 Task: Look for space in Piracuruca, Brazil from 9th June, 2023 to 16th June, 2023 for 2 adults in price range Rs.8000 to Rs.16000. Place can be entire place with 2 bedrooms having 2 beds and 1 bathroom. Property type can be house, flat, guest house. Booking option can be shelf check-in. Required host language is Spanish.
Action: Mouse moved to (540, 606)
Screenshot: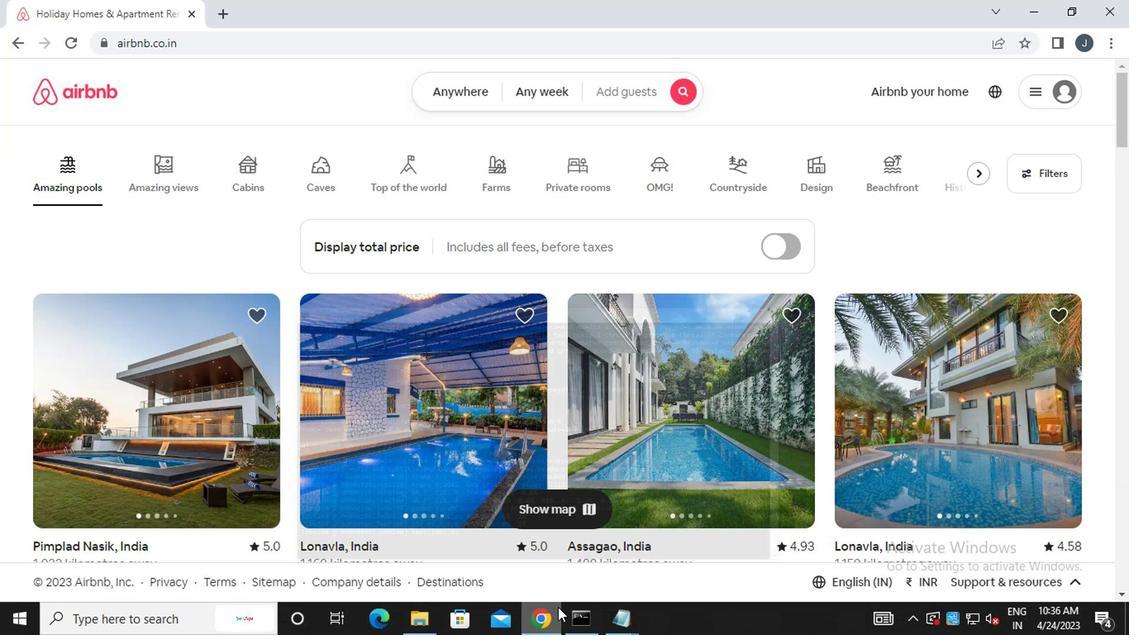 
Action: Mouse pressed left at (540, 606)
Screenshot: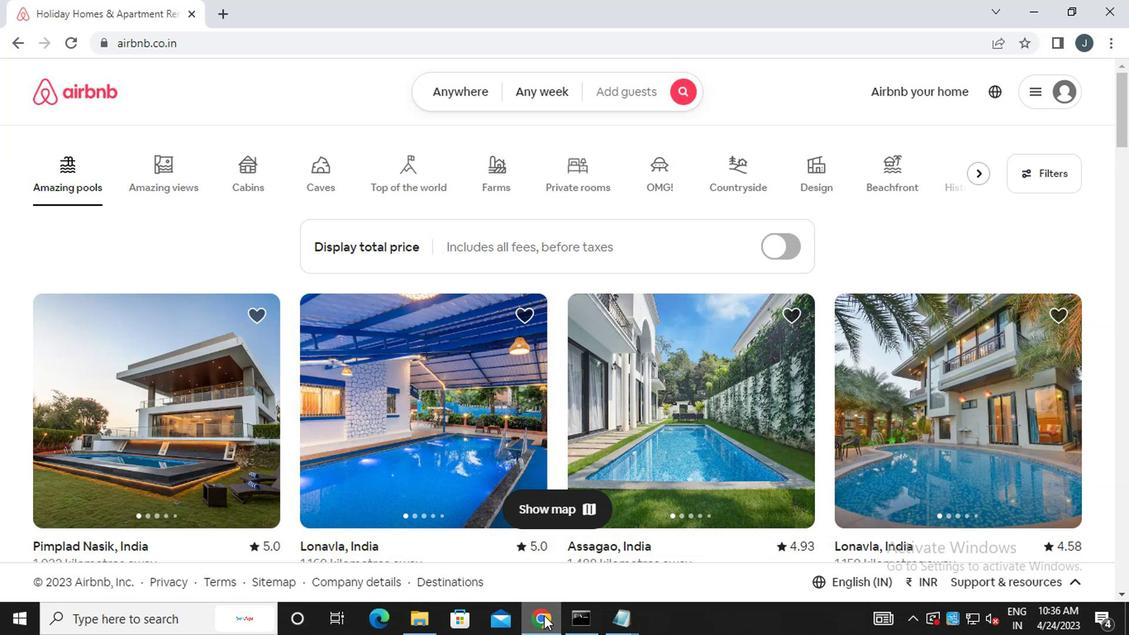 
Action: Mouse moved to (540, 606)
Screenshot: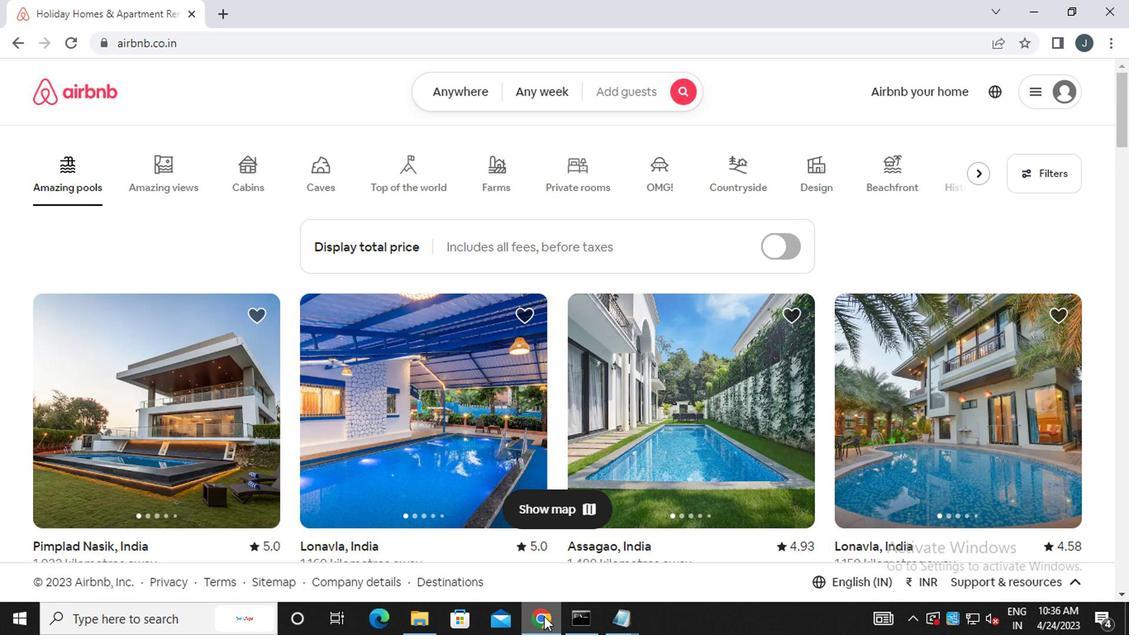 
Action: Mouse pressed left at (540, 606)
Screenshot: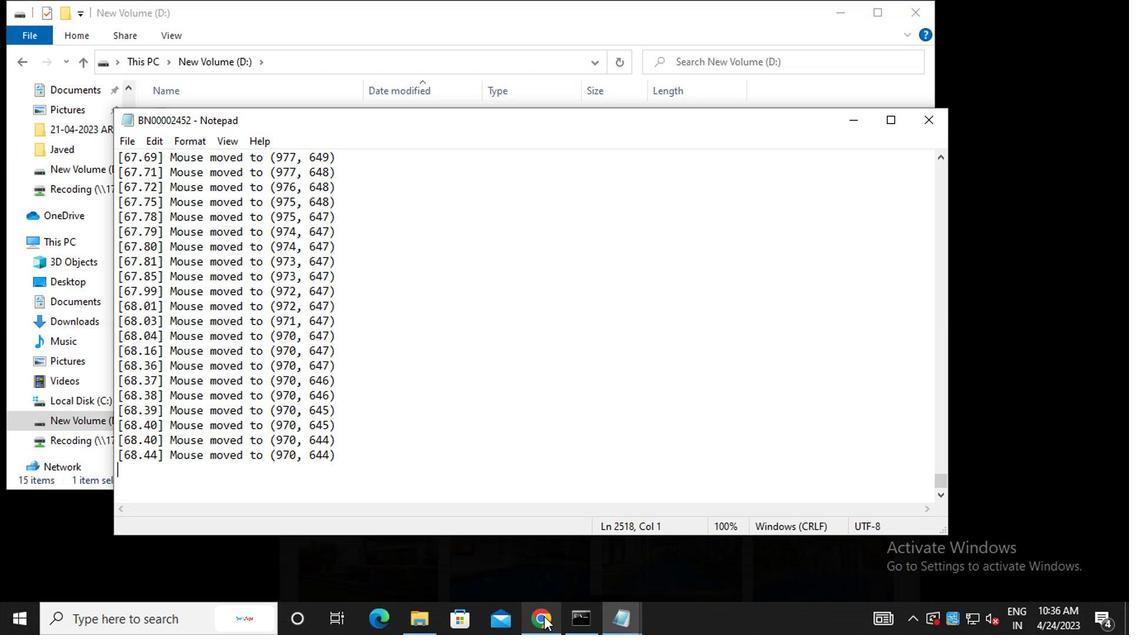 
Action: Mouse moved to (467, 81)
Screenshot: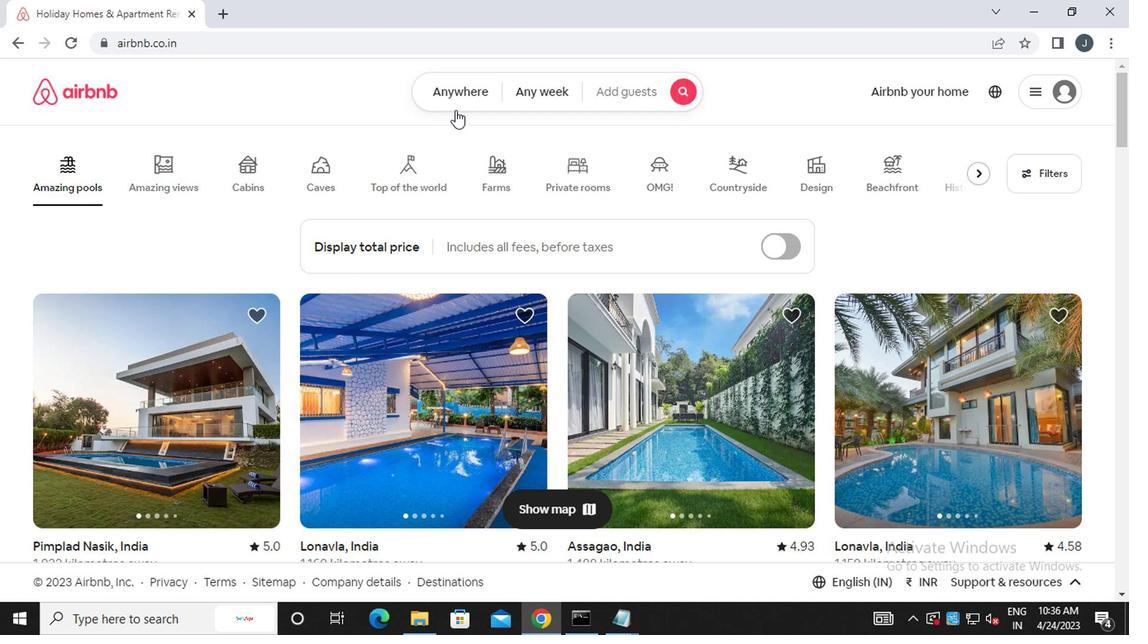
Action: Mouse pressed left at (467, 81)
Screenshot: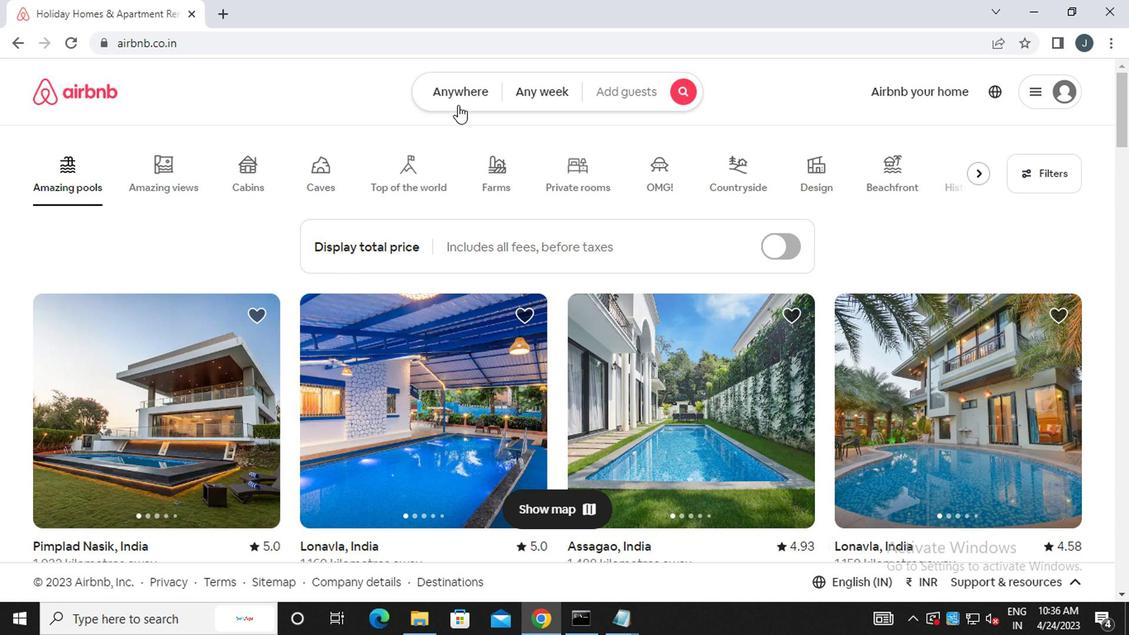 
Action: Mouse moved to (292, 170)
Screenshot: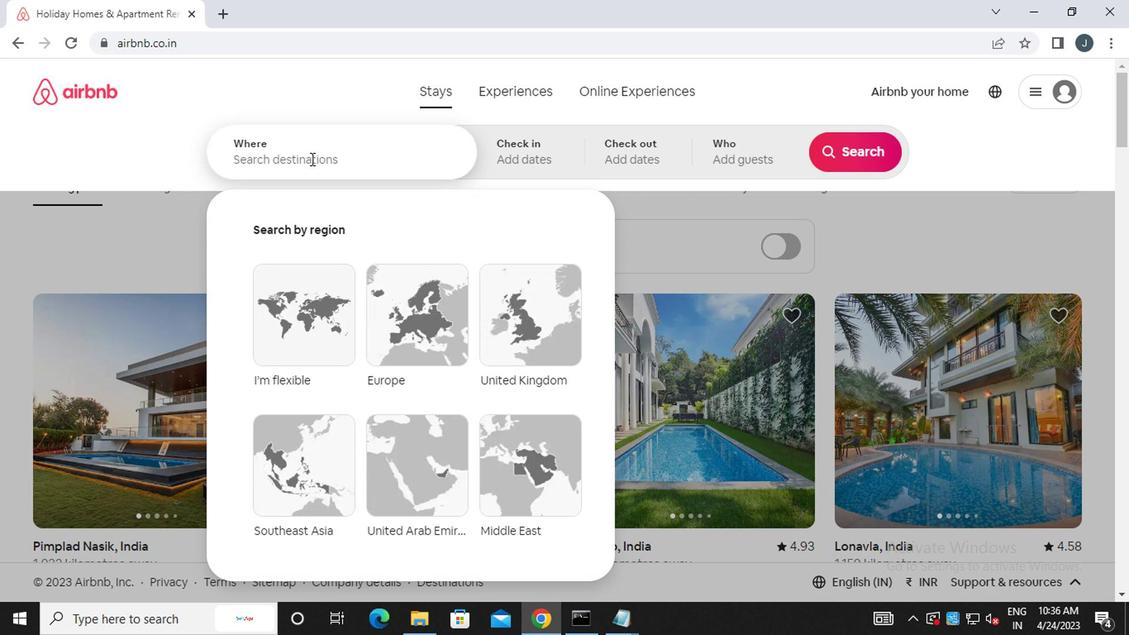 
Action: Mouse pressed left at (292, 170)
Screenshot: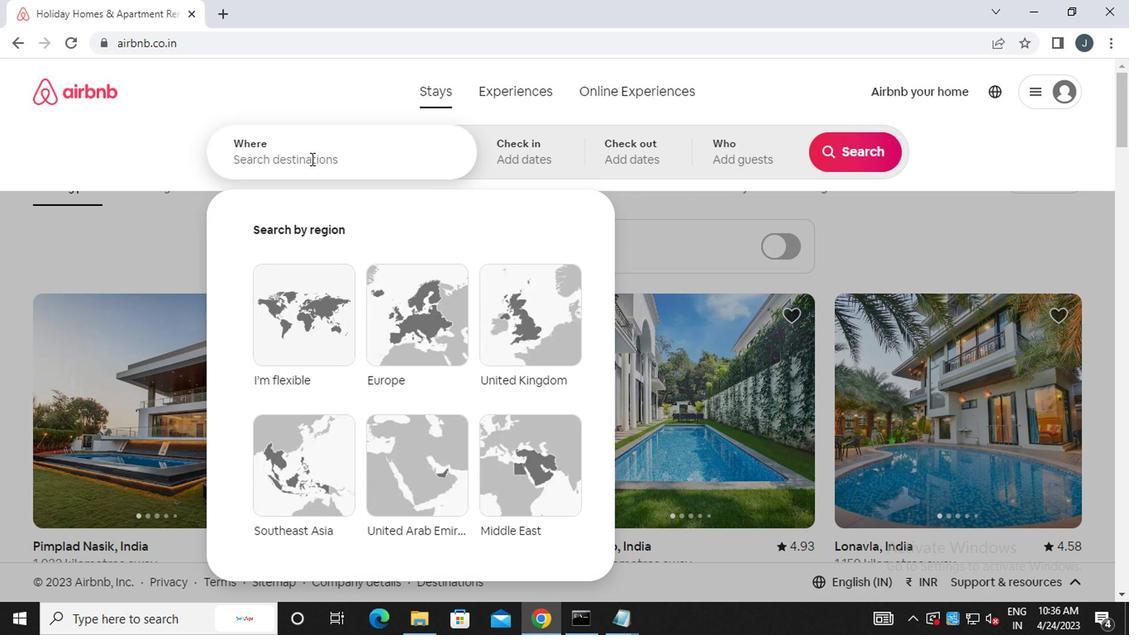 
Action: Mouse moved to (292, 170)
Screenshot: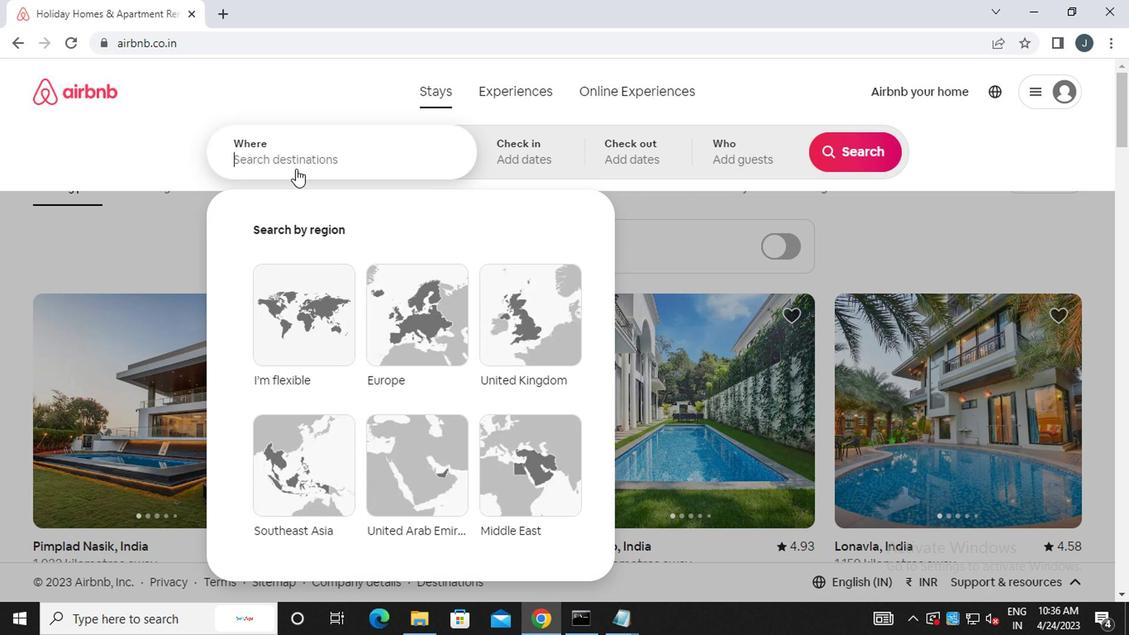 
Action: Key pressed p<Key.caps_lock>iracuruca,<Key.space><Key.caps_lock>b<Key.caps_lock>razil
Screenshot: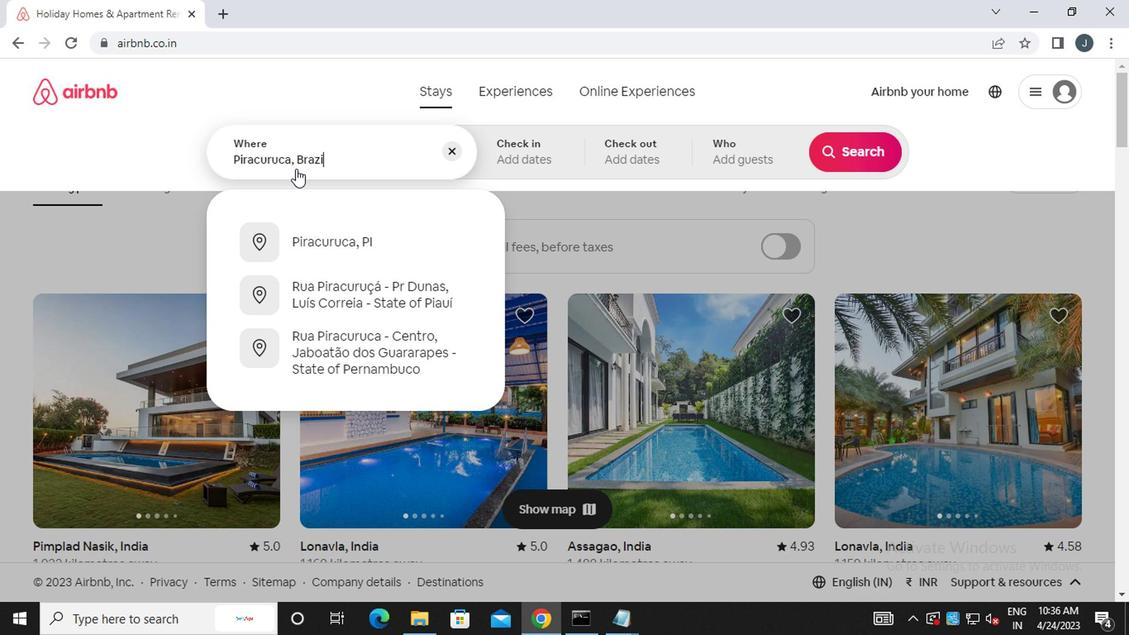 
Action: Mouse moved to (546, 157)
Screenshot: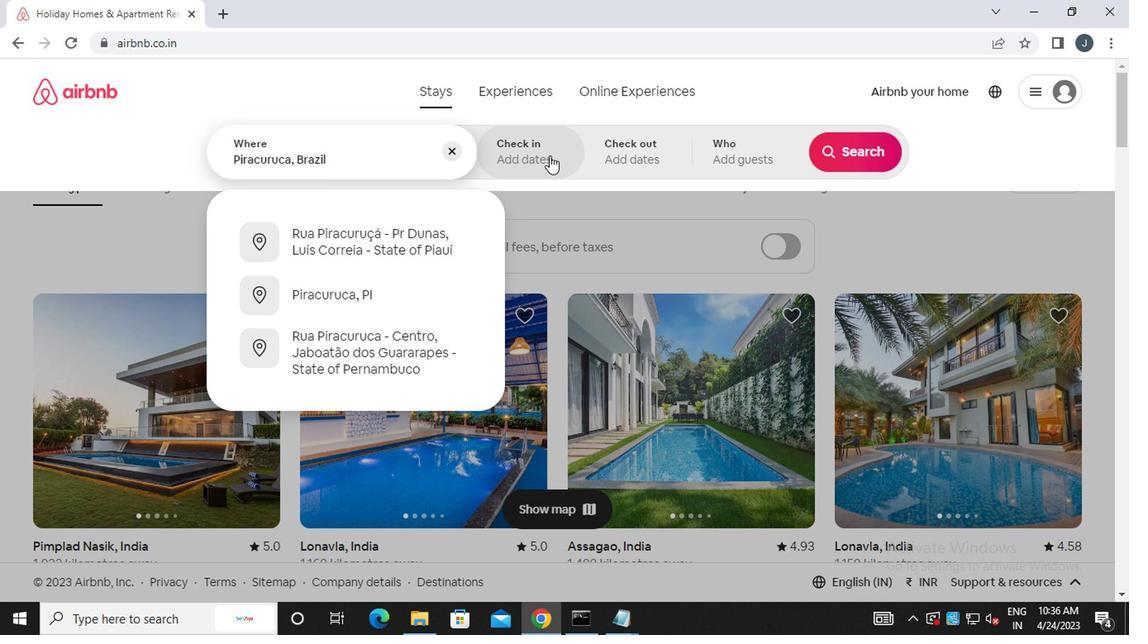 
Action: Mouse pressed left at (546, 157)
Screenshot: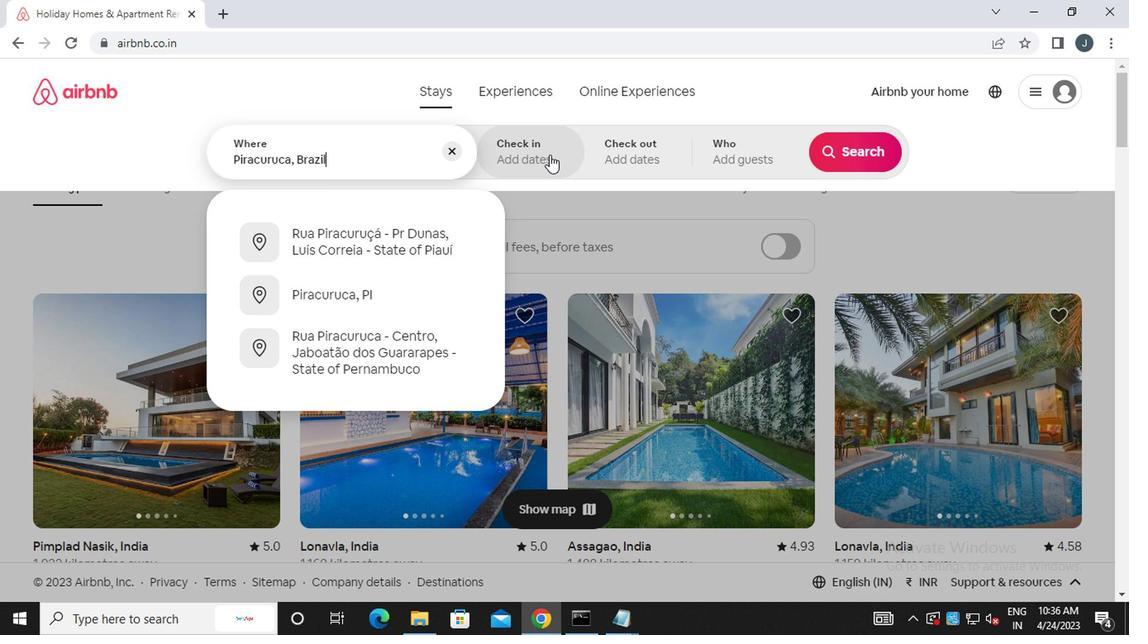 
Action: Mouse moved to (838, 284)
Screenshot: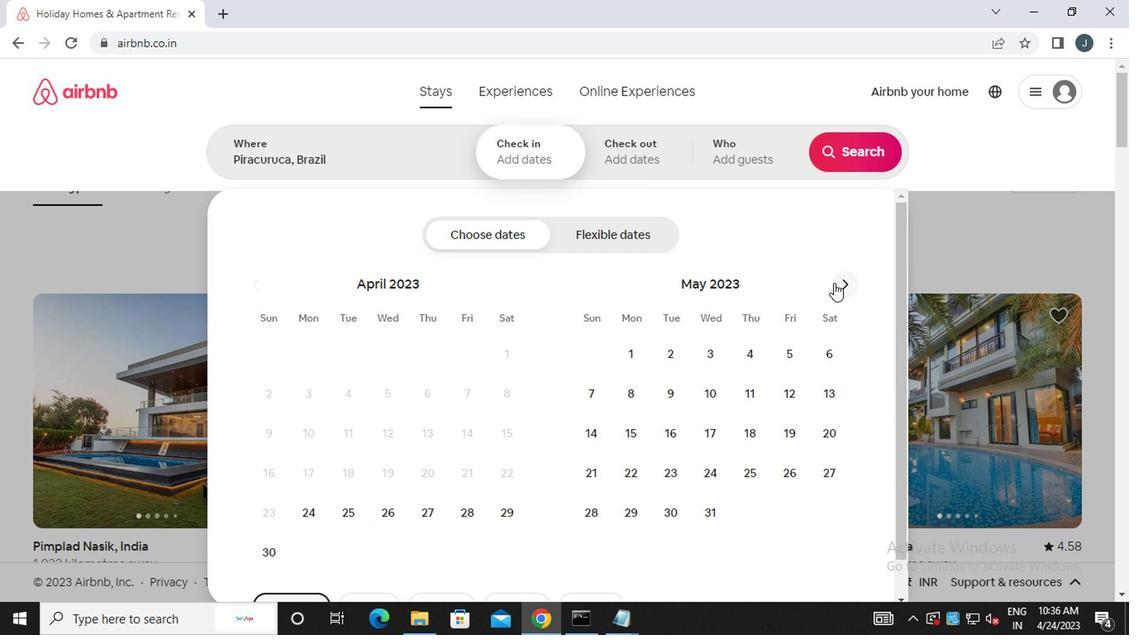 
Action: Mouse pressed left at (838, 284)
Screenshot: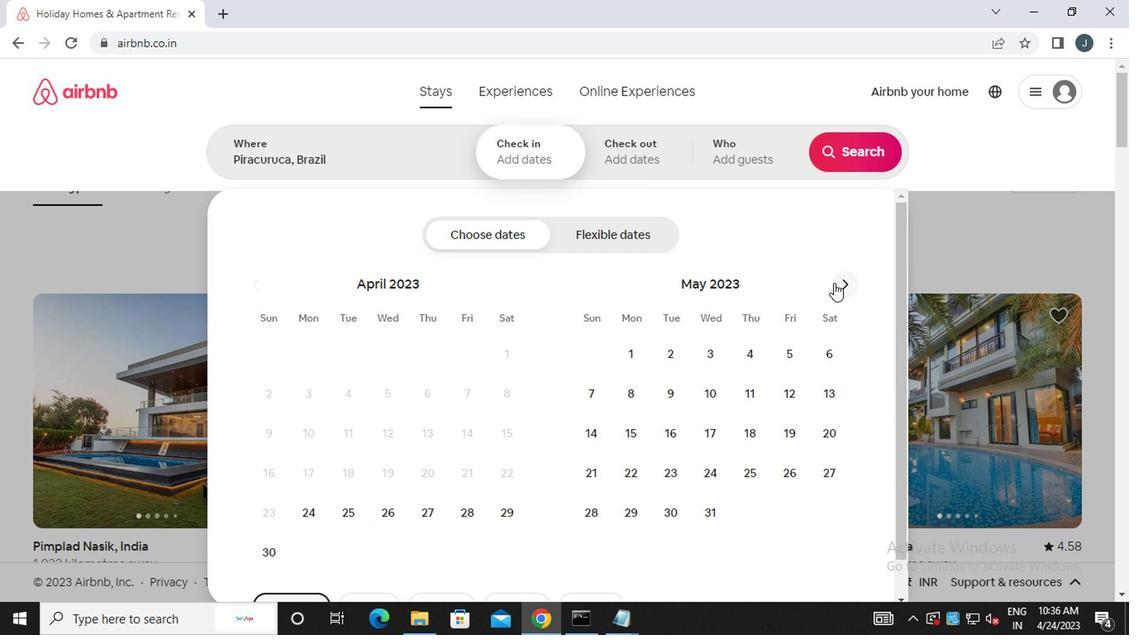 
Action: Mouse moved to (779, 393)
Screenshot: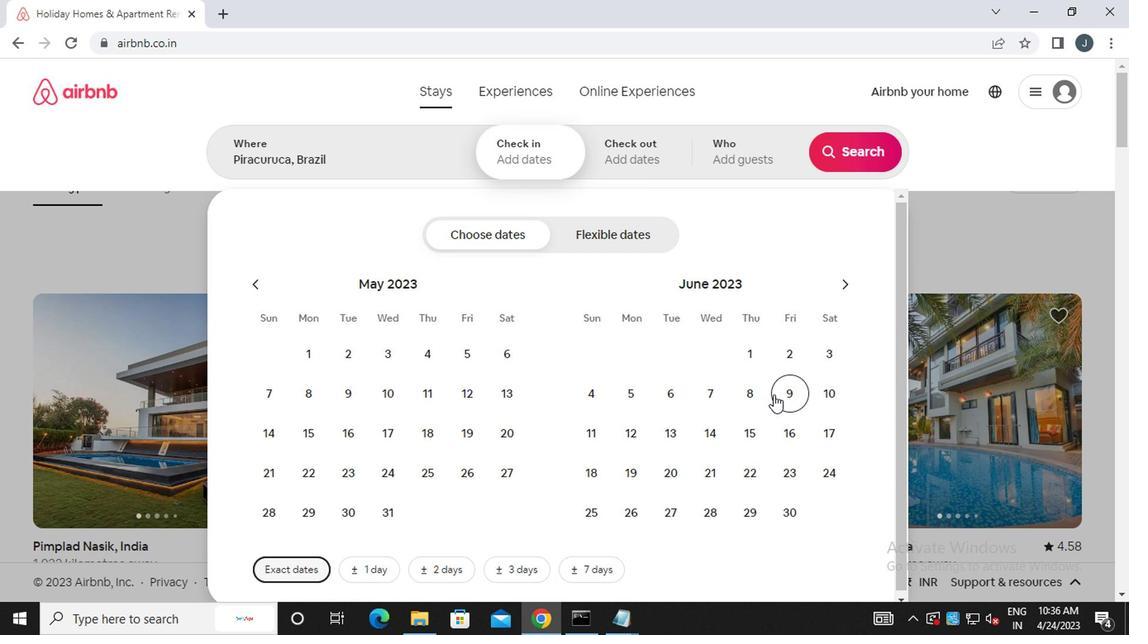 
Action: Mouse pressed left at (779, 393)
Screenshot: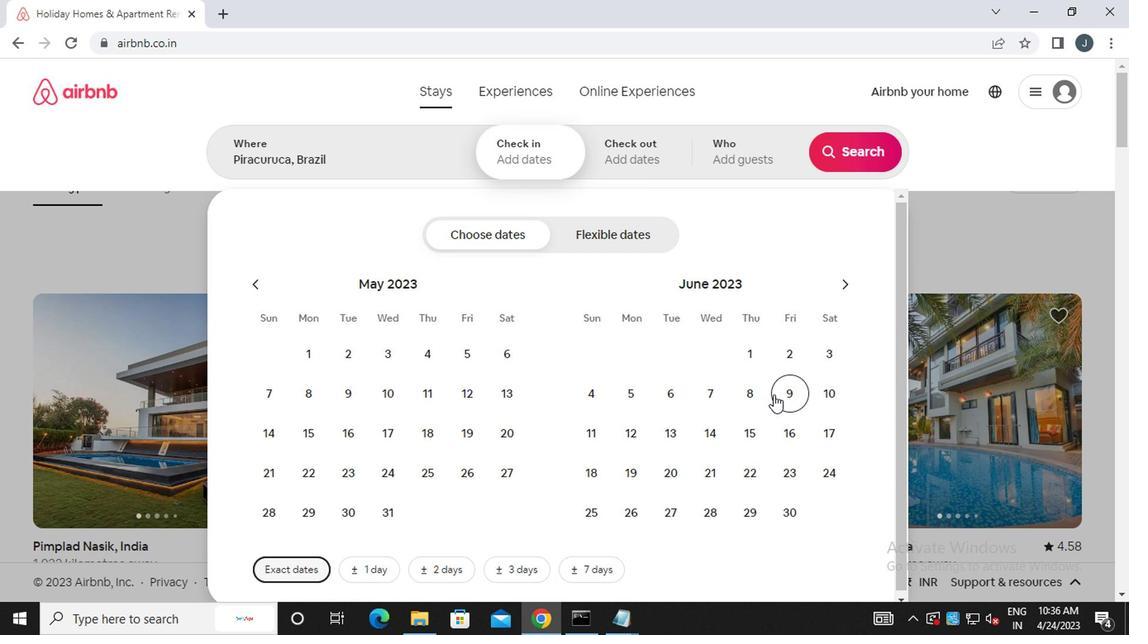 
Action: Mouse moved to (786, 420)
Screenshot: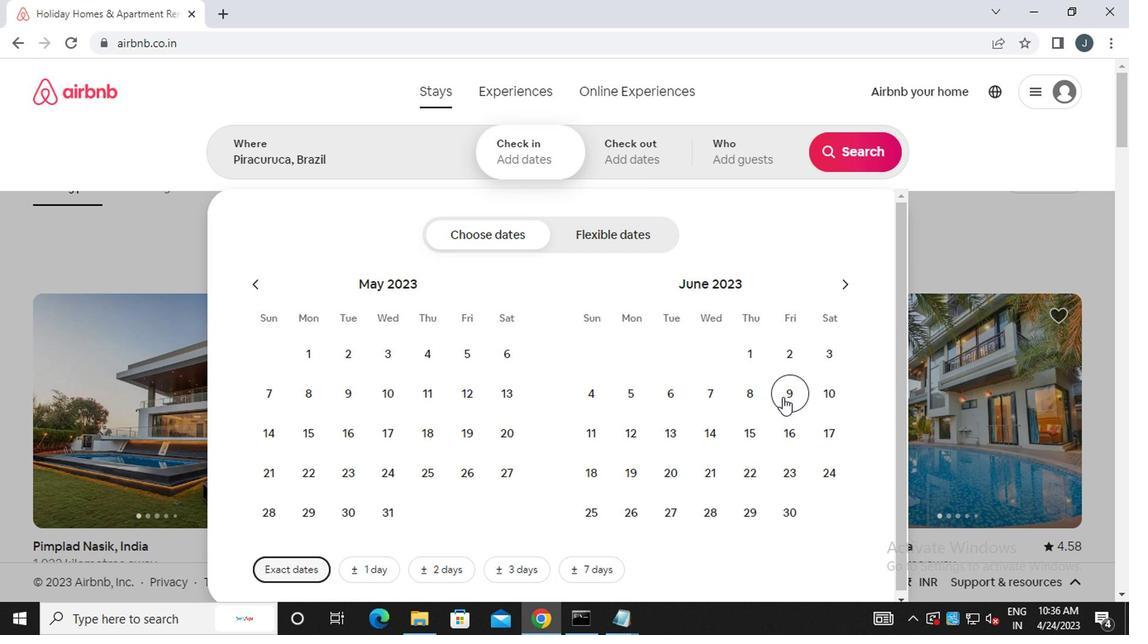 
Action: Mouse pressed left at (786, 420)
Screenshot: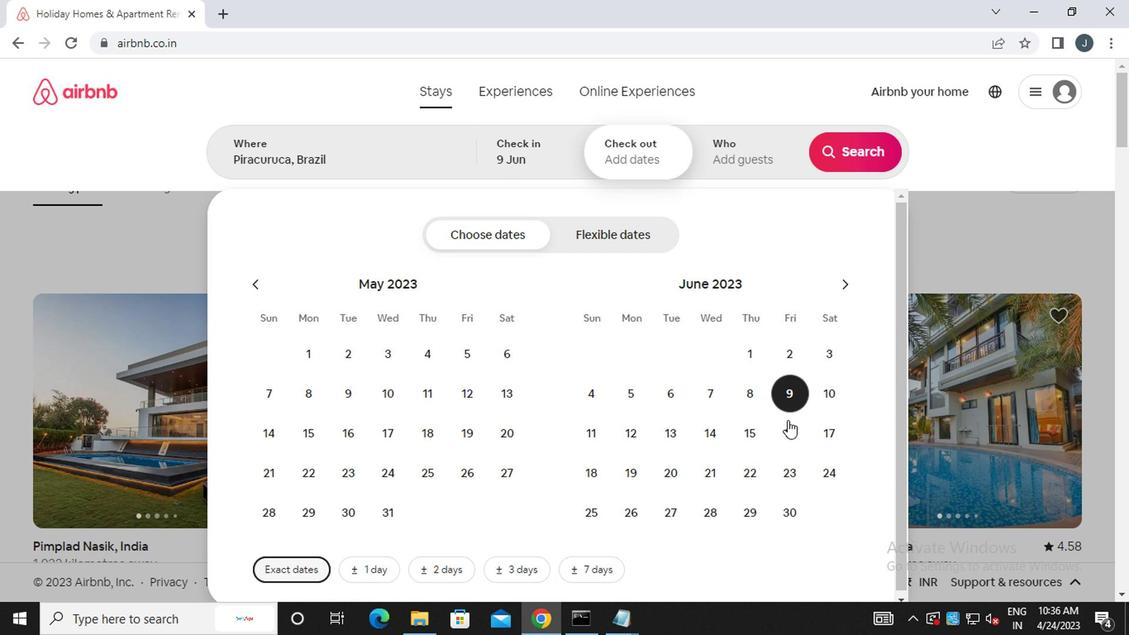 
Action: Mouse moved to (723, 157)
Screenshot: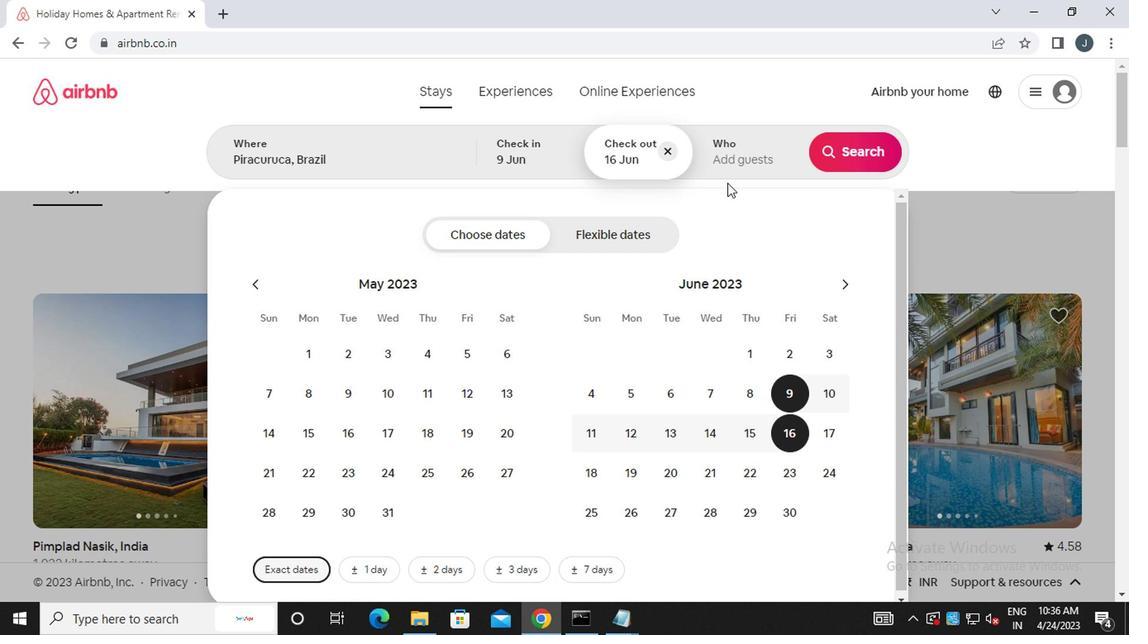 
Action: Mouse pressed left at (723, 157)
Screenshot: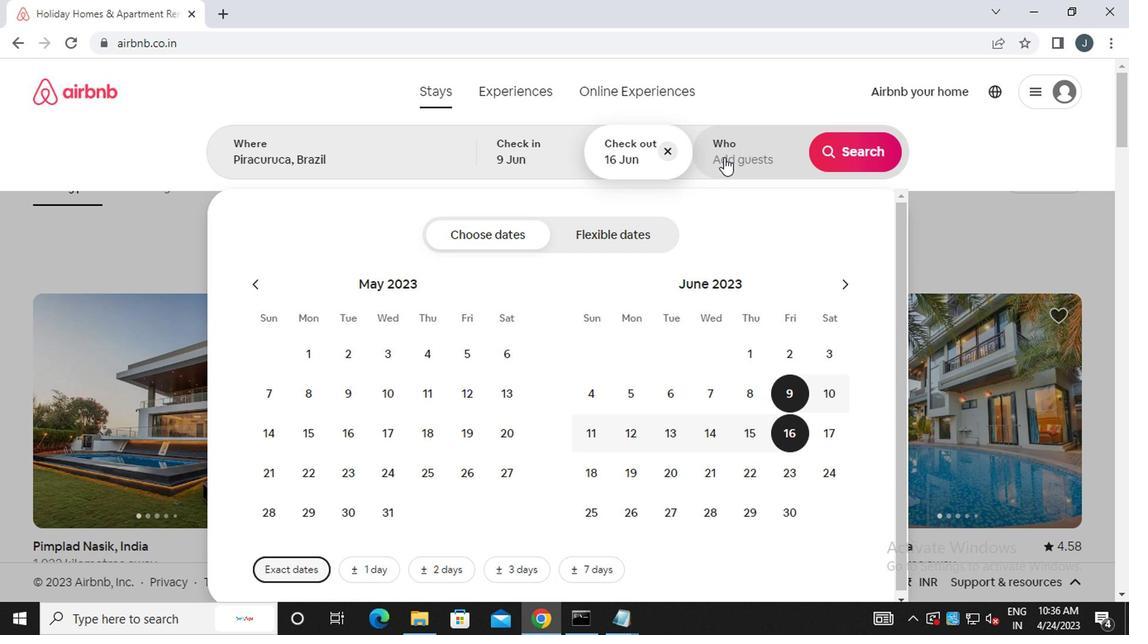 
Action: Mouse moved to (856, 241)
Screenshot: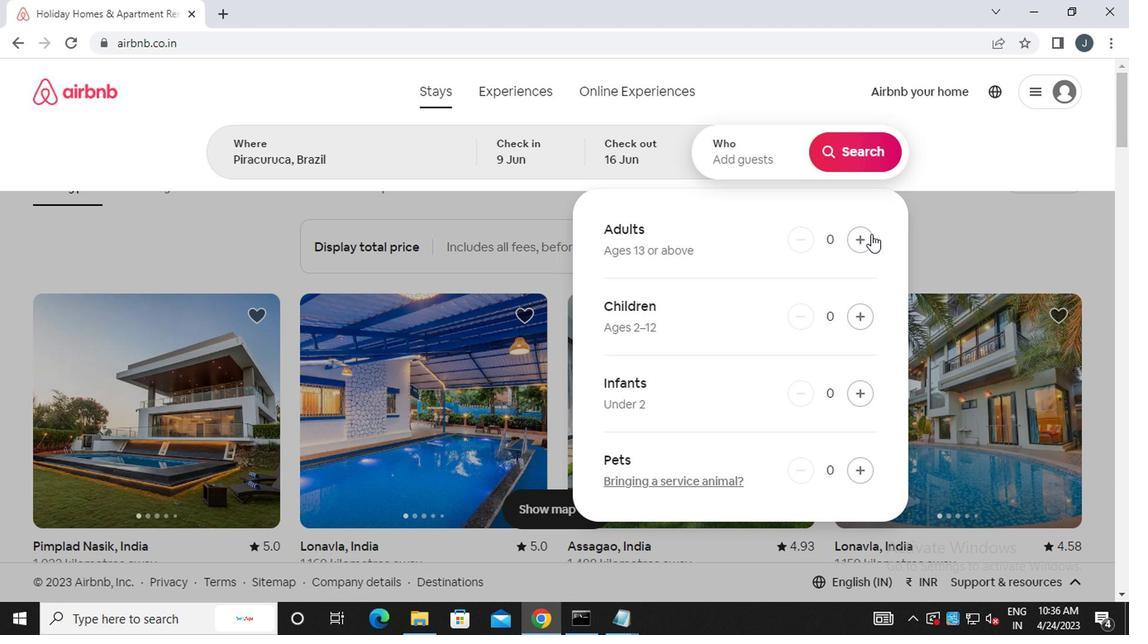 
Action: Mouse pressed left at (856, 241)
Screenshot: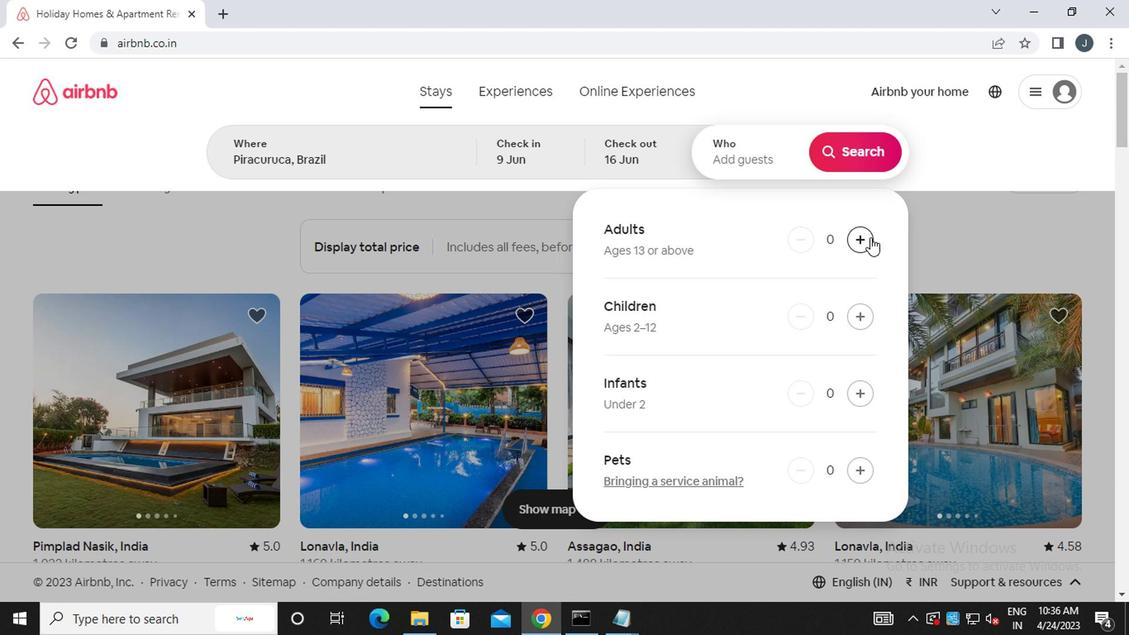 
Action: Mouse pressed left at (856, 241)
Screenshot: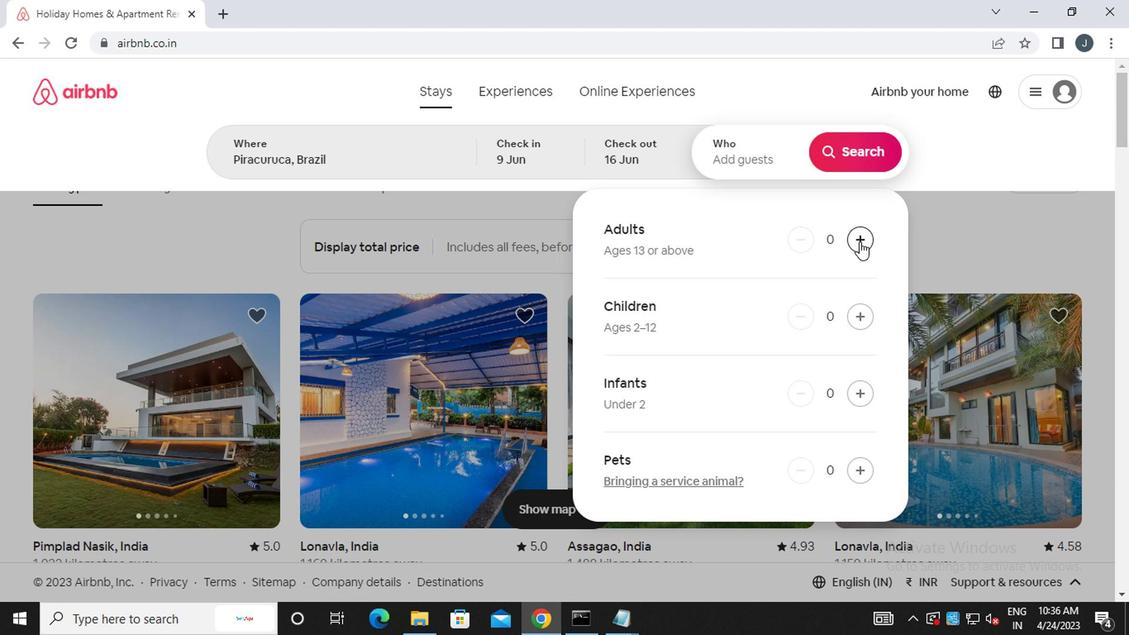 
Action: Mouse moved to (862, 164)
Screenshot: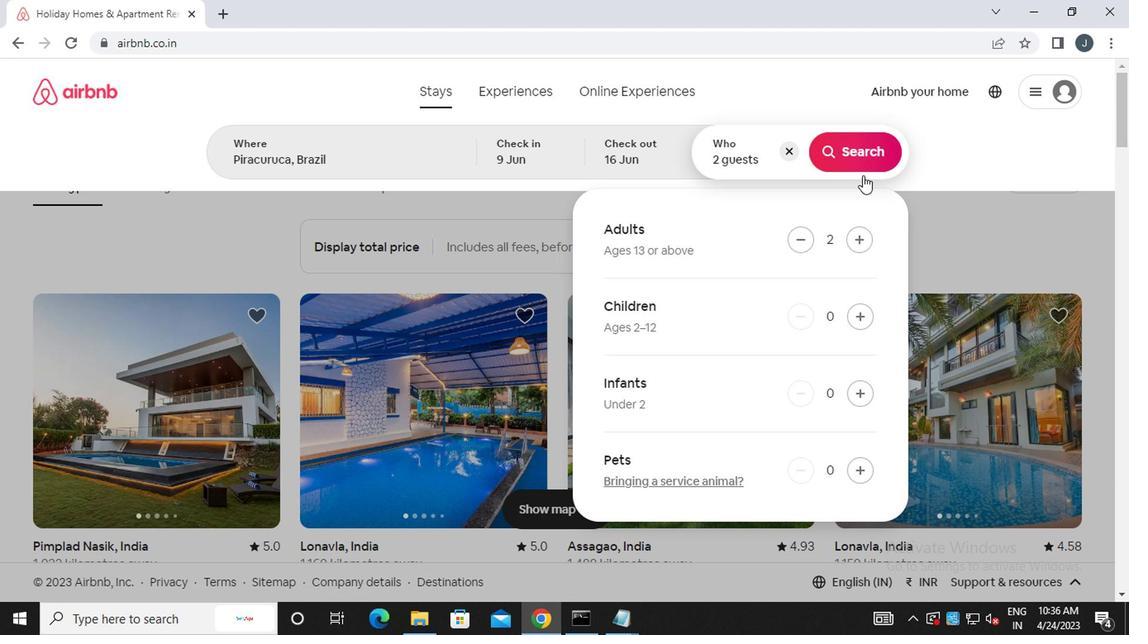 
Action: Mouse pressed left at (862, 164)
Screenshot: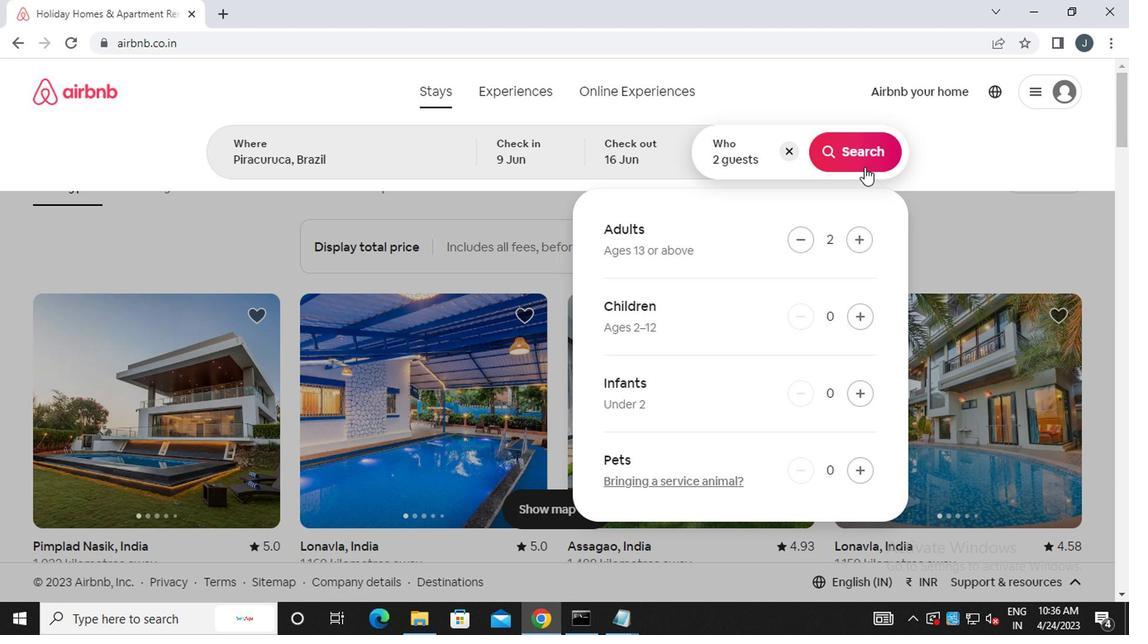 
Action: Mouse moved to (1066, 154)
Screenshot: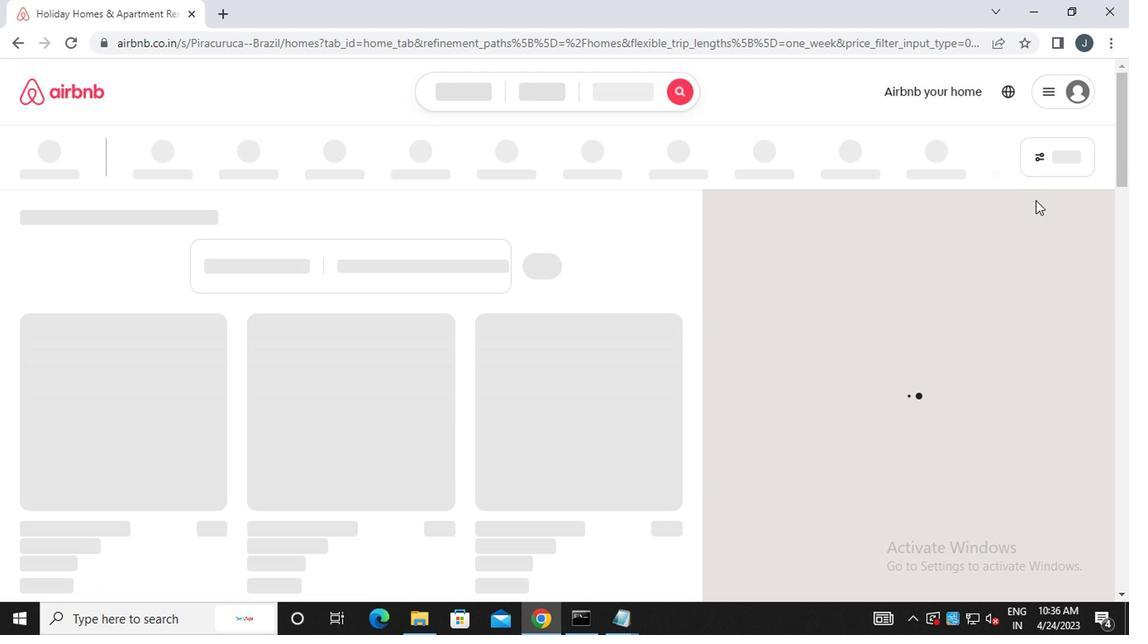 
Action: Mouse pressed left at (1066, 154)
Screenshot: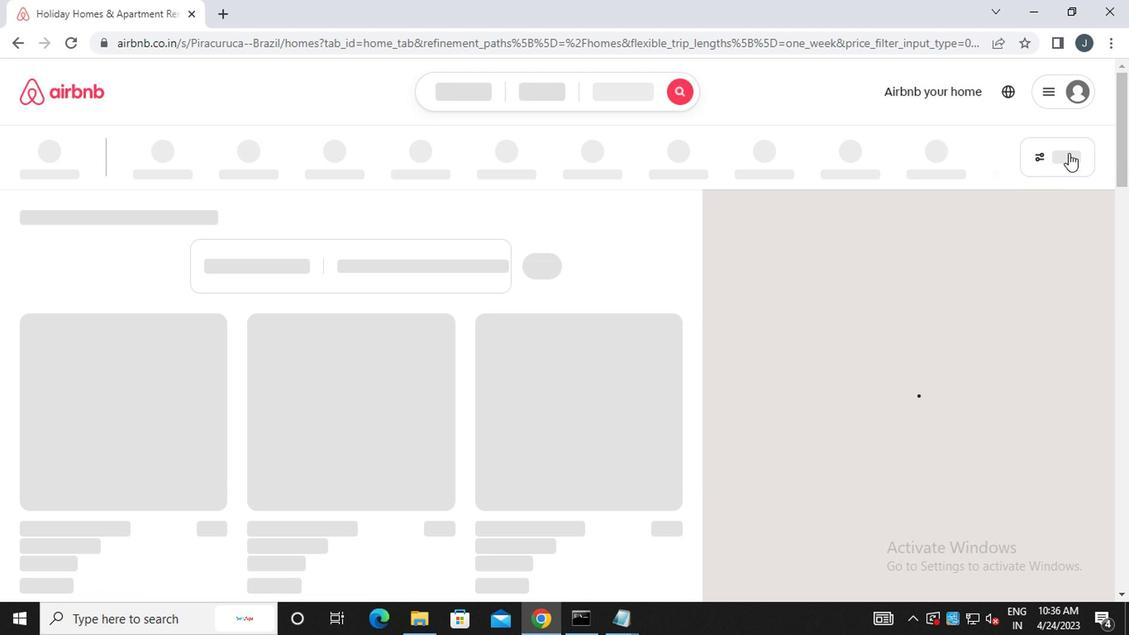 
Action: Mouse moved to (408, 369)
Screenshot: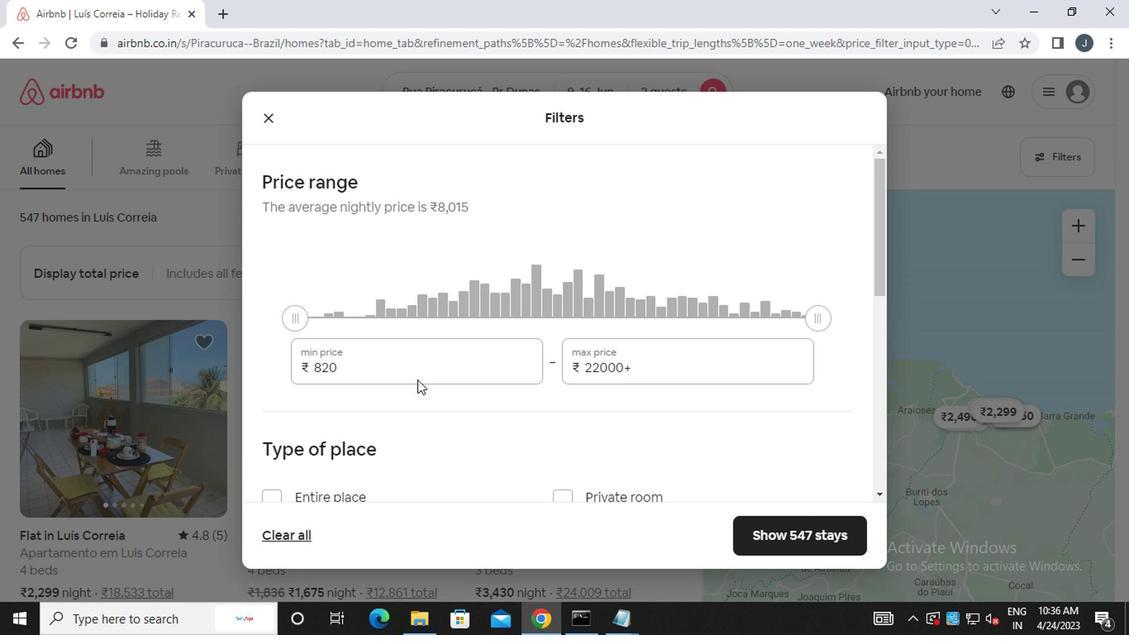 
Action: Mouse pressed left at (408, 369)
Screenshot: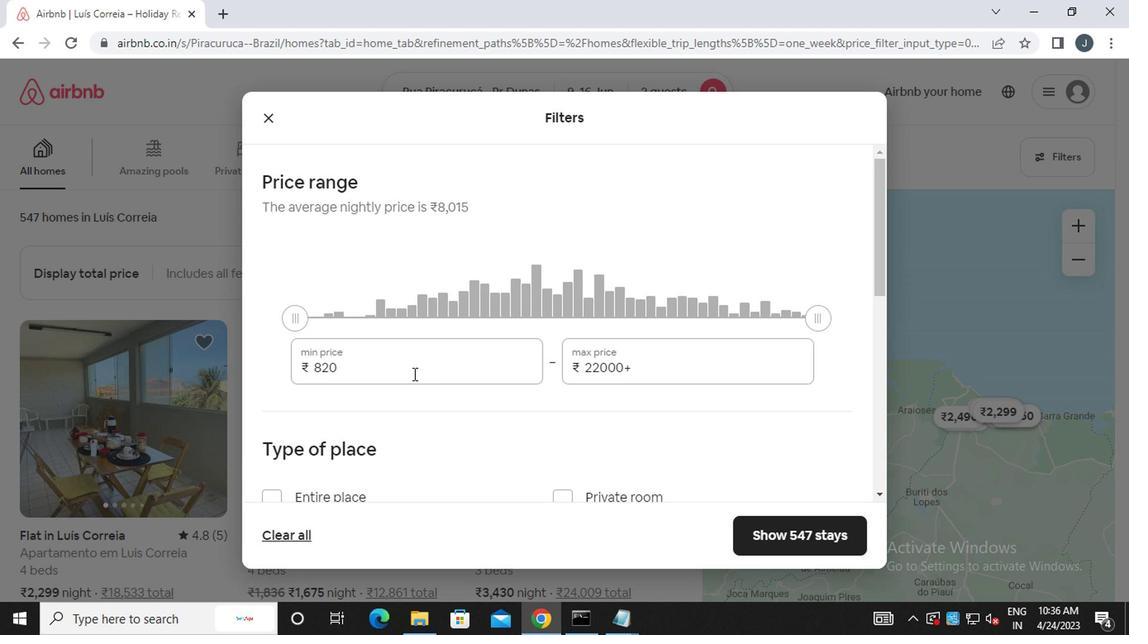 
Action: Mouse moved to (408, 366)
Screenshot: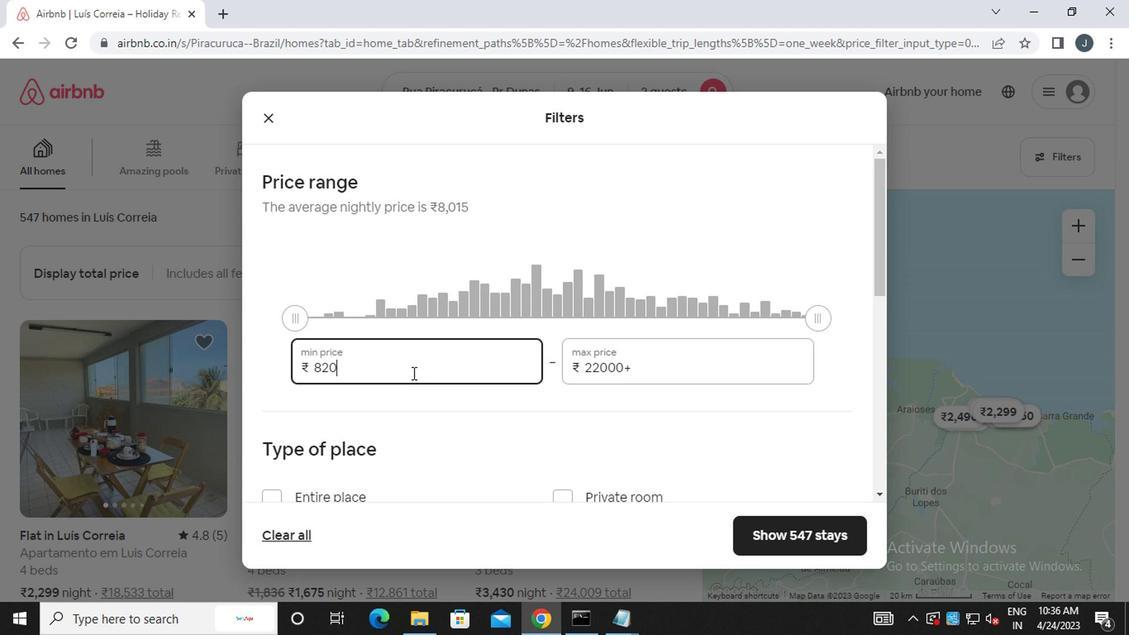 
Action: Key pressed <Key.backspace><Key.backspace><<96>><<96>><<96>>
Screenshot: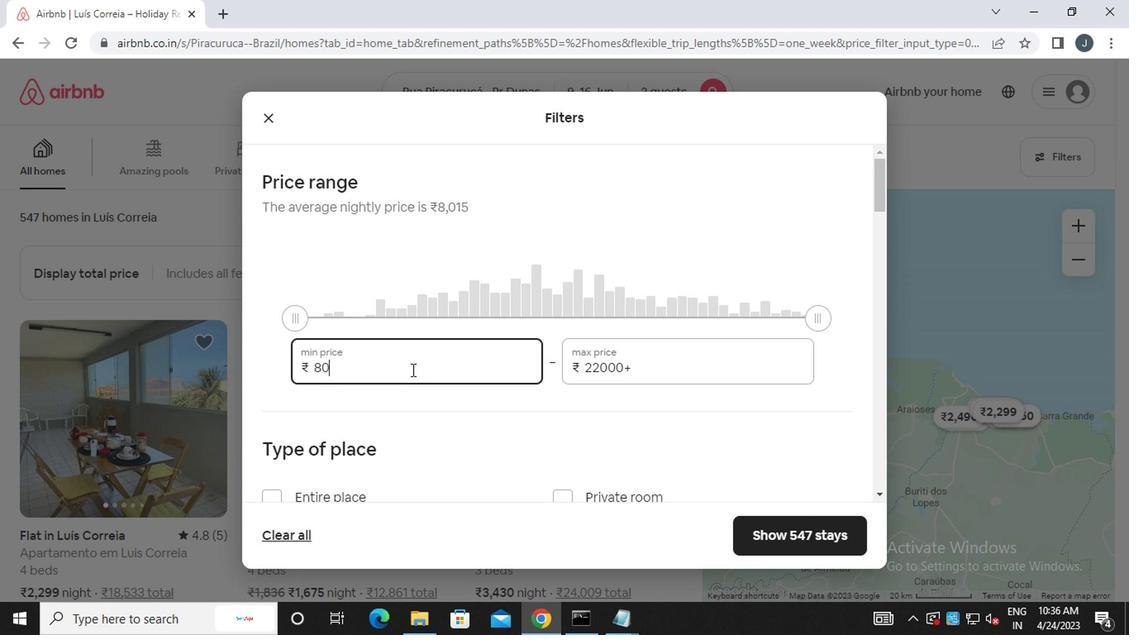 
Action: Mouse moved to (688, 364)
Screenshot: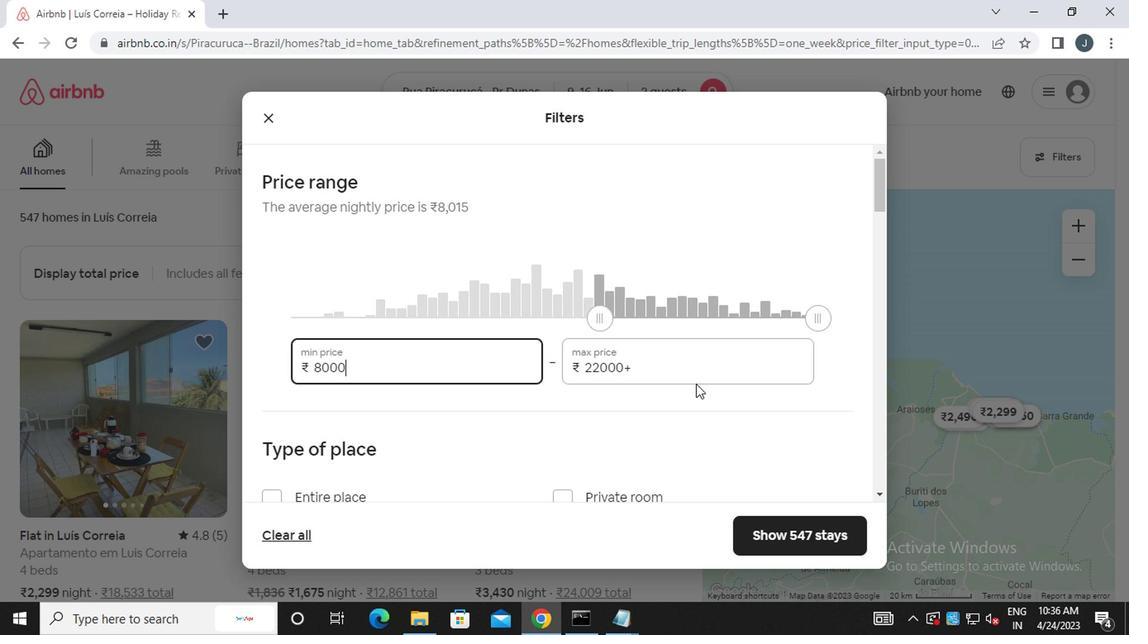 
Action: Mouse pressed left at (688, 364)
Screenshot: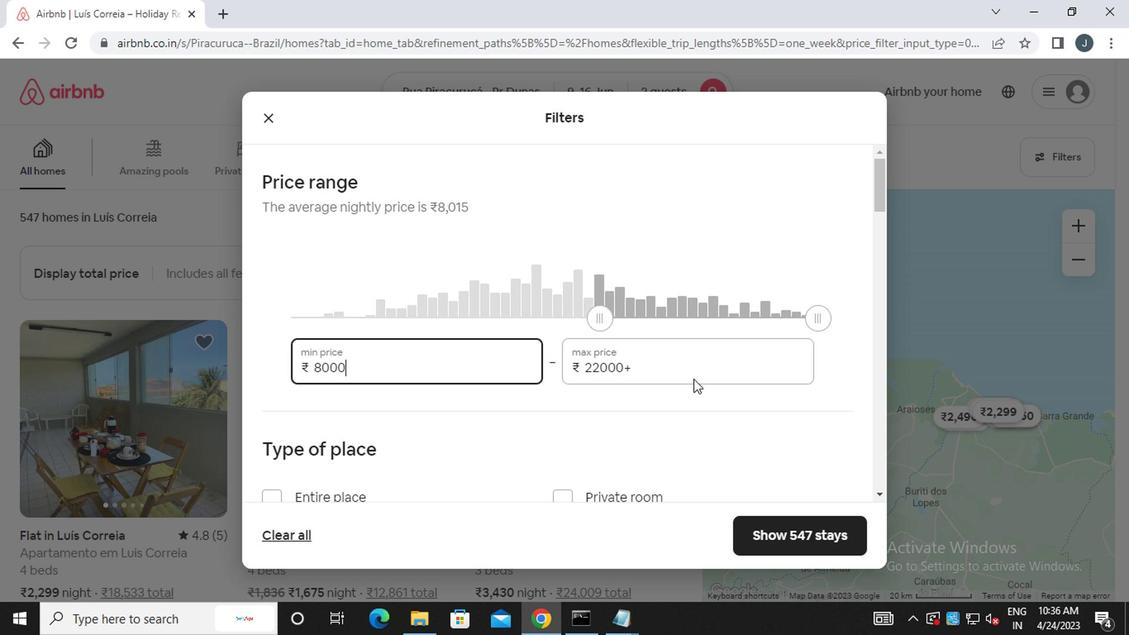 
Action: Key pressed <Key.backspace><Key.backspace><Key.backspace><Key.backspace><Key.backspace><Key.backspace><Key.backspace><Key.backspace><<97>><<102>><<96>><<96>><<96>>
Screenshot: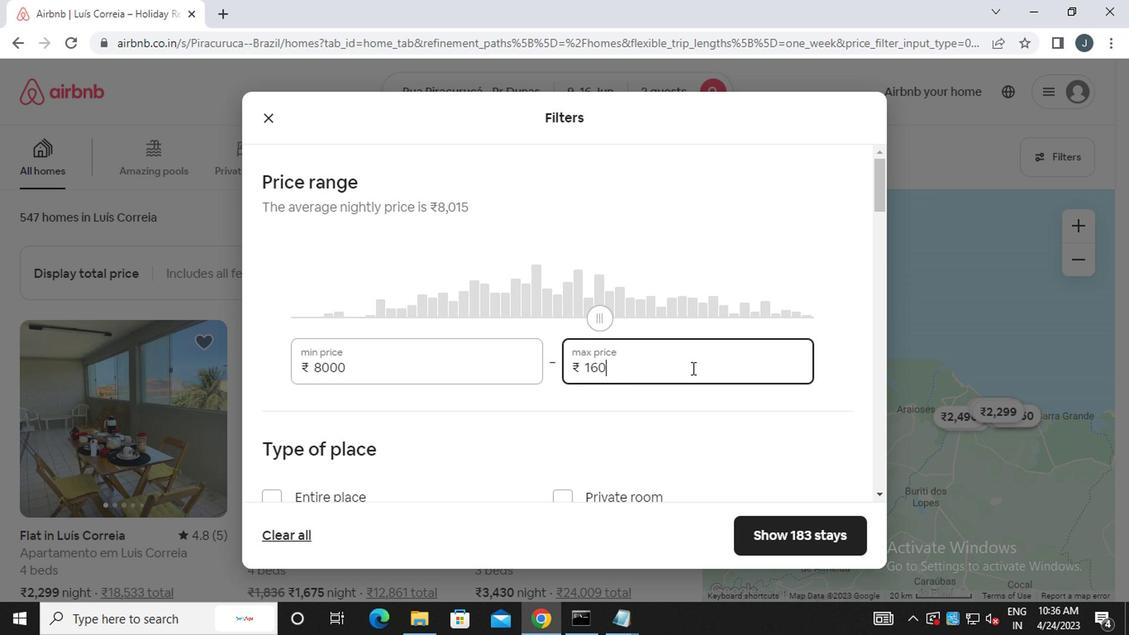 
Action: Mouse moved to (620, 367)
Screenshot: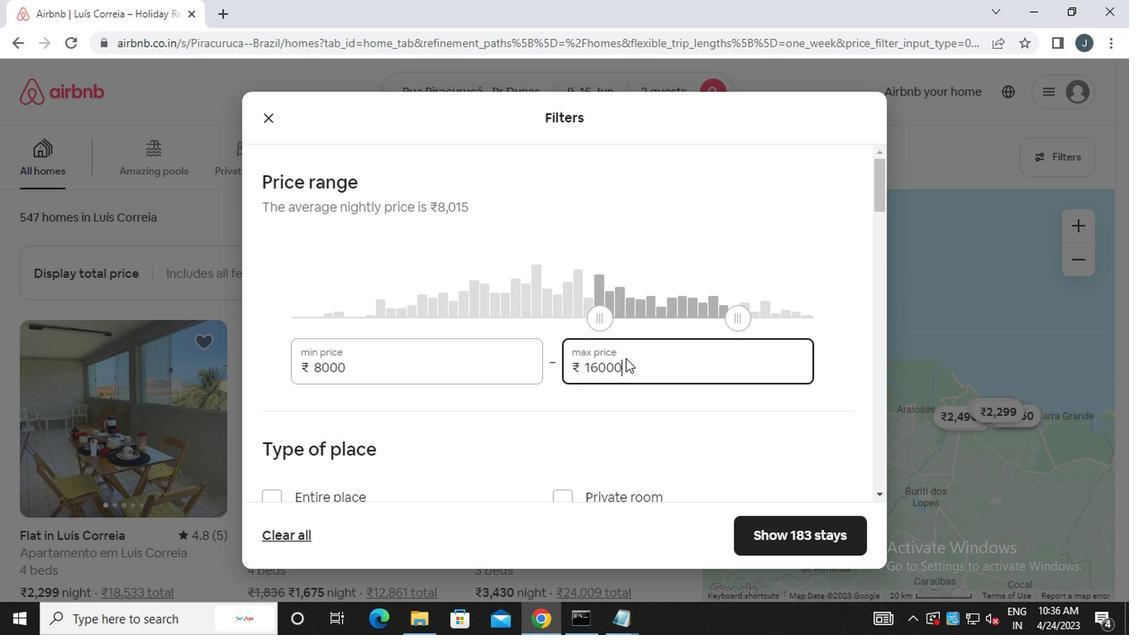
Action: Mouse scrolled (620, 366) with delta (0, 0)
Screenshot: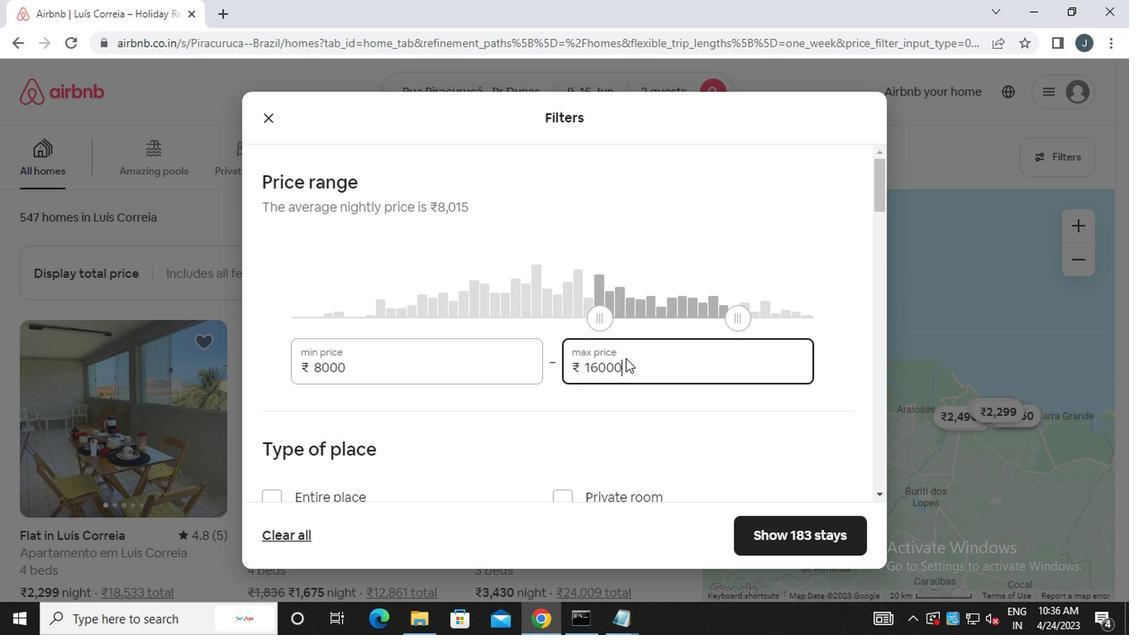 
Action: Mouse moved to (620, 368)
Screenshot: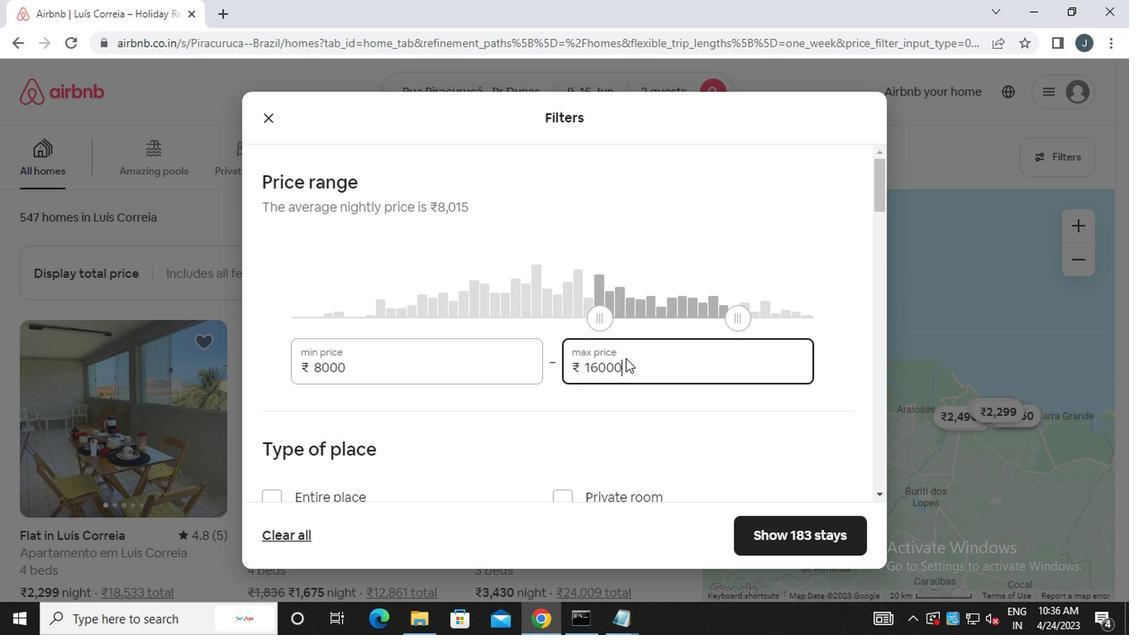 
Action: Mouse scrolled (620, 367) with delta (0, -1)
Screenshot: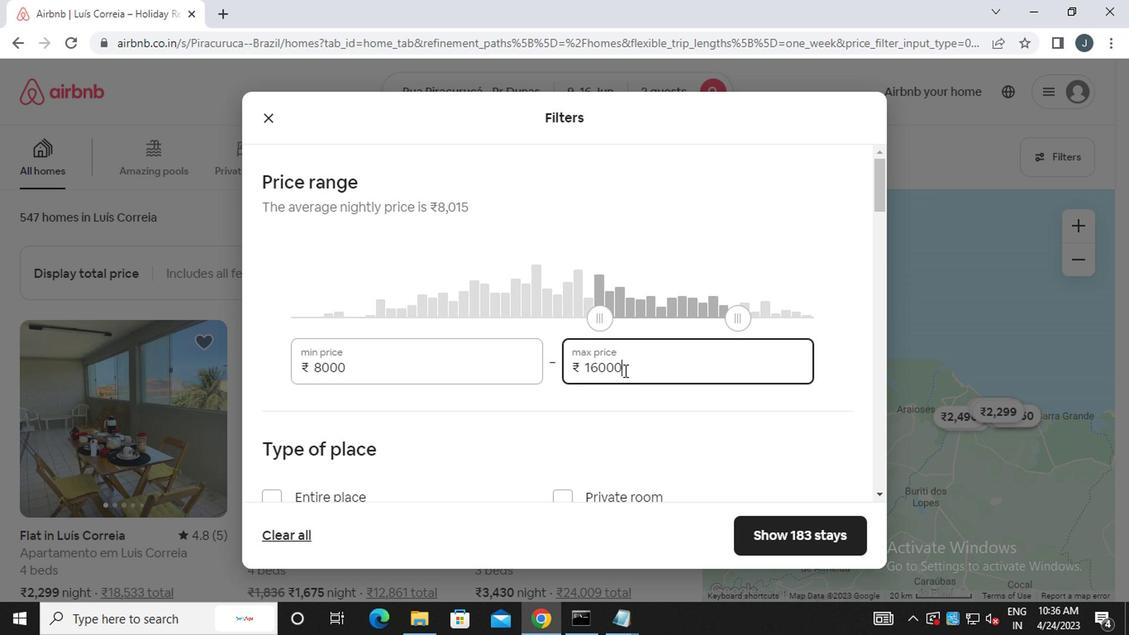 
Action: Mouse scrolled (620, 367) with delta (0, -1)
Screenshot: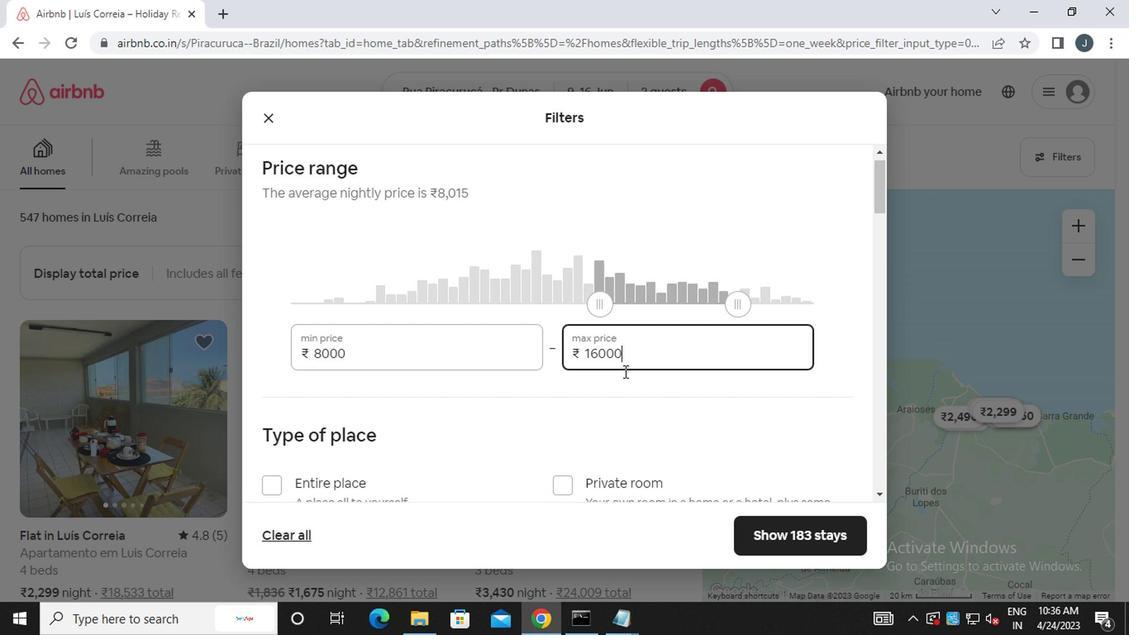 
Action: Mouse moved to (280, 253)
Screenshot: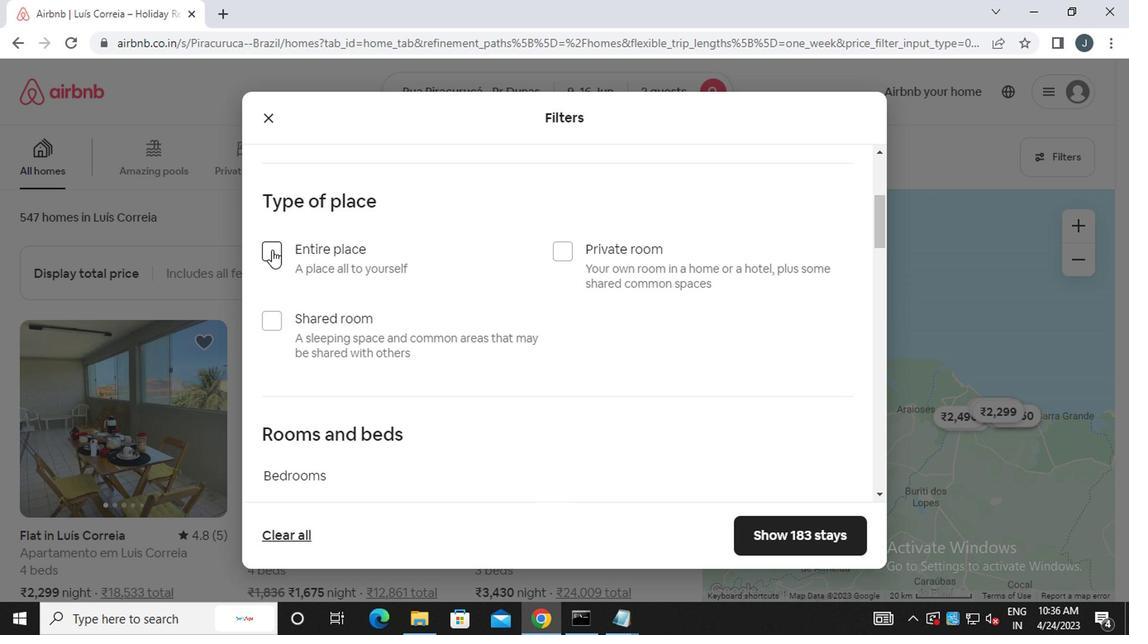 
Action: Mouse pressed left at (280, 253)
Screenshot: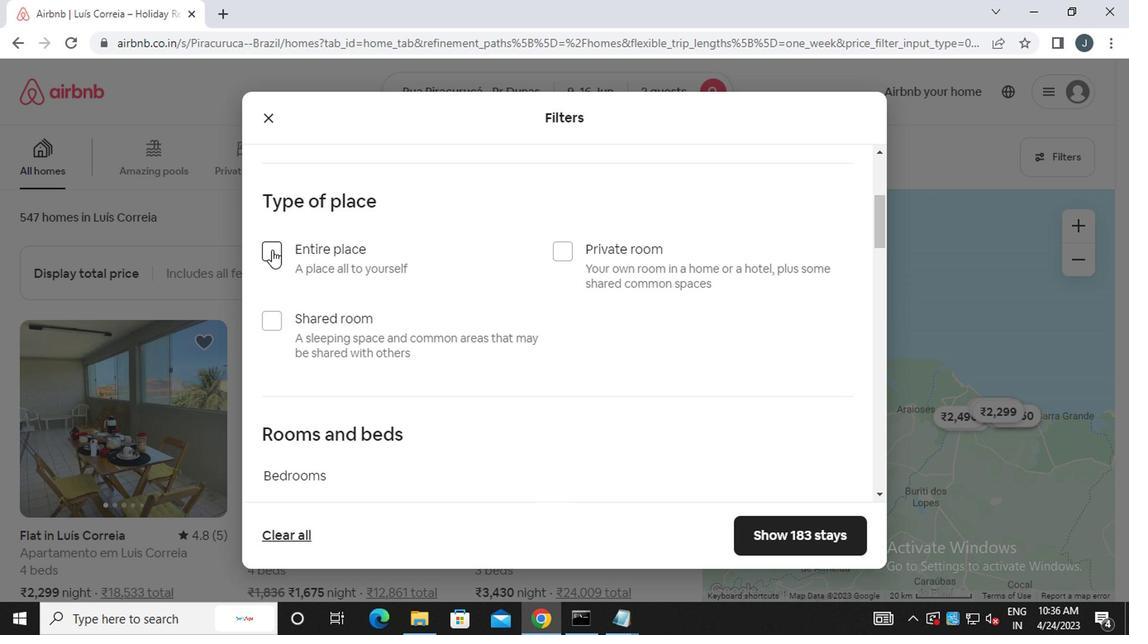 
Action: Mouse moved to (436, 287)
Screenshot: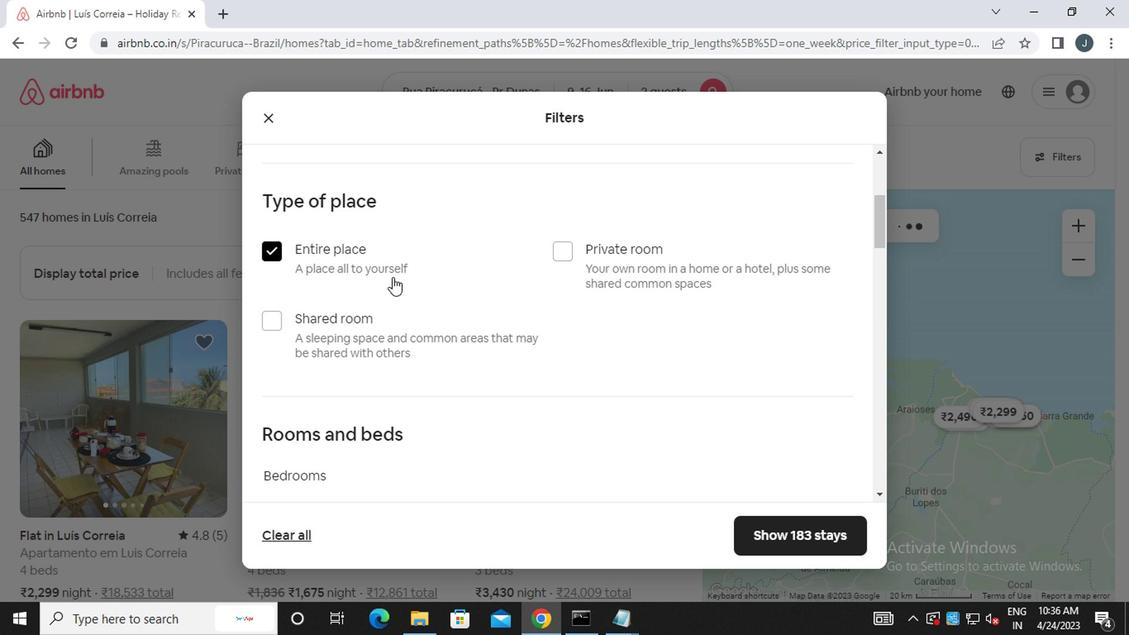 
Action: Mouse scrolled (436, 286) with delta (0, -1)
Screenshot: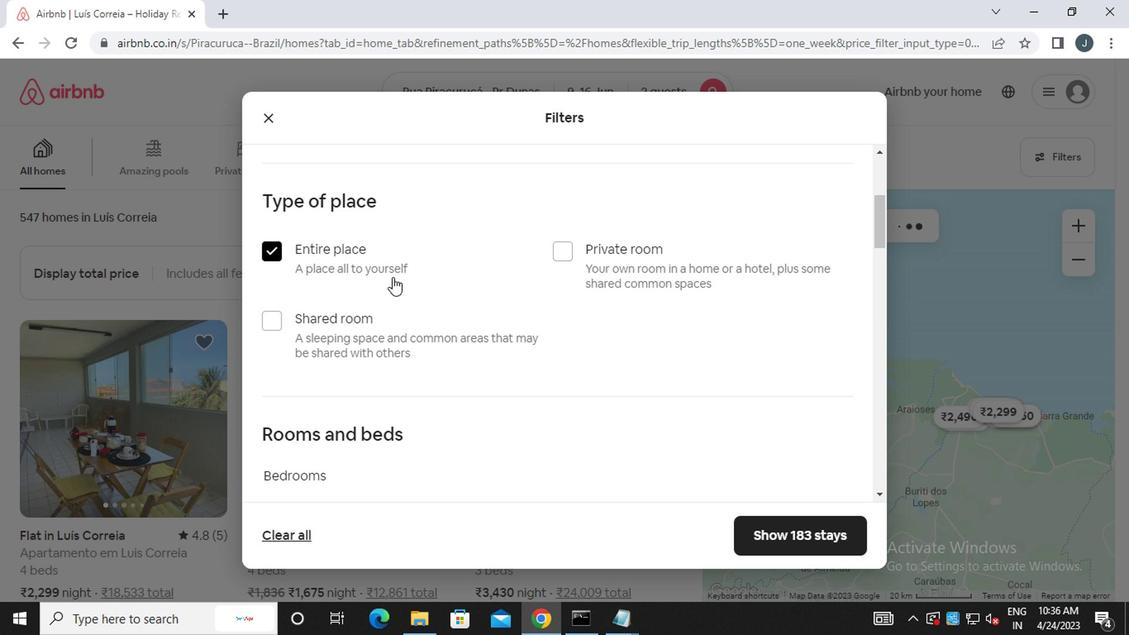 
Action: Mouse scrolled (436, 286) with delta (0, -1)
Screenshot: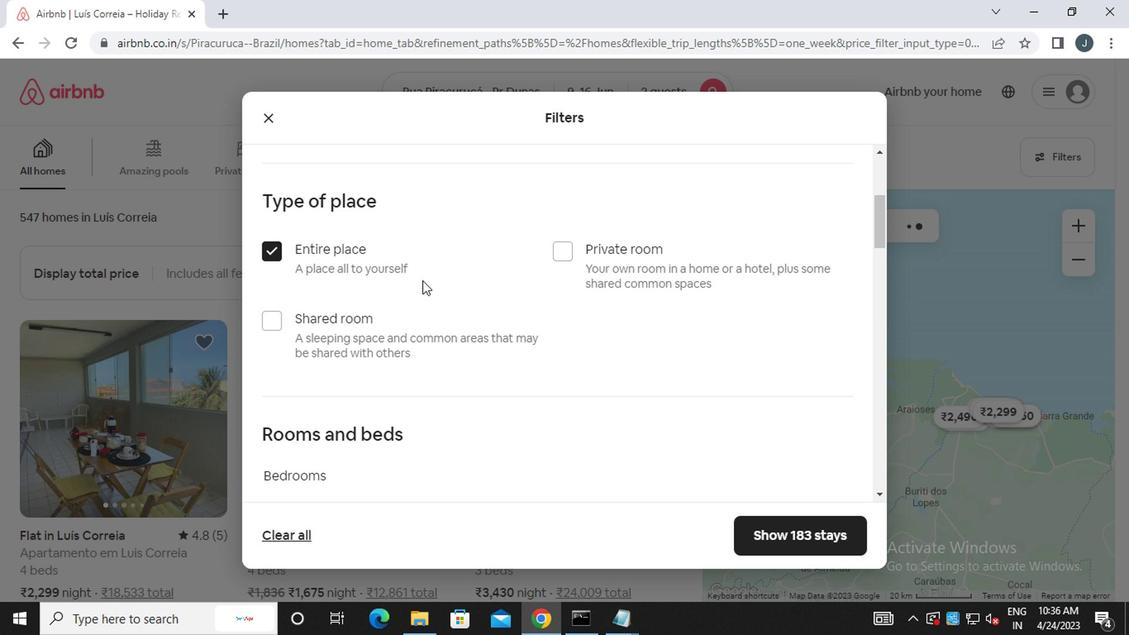 
Action: Mouse scrolled (436, 286) with delta (0, -1)
Screenshot: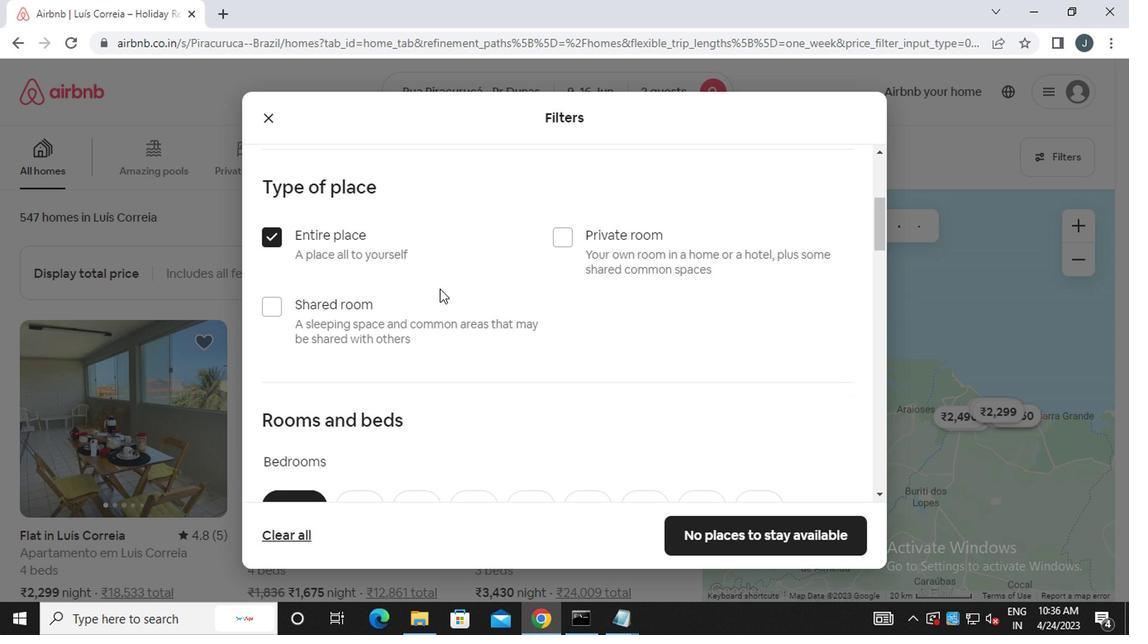 
Action: Mouse scrolled (436, 286) with delta (0, -1)
Screenshot: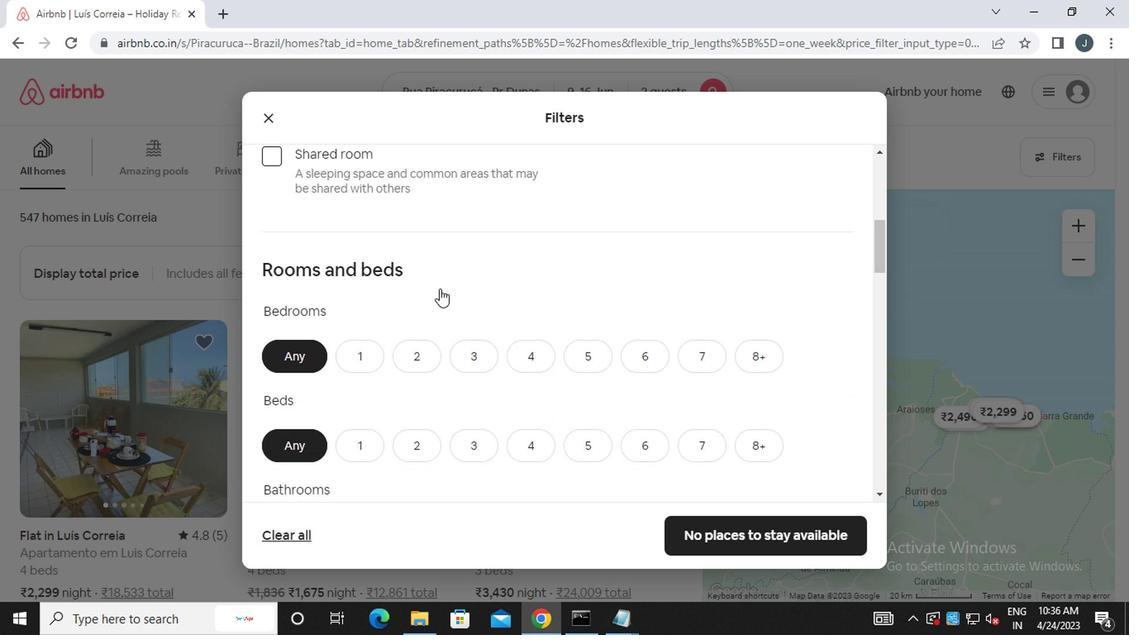 
Action: Mouse moved to (417, 195)
Screenshot: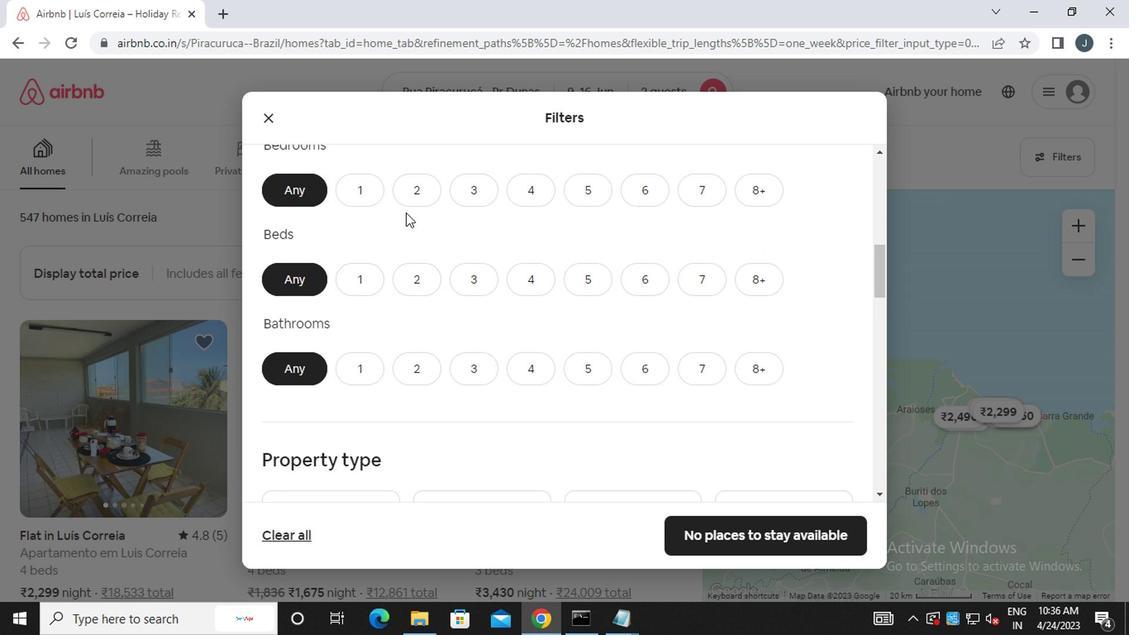 
Action: Mouse pressed left at (417, 195)
Screenshot: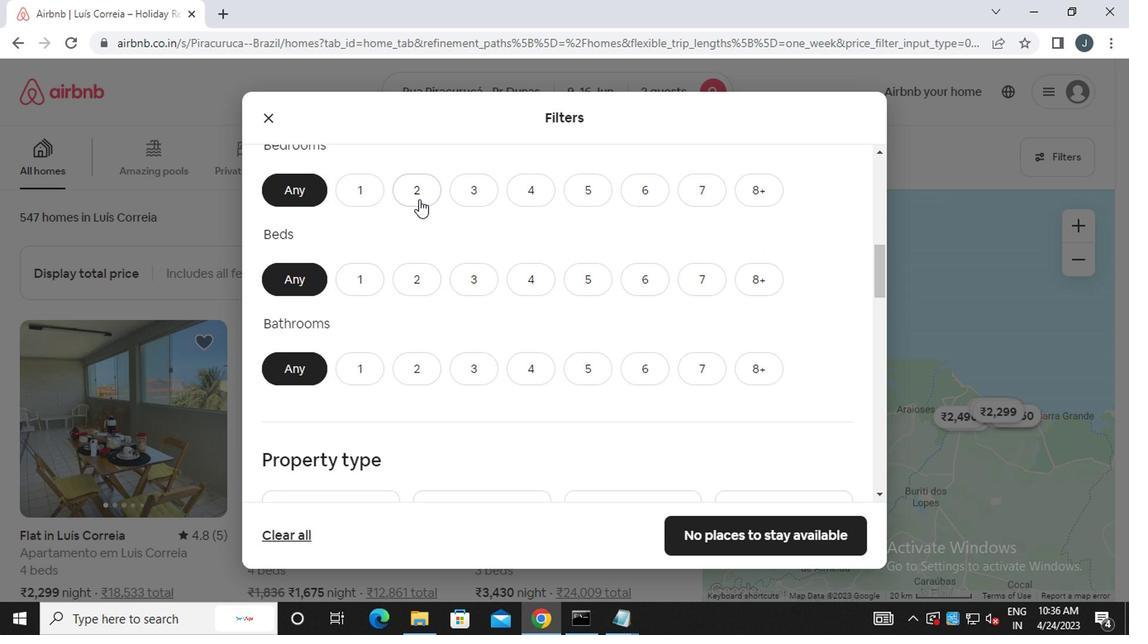 
Action: Mouse moved to (414, 273)
Screenshot: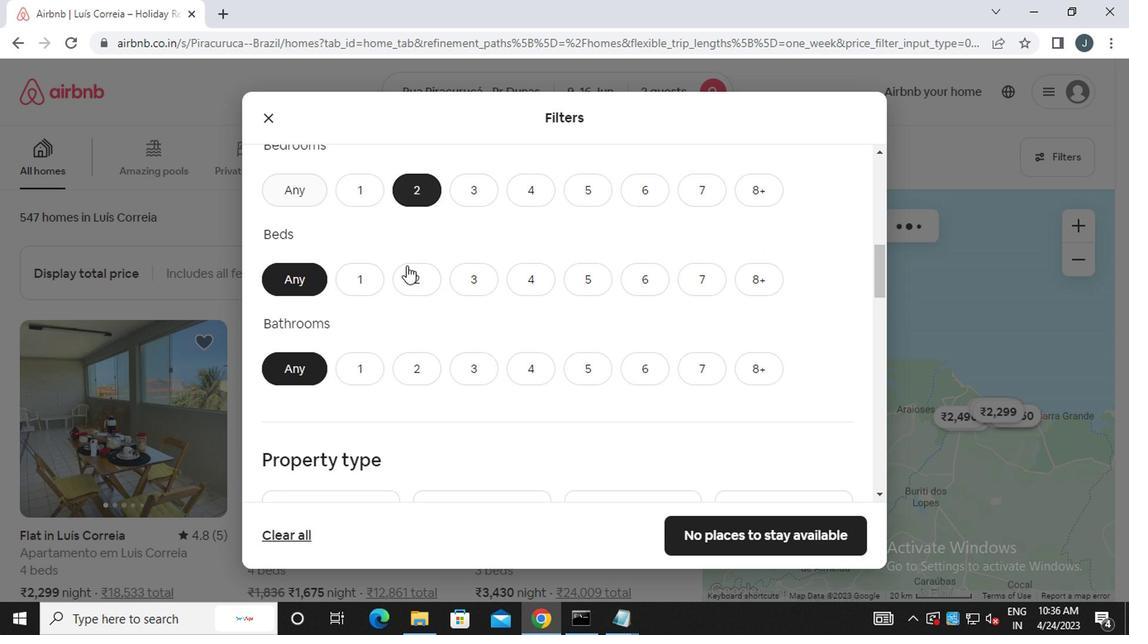 
Action: Mouse pressed left at (414, 273)
Screenshot: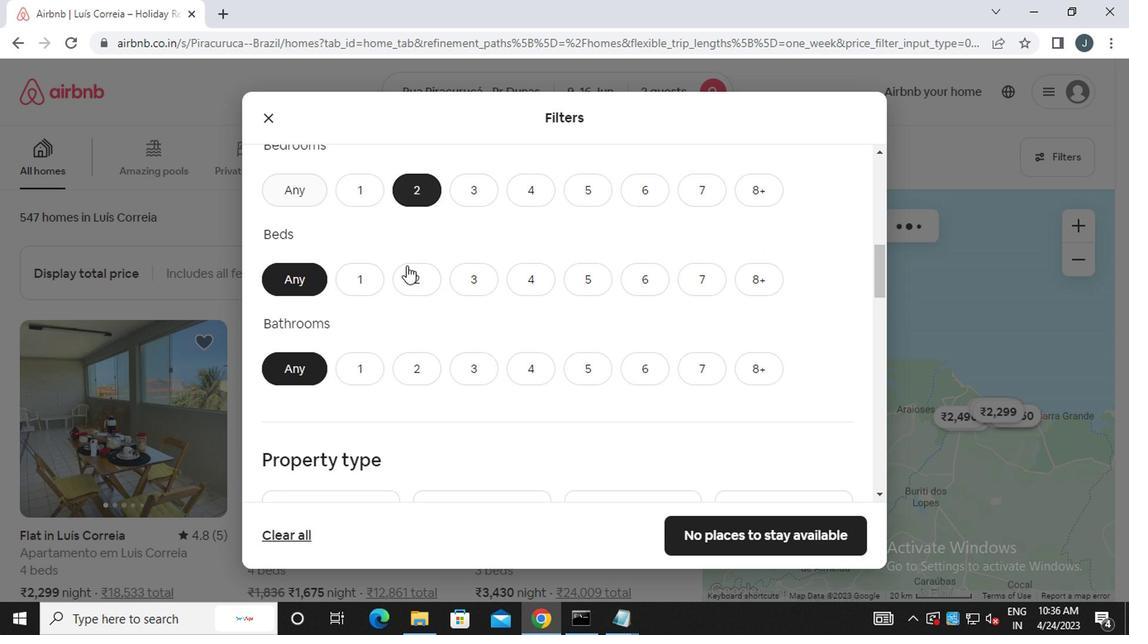 
Action: Mouse moved to (363, 364)
Screenshot: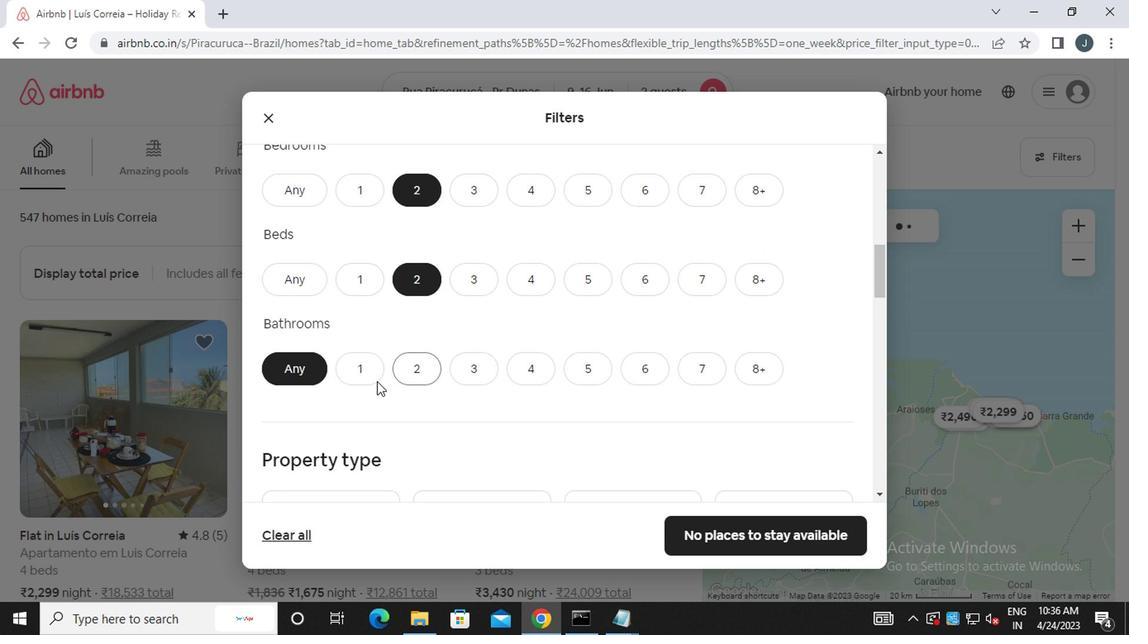
Action: Mouse pressed left at (363, 364)
Screenshot: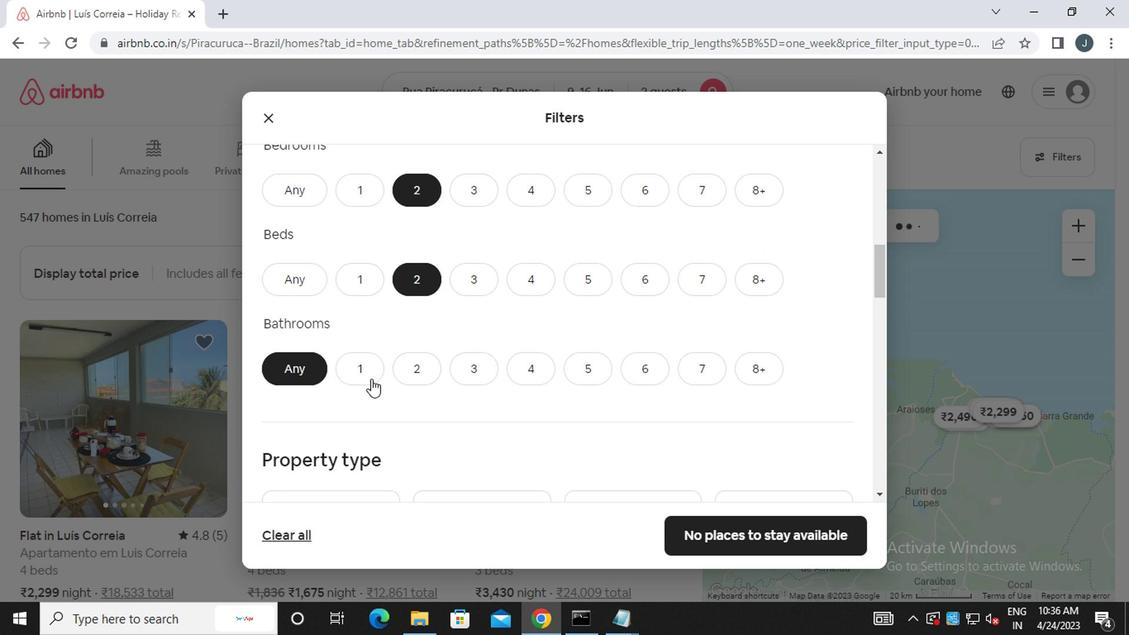 
Action: Mouse scrolled (363, 363) with delta (0, -1)
Screenshot: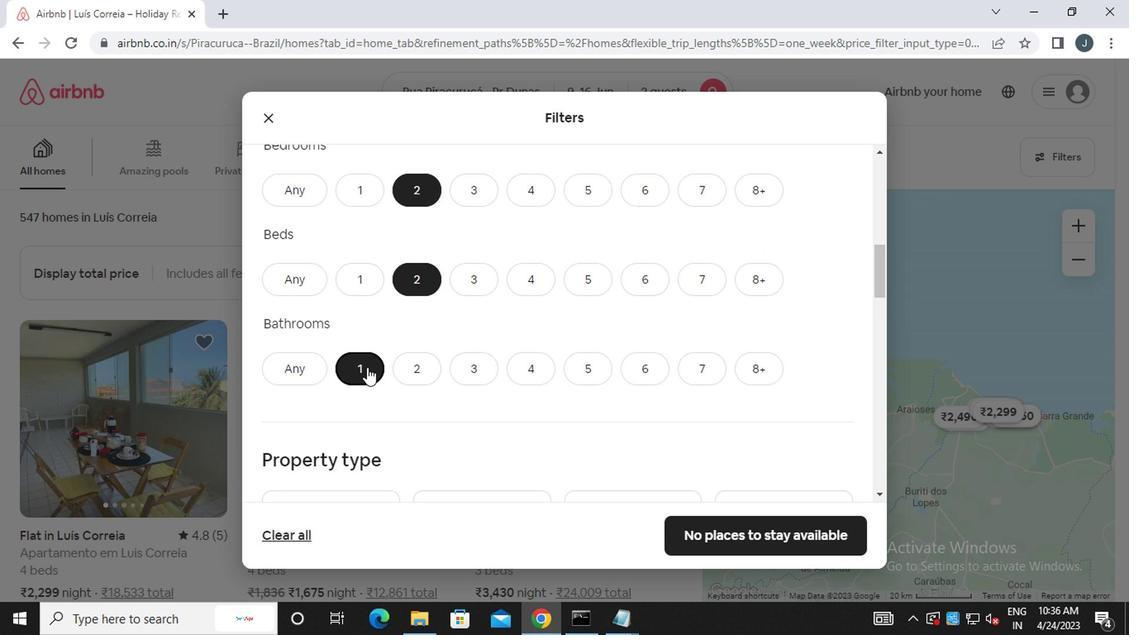 
Action: Mouse scrolled (363, 363) with delta (0, -1)
Screenshot: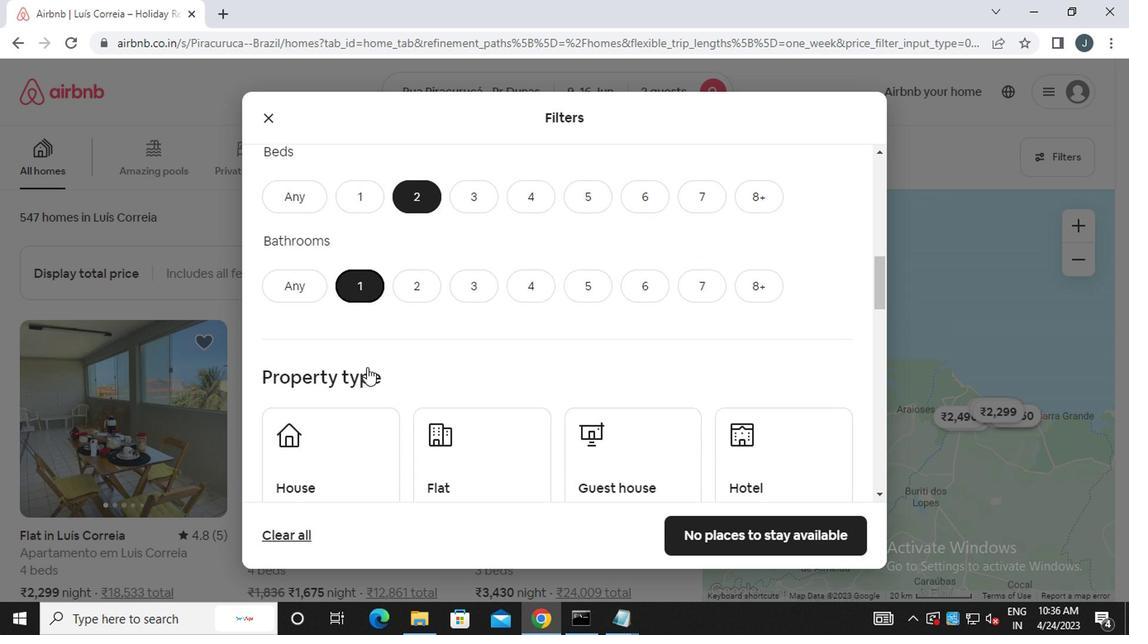 
Action: Mouse scrolled (363, 363) with delta (0, -1)
Screenshot: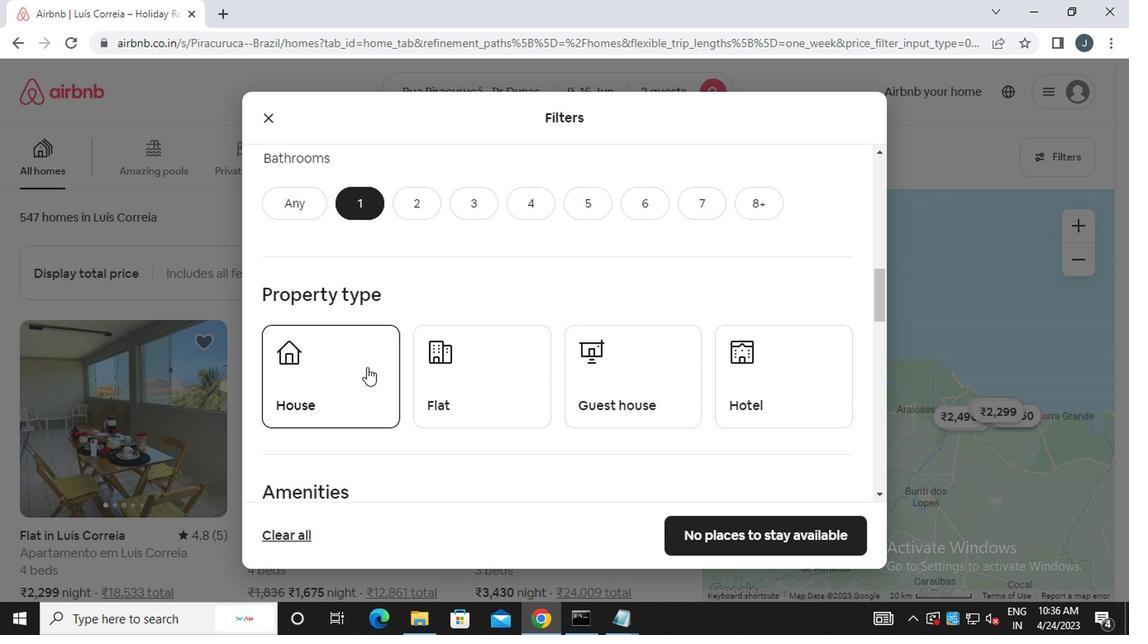 
Action: Mouse moved to (306, 310)
Screenshot: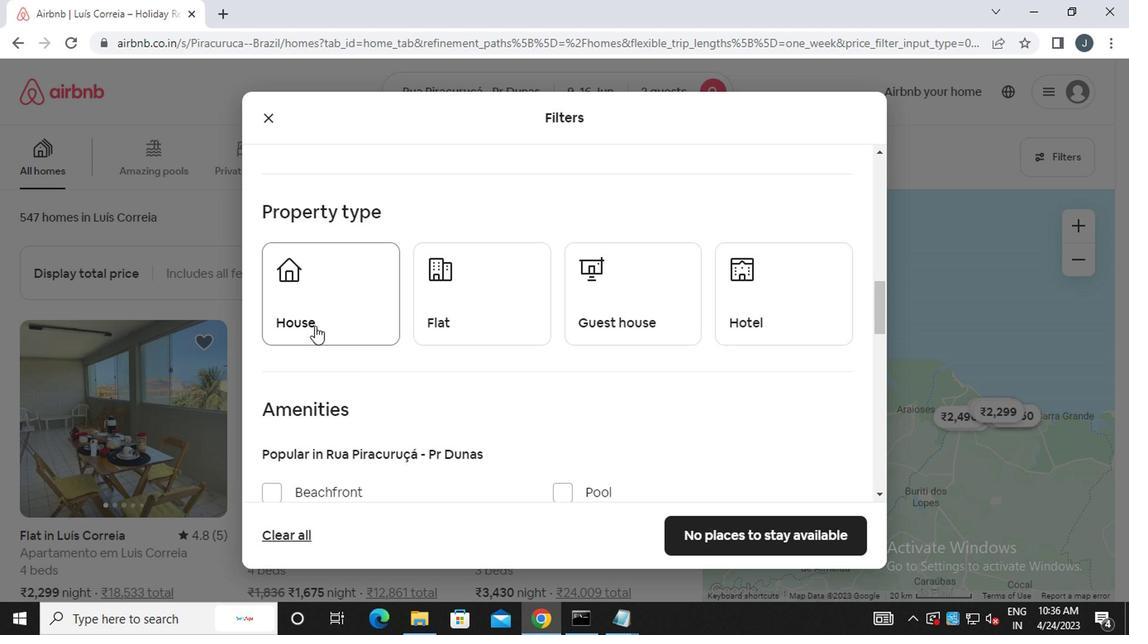 
Action: Mouse pressed left at (306, 310)
Screenshot: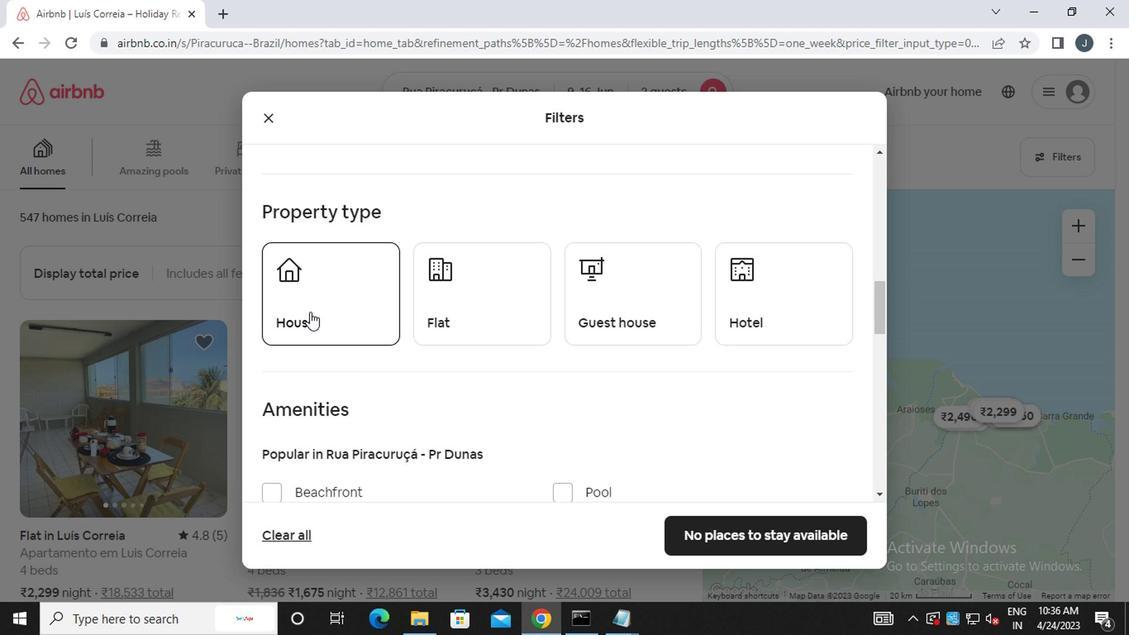 
Action: Mouse moved to (444, 320)
Screenshot: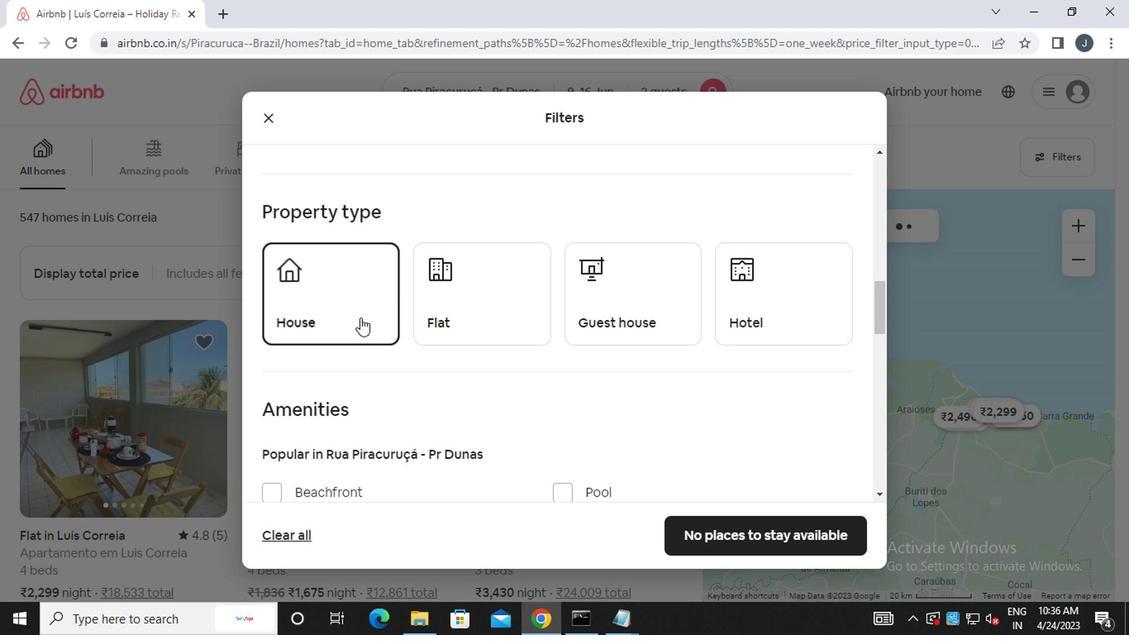 
Action: Mouse pressed left at (444, 320)
Screenshot: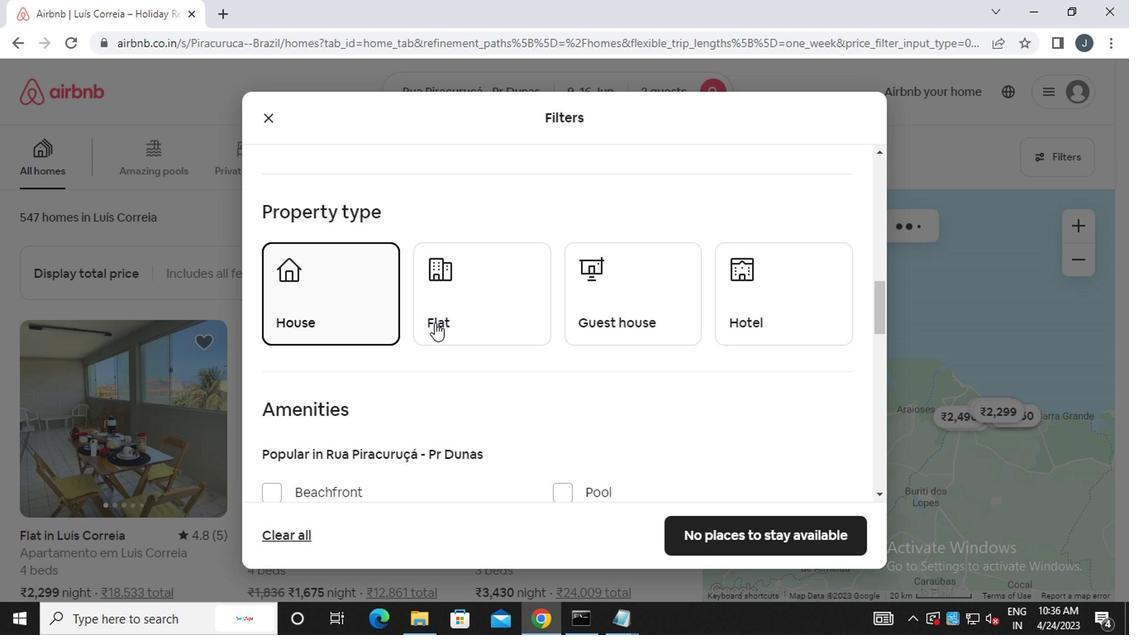 
Action: Mouse moved to (596, 314)
Screenshot: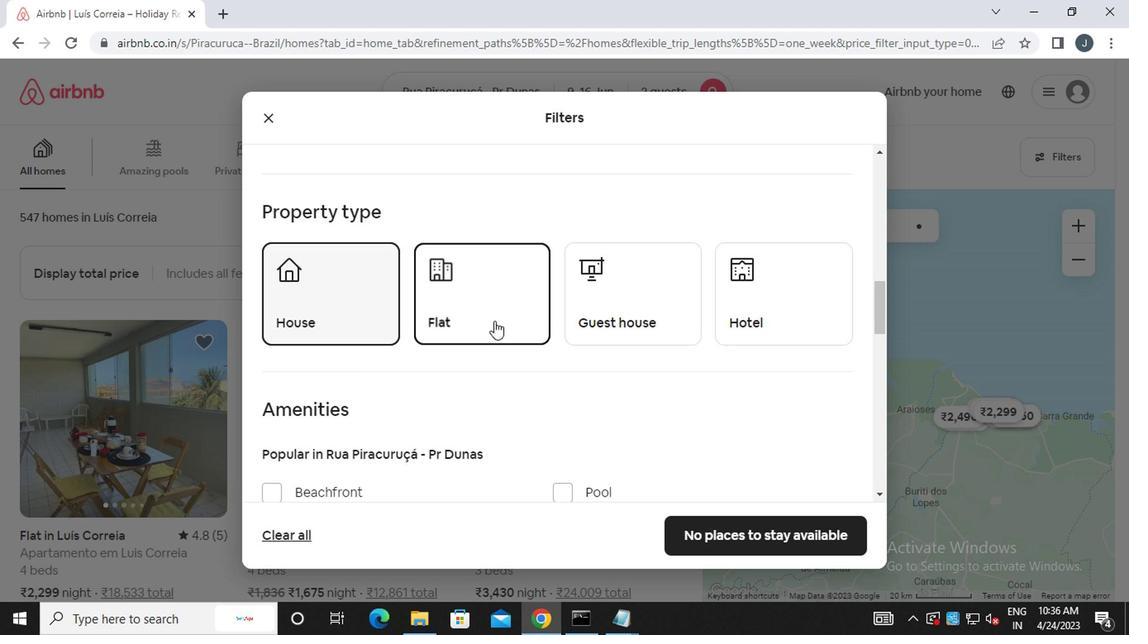 
Action: Mouse pressed left at (596, 314)
Screenshot: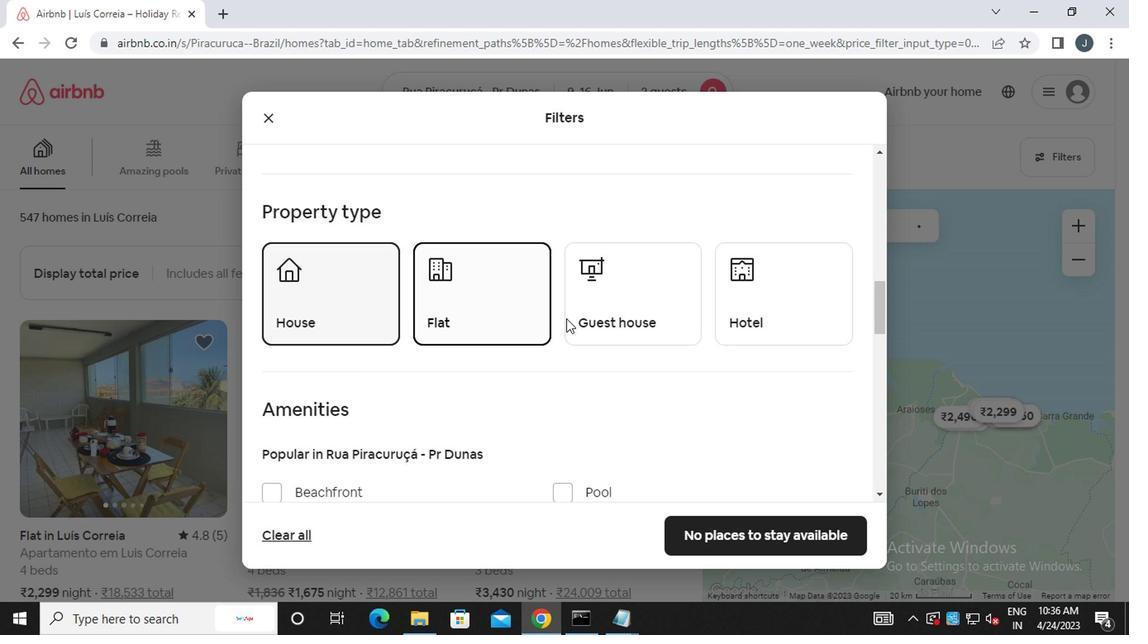 
Action: Mouse moved to (583, 316)
Screenshot: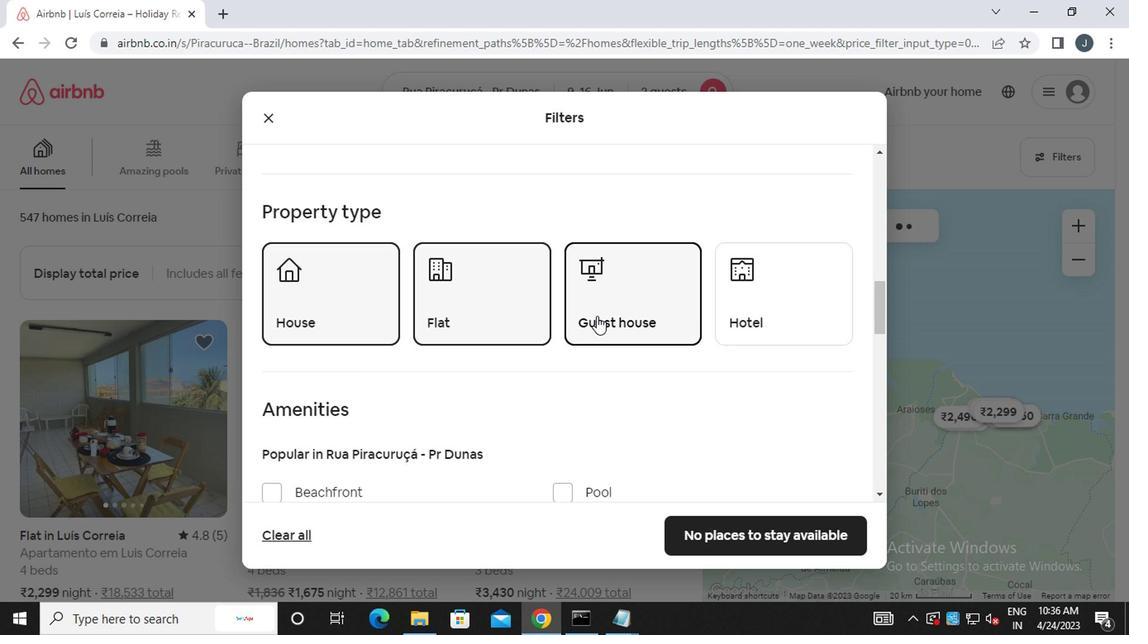 
Action: Mouse scrolled (583, 315) with delta (0, 0)
Screenshot: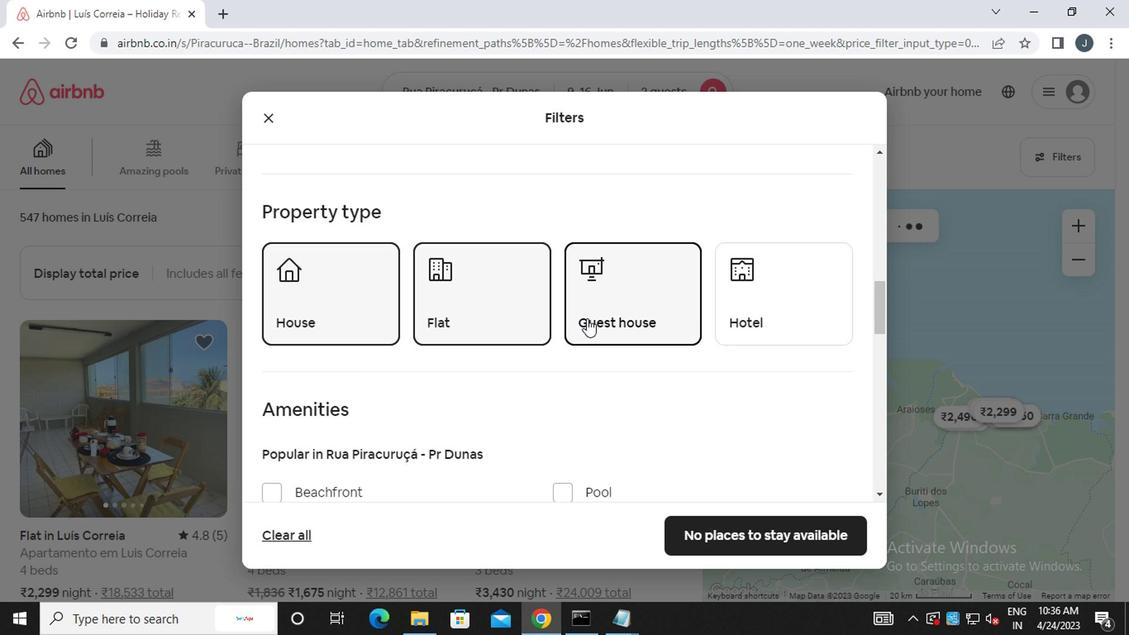 
Action: Mouse scrolled (583, 315) with delta (0, 0)
Screenshot: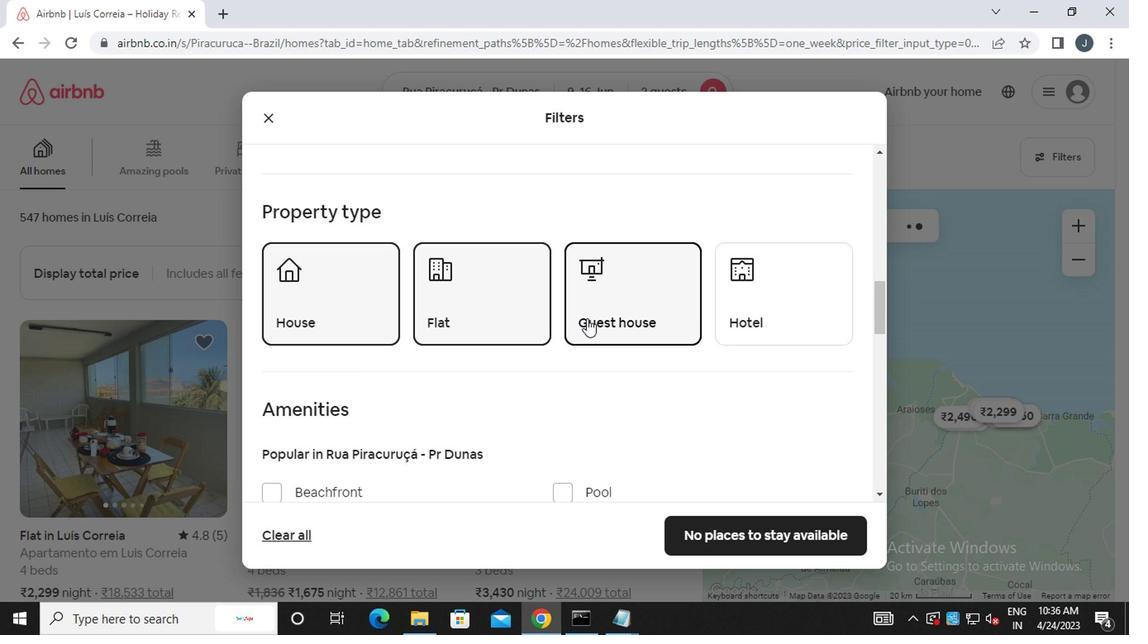 
Action: Mouse moved to (576, 318)
Screenshot: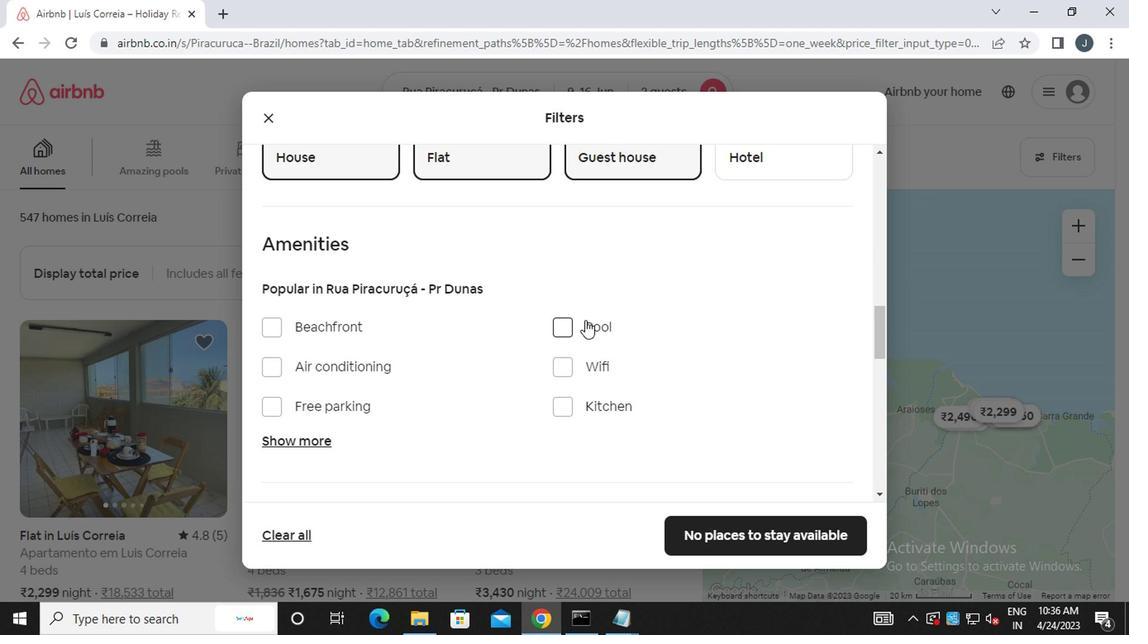 
Action: Mouse scrolled (576, 317) with delta (0, -1)
Screenshot: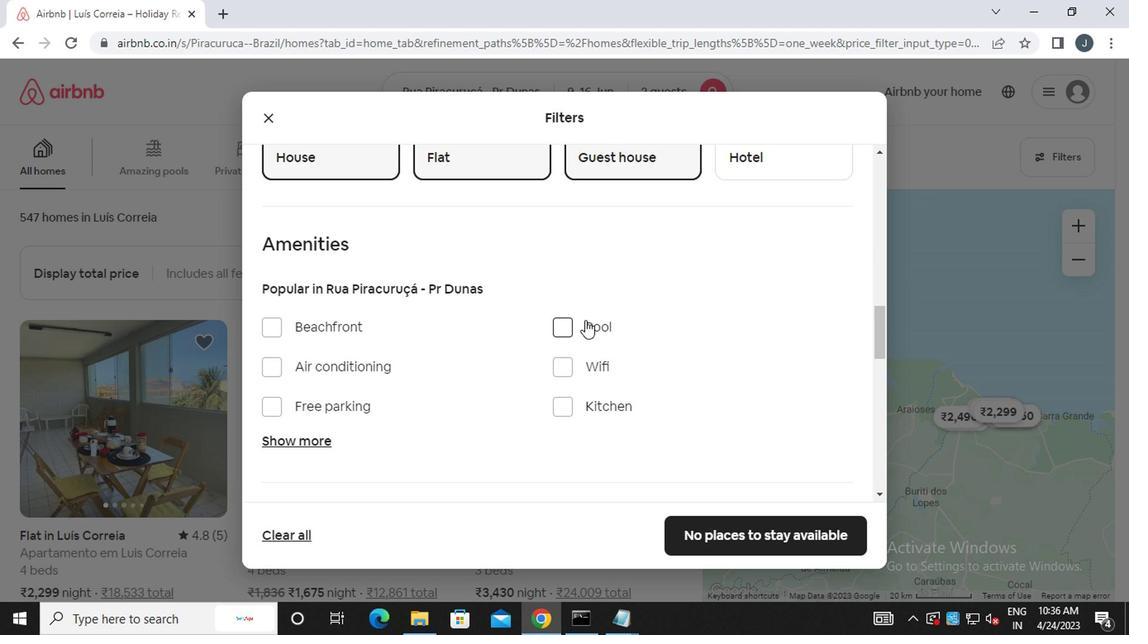 
Action: Mouse scrolled (576, 317) with delta (0, -1)
Screenshot: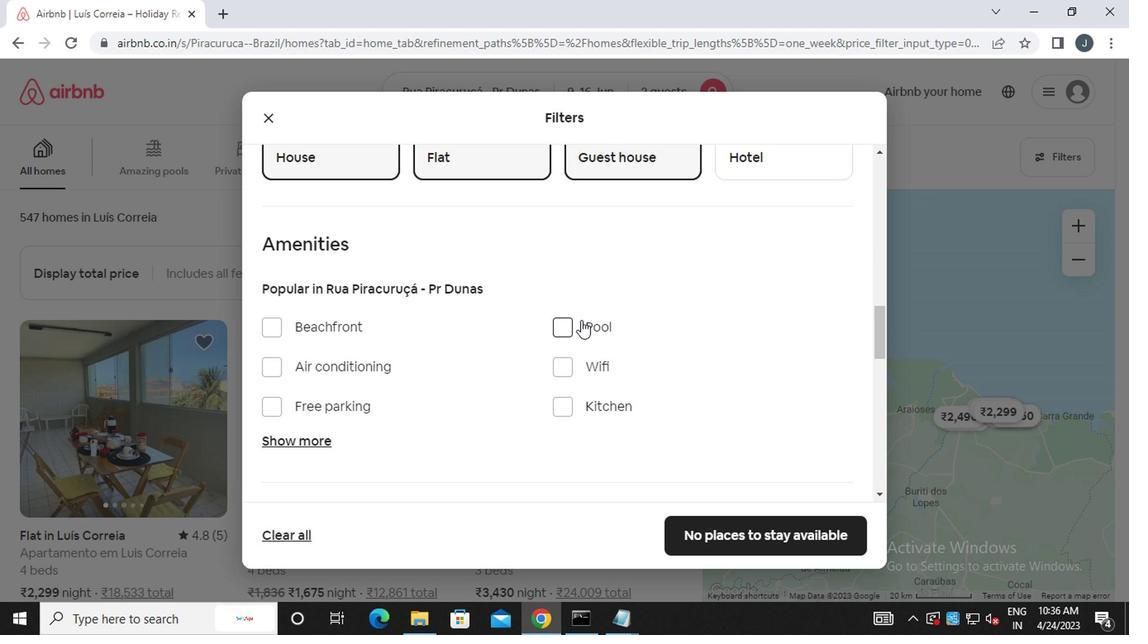 
Action: Mouse scrolled (576, 317) with delta (0, -1)
Screenshot: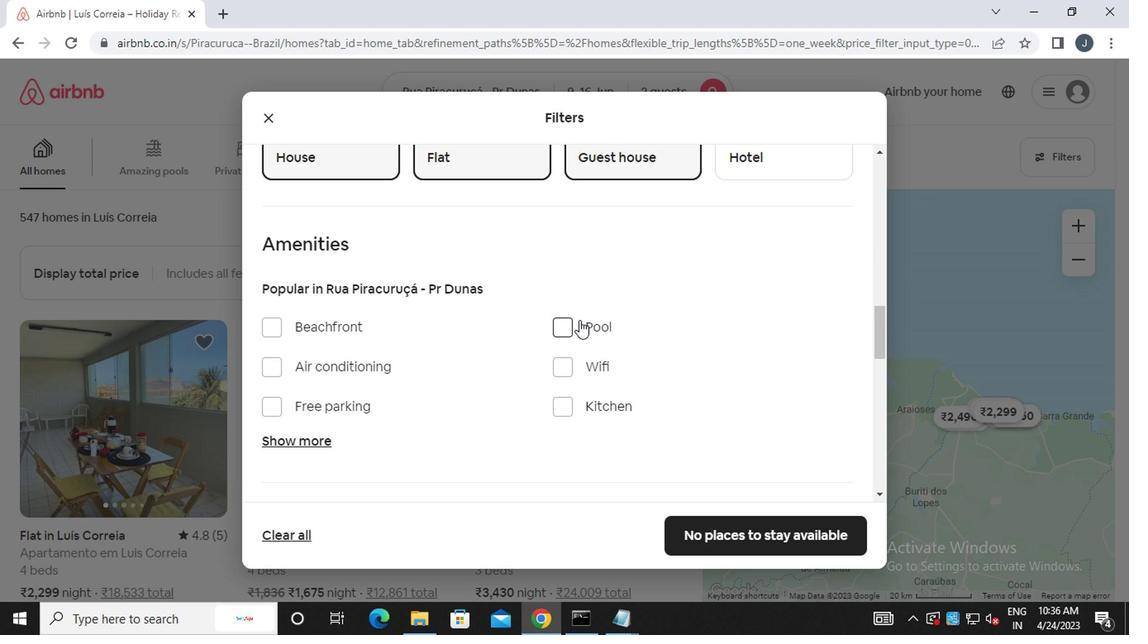 
Action: Mouse scrolled (576, 317) with delta (0, -1)
Screenshot: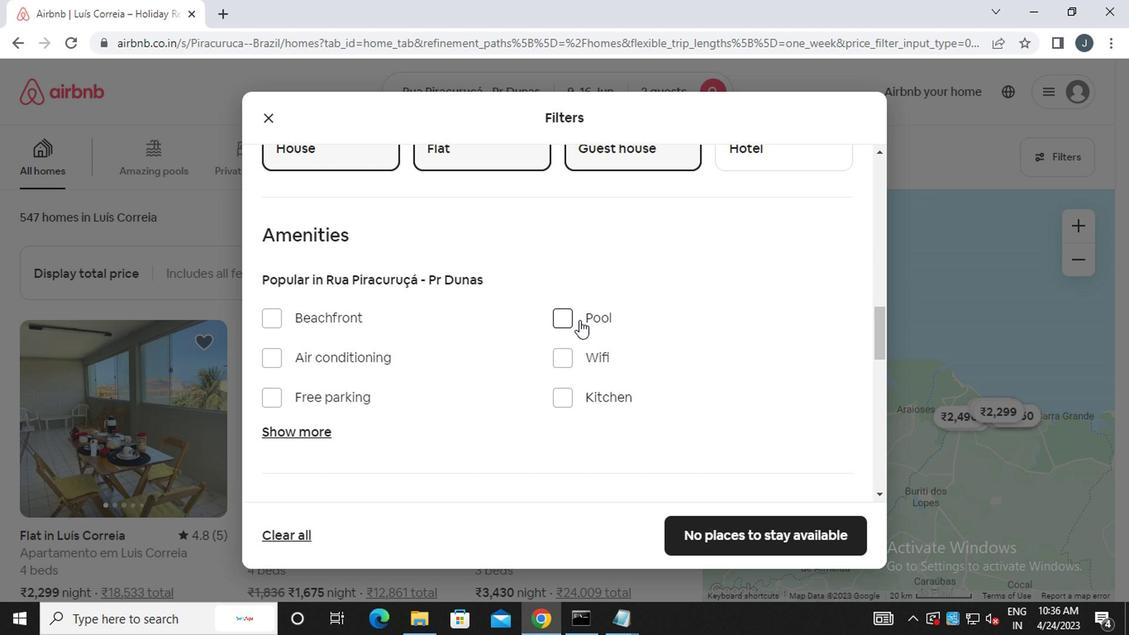 
Action: Mouse moved to (830, 303)
Screenshot: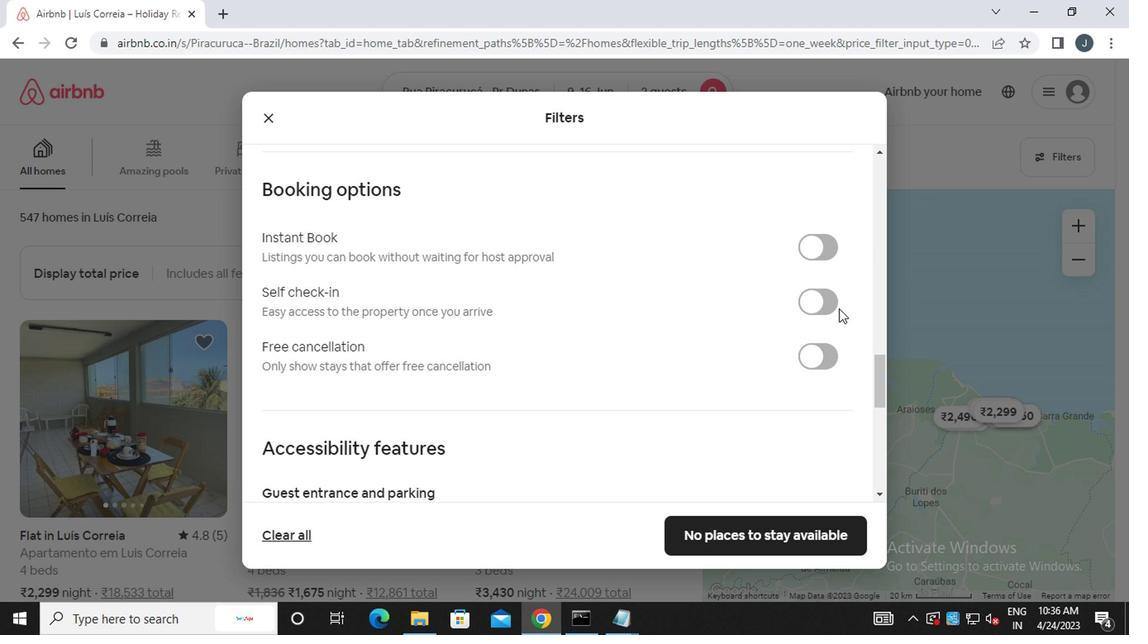 
Action: Mouse pressed left at (830, 303)
Screenshot: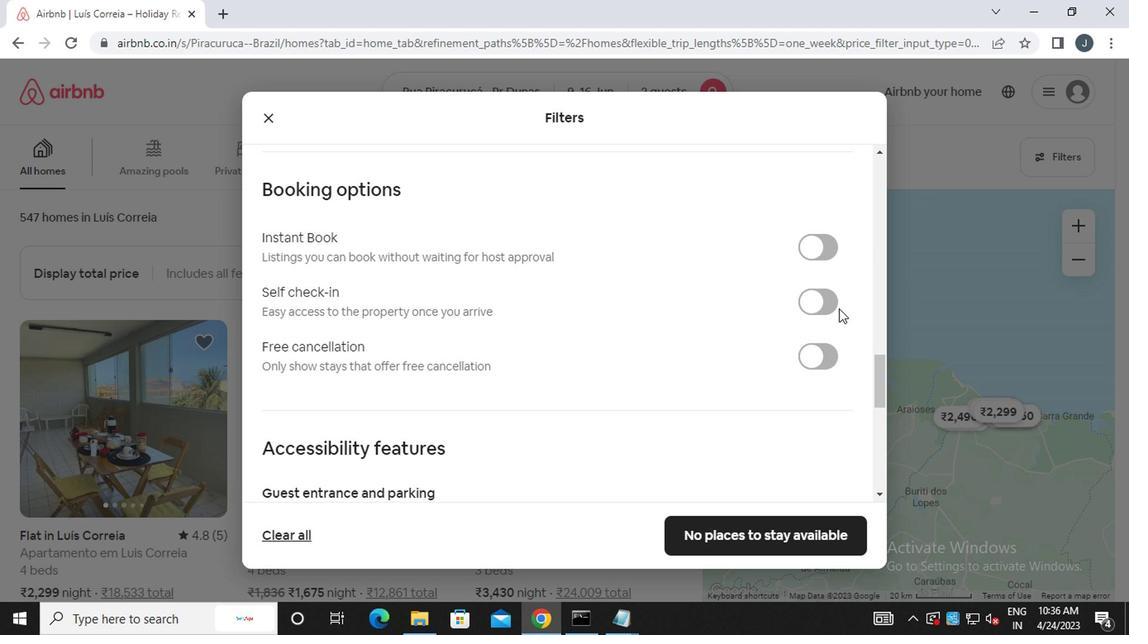 
Action: Mouse moved to (734, 341)
Screenshot: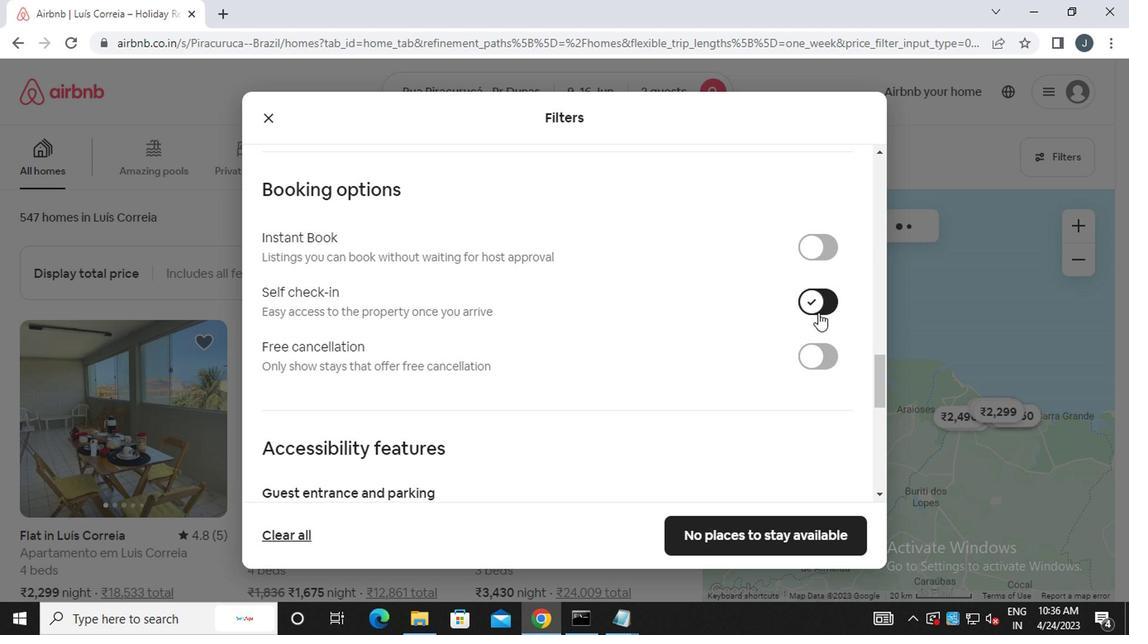
Action: Mouse scrolled (734, 340) with delta (0, -1)
Screenshot: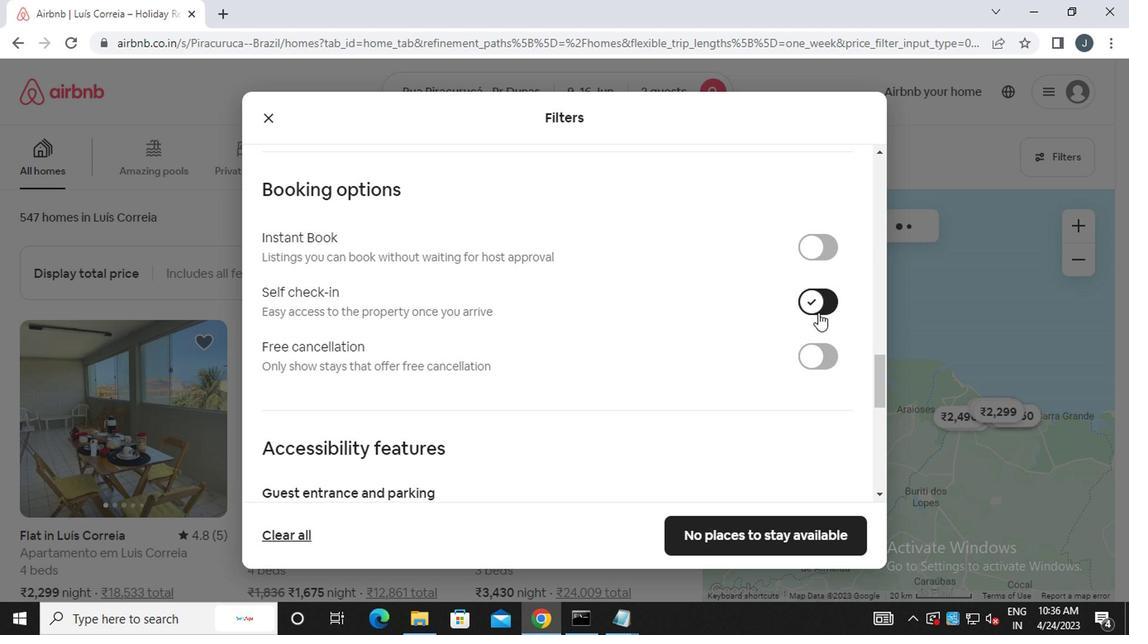
Action: Mouse moved to (733, 342)
Screenshot: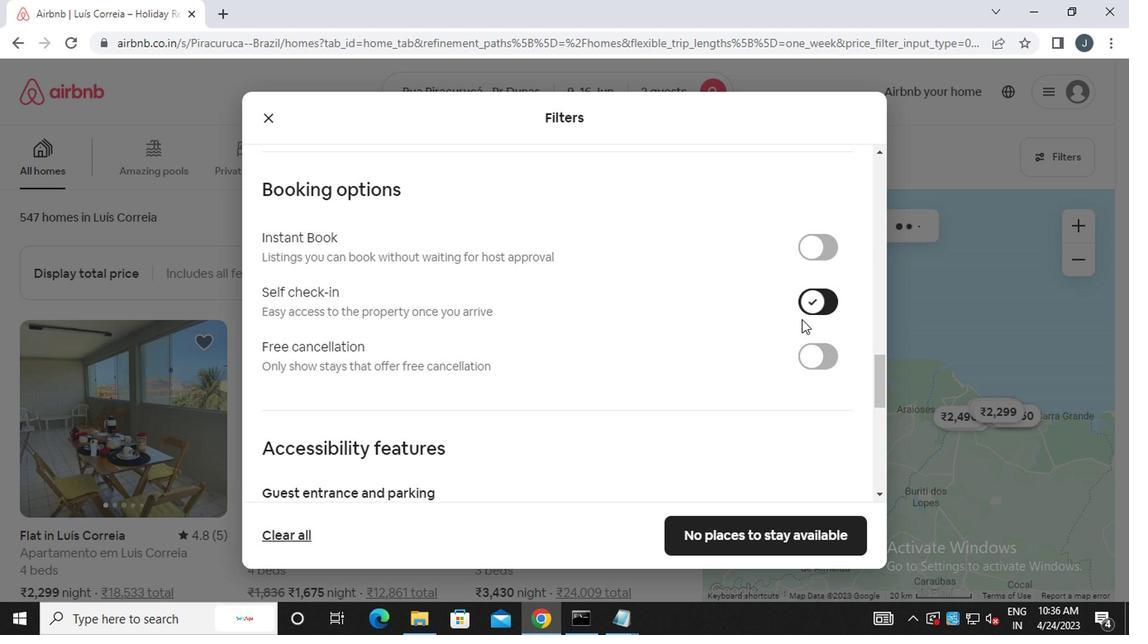 
Action: Mouse scrolled (733, 341) with delta (0, 0)
Screenshot: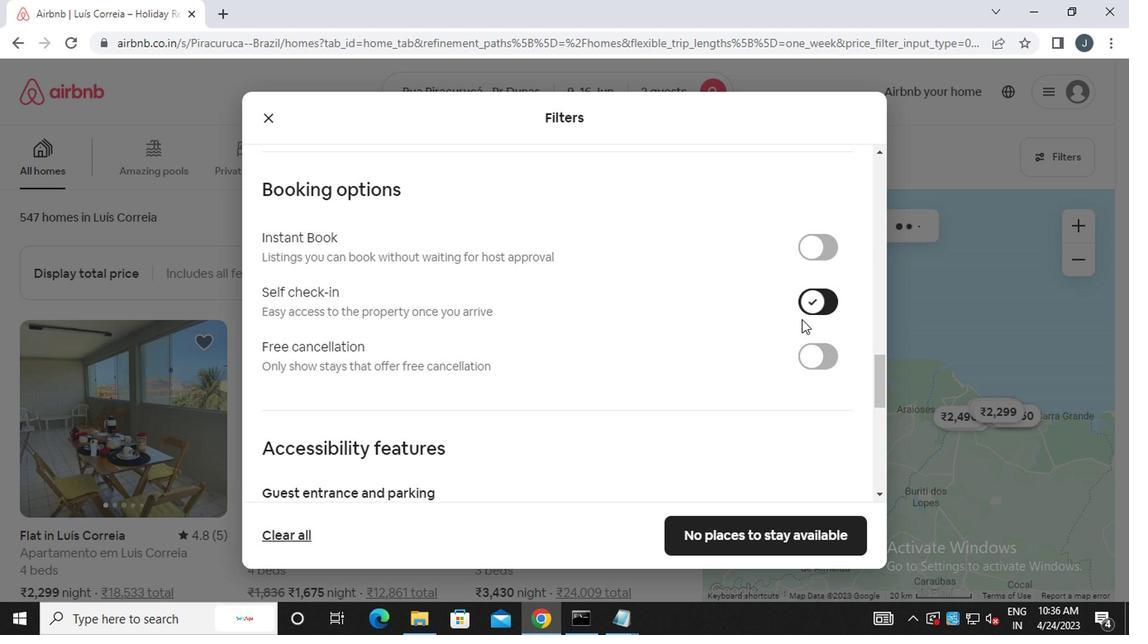 
Action: Mouse moved to (730, 343)
Screenshot: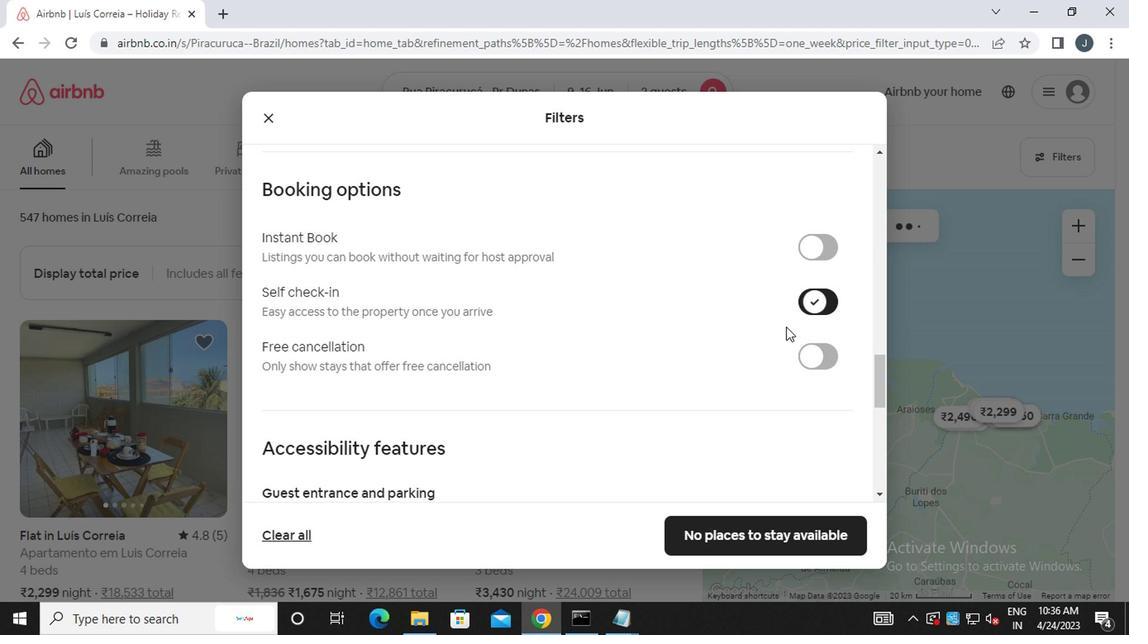 
Action: Mouse scrolled (730, 342) with delta (0, 0)
Screenshot: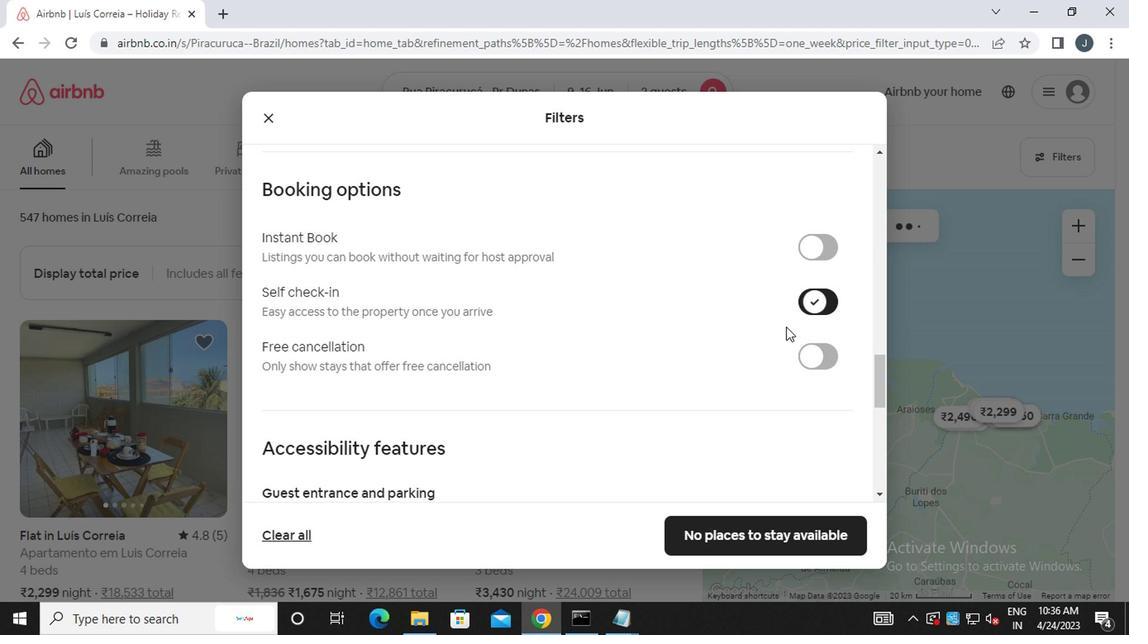 
Action: Mouse moved to (730, 343)
Screenshot: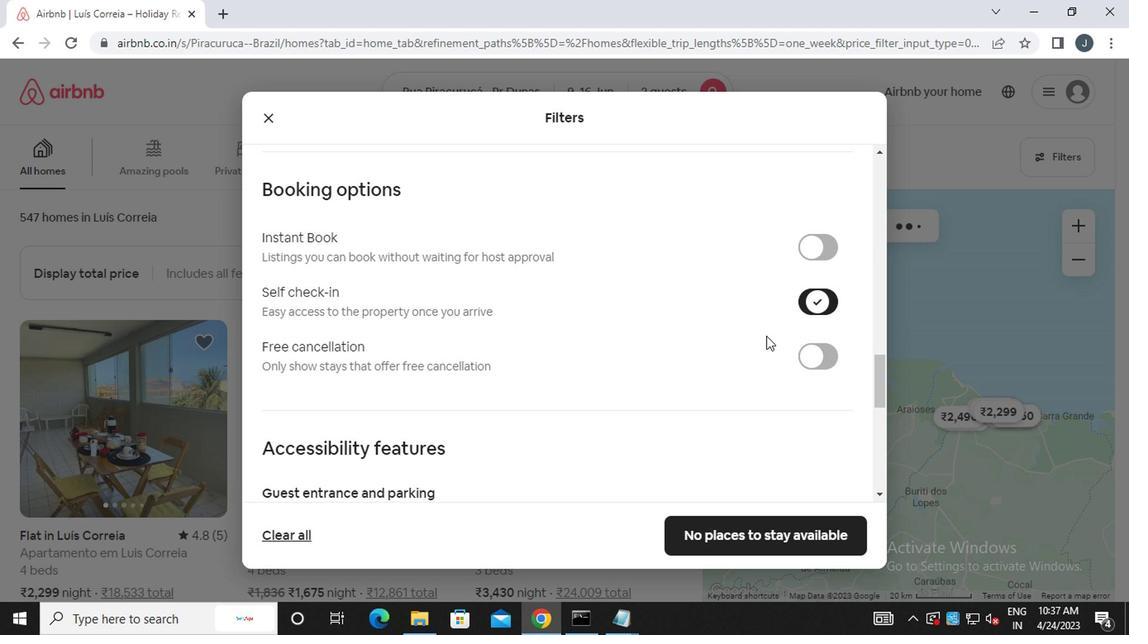 
Action: Mouse scrolled (730, 342) with delta (0, 0)
Screenshot: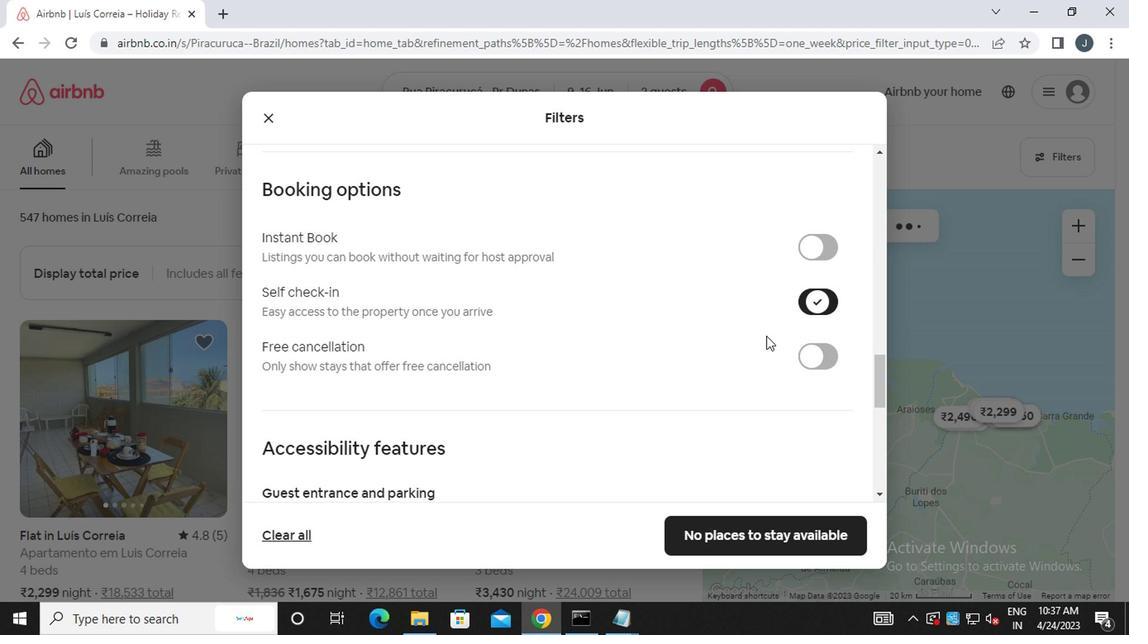 
Action: Mouse scrolled (730, 342) with delta (0, 0)
Screenshot: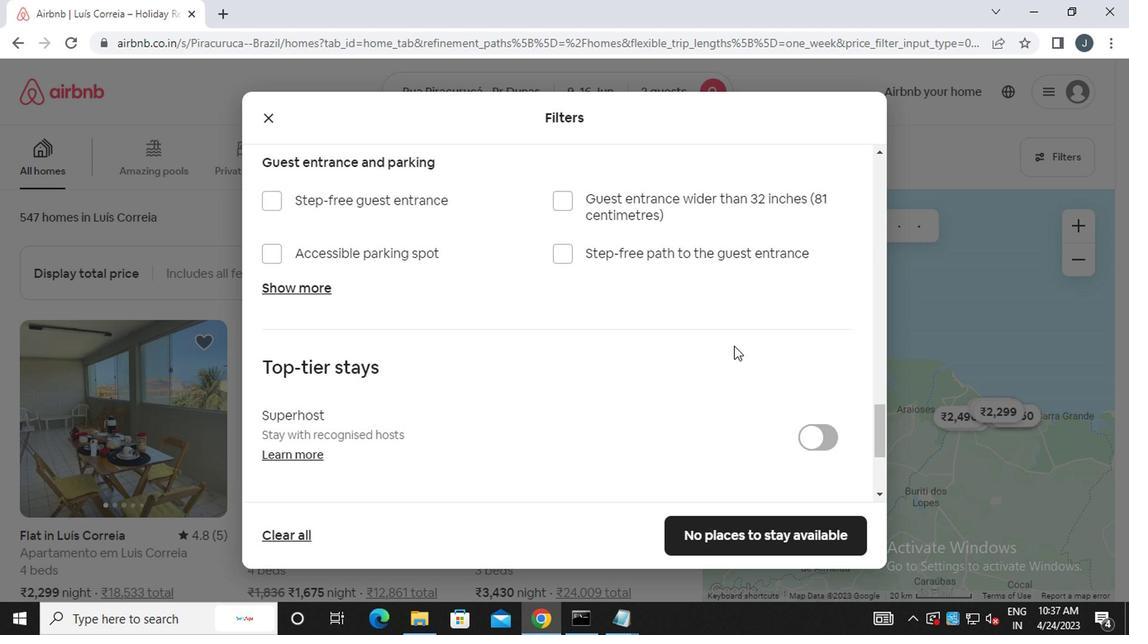 
Action: Mouse scrolled (730, 342) with delta (0, 0)
Screenshot: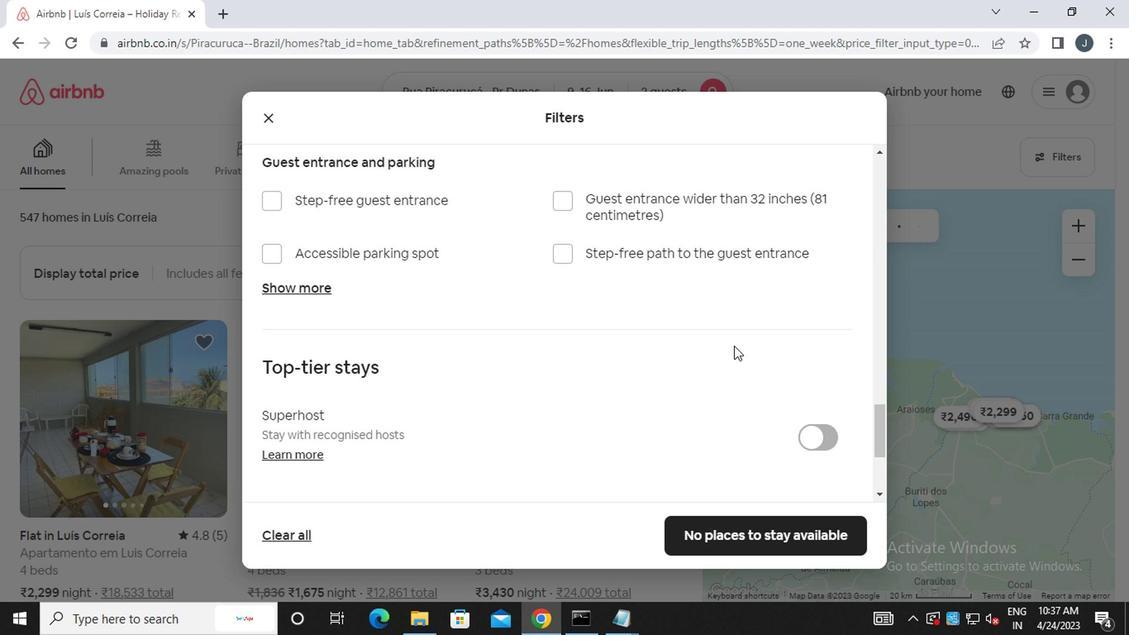 
Action: Mouse scrolled (730, 342) with delta (0, 0)
Screenshot: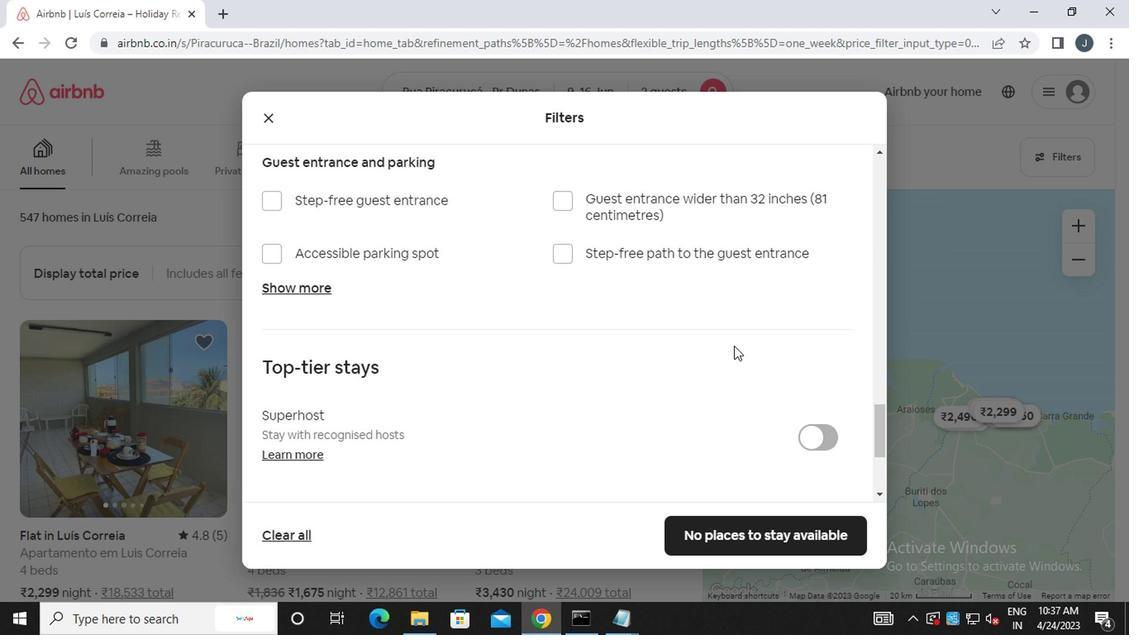 
Action: Mouse moved to (714, 344)
Screenshot: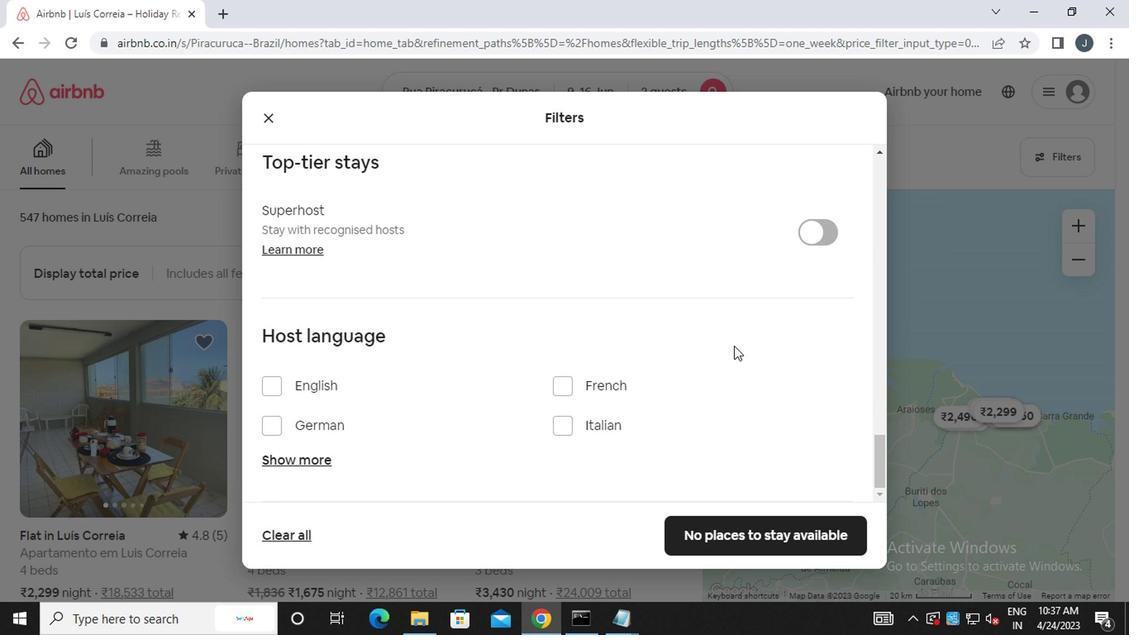 
Action: Mouse scrolled (714, 344) with delta (0, 0)
Screenshot: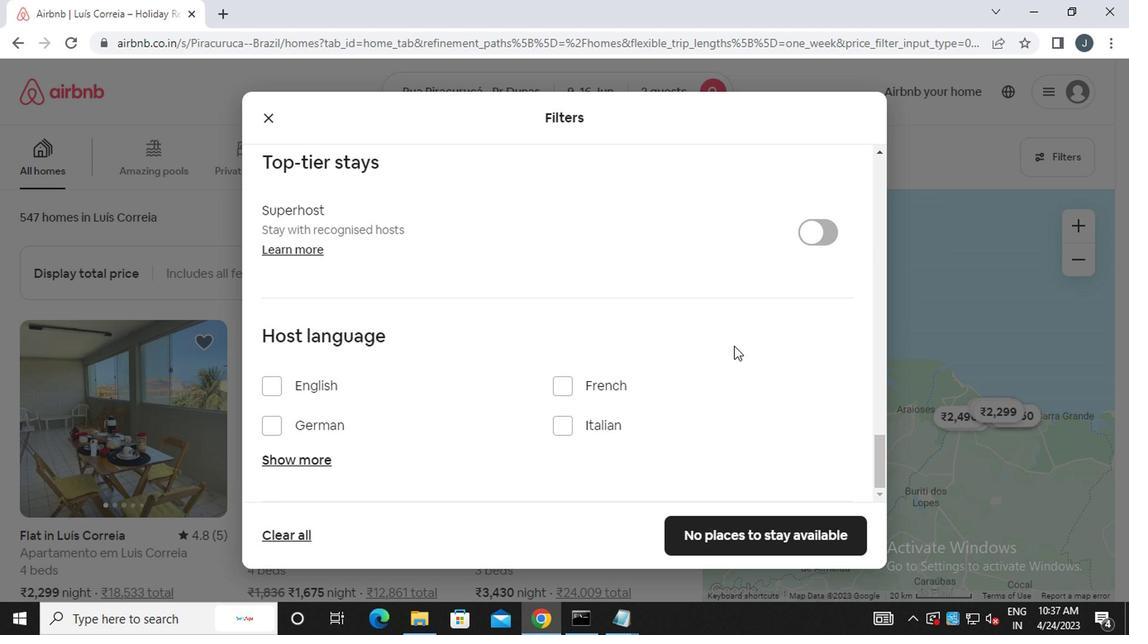 
Action: Mouse scrolled (714, 344) with delta (0, 0)
Screenshot: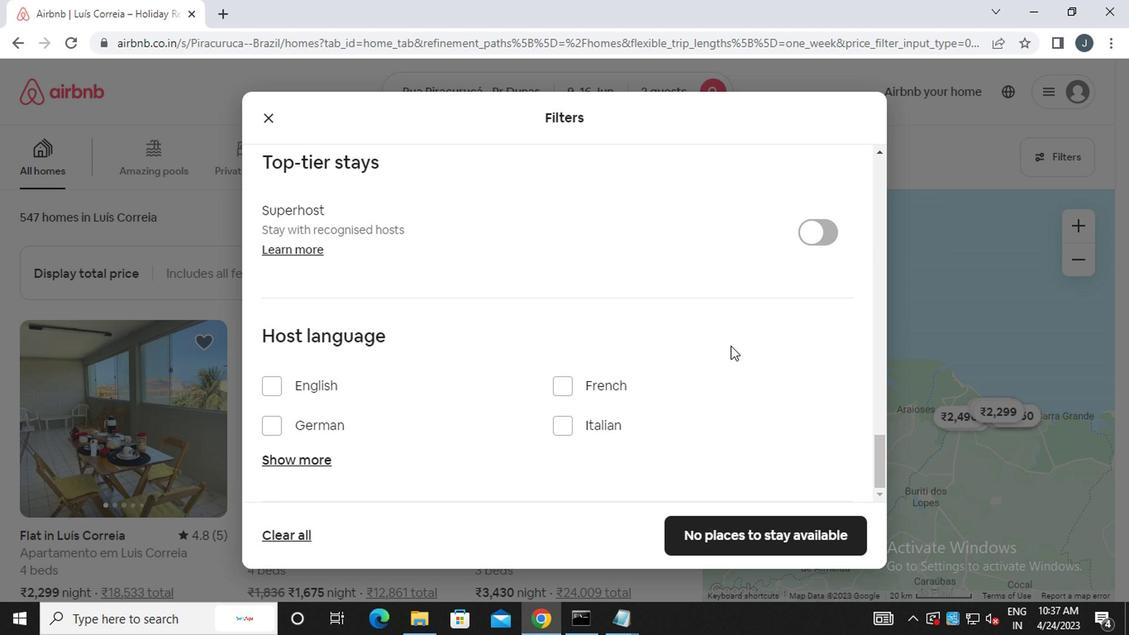 
Action: Mouse moved to (300, 453)
Screenshot: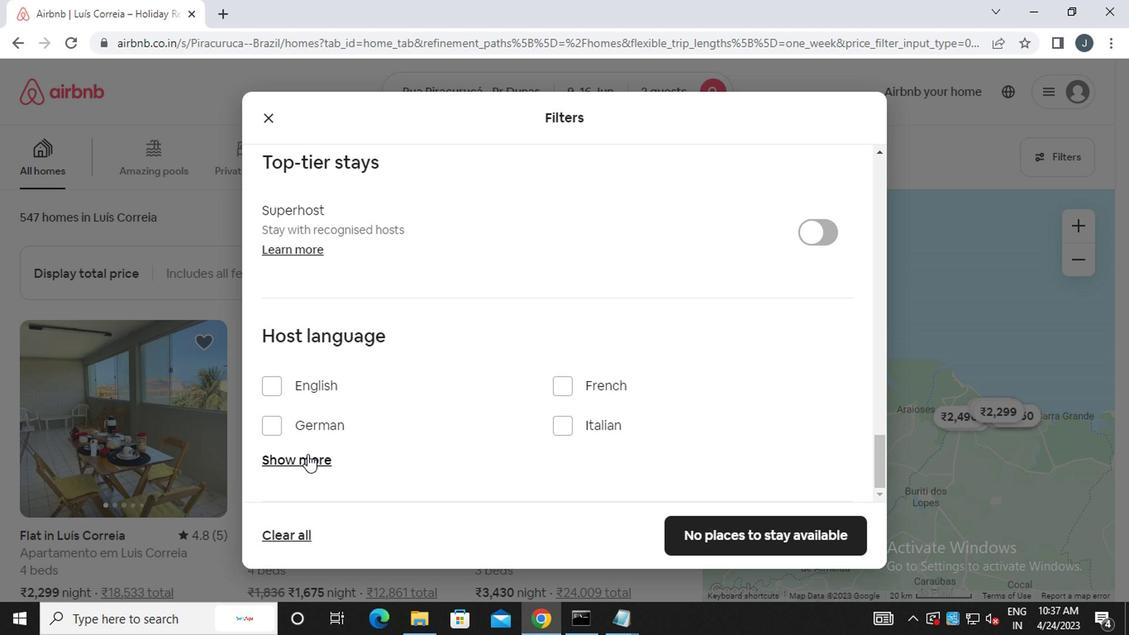 
Action: Mouse pressed left at (300, 453)
Screenshot: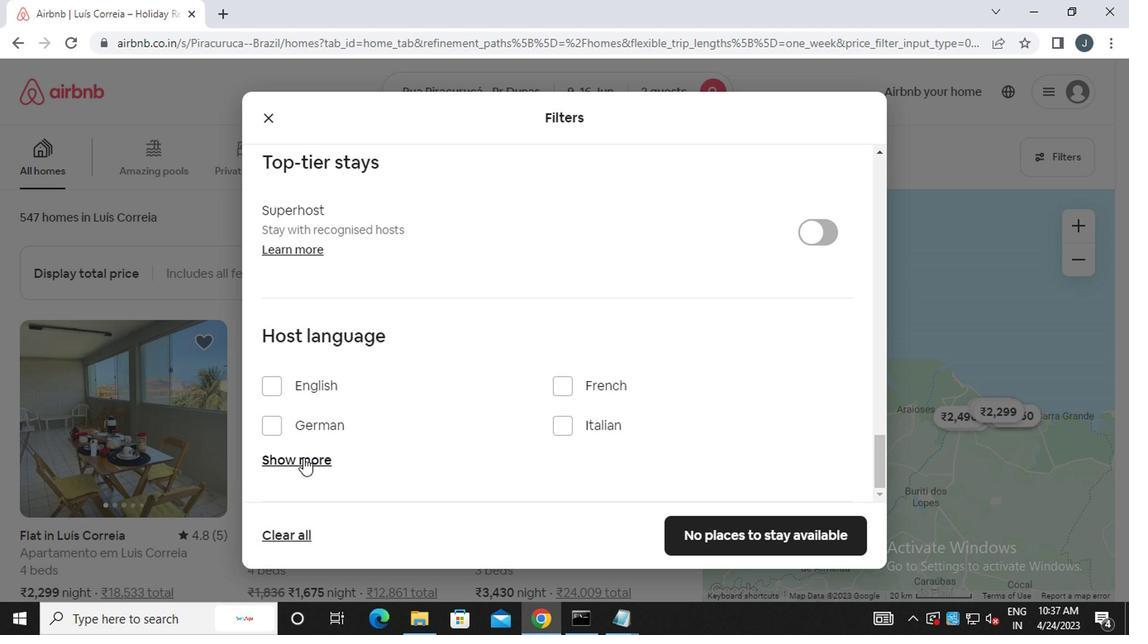 
Action: Mouse moved to (323, 449)
Screenshot: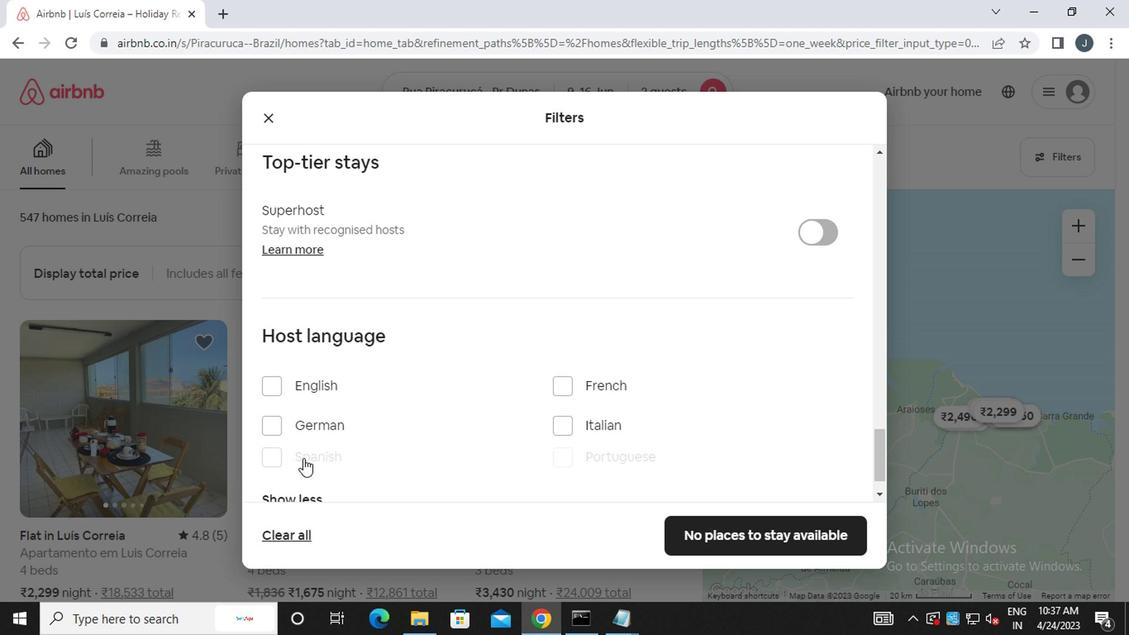 
Action: Mouse scrolled (323, 448) with delta (0, 0)
Screenshot: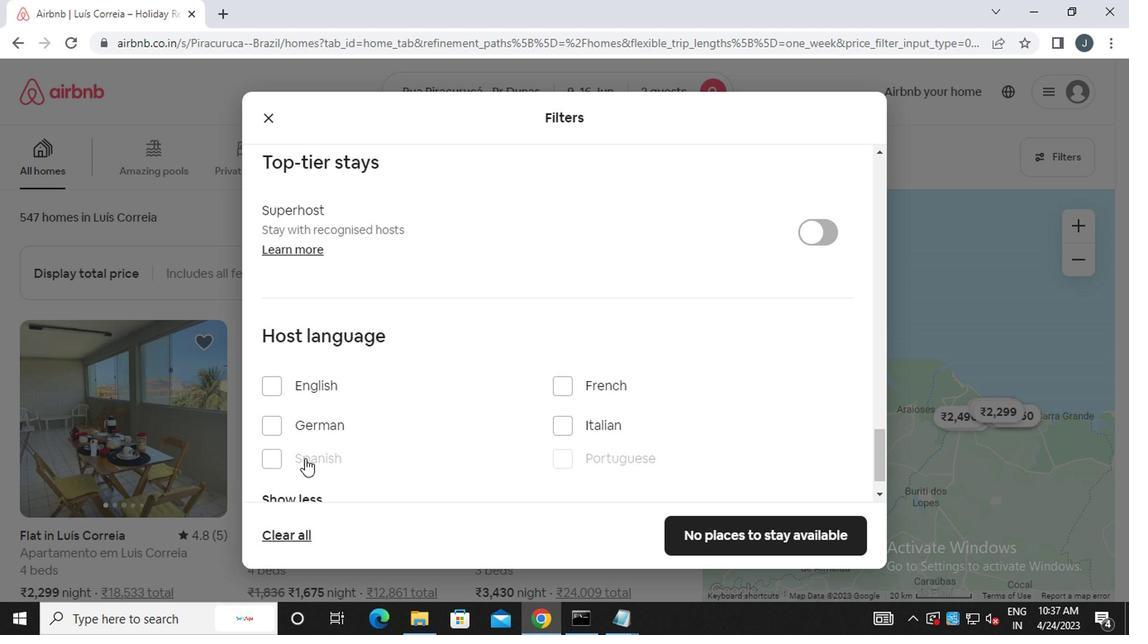 
Action: Mouse scrolled (323, 448) with delta (0, 0)
Screenshot: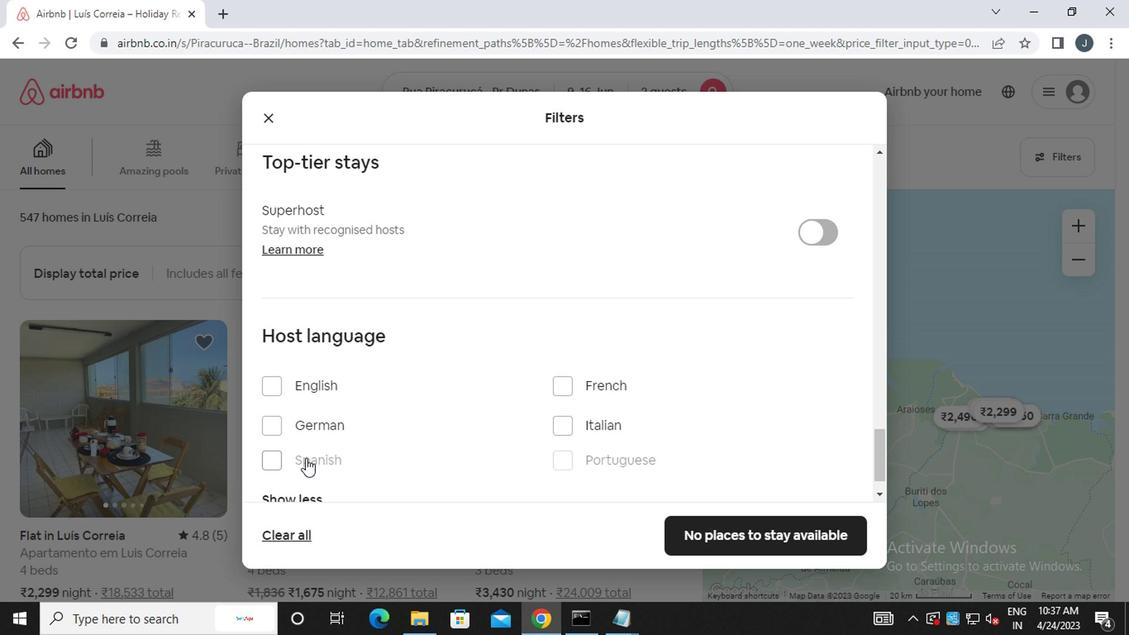 
Action: Mouse scrolled (323, 448) with delta (0, 0)
Screenshot: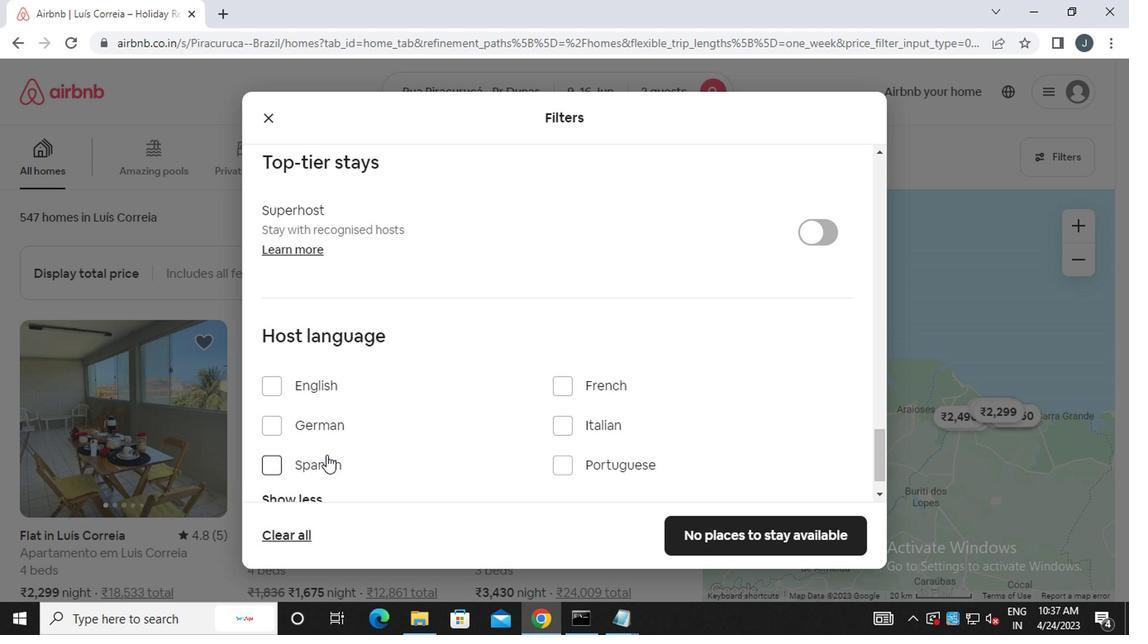 
Action: Mouse moved to (325, 424)
Screenshot: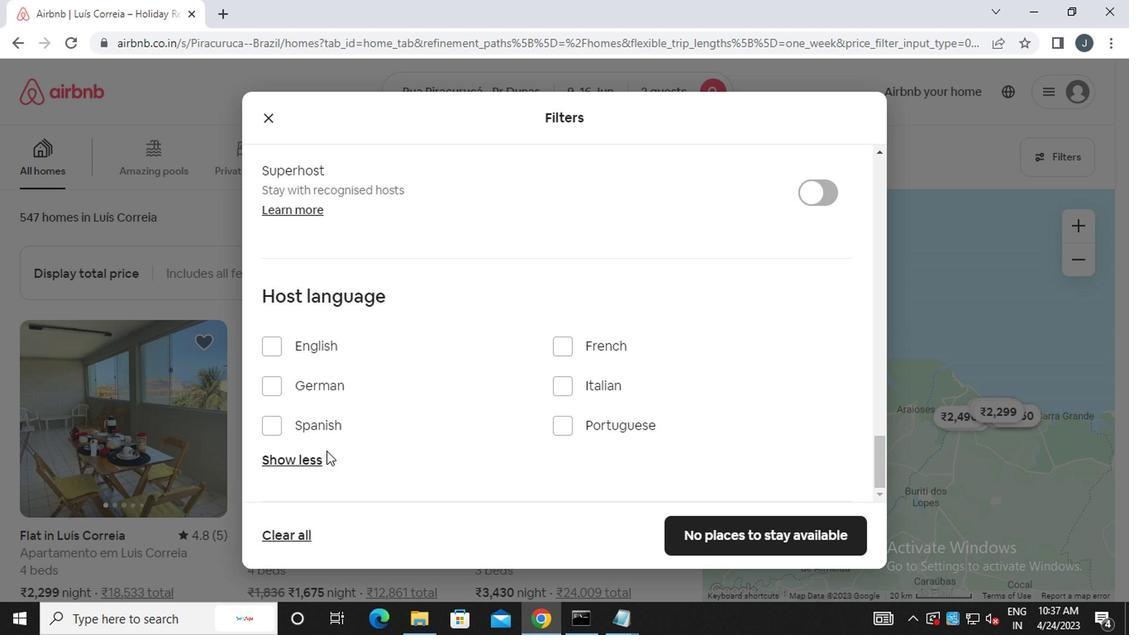 
Action: Mouse pressed left at (325, 424)
Screenshot: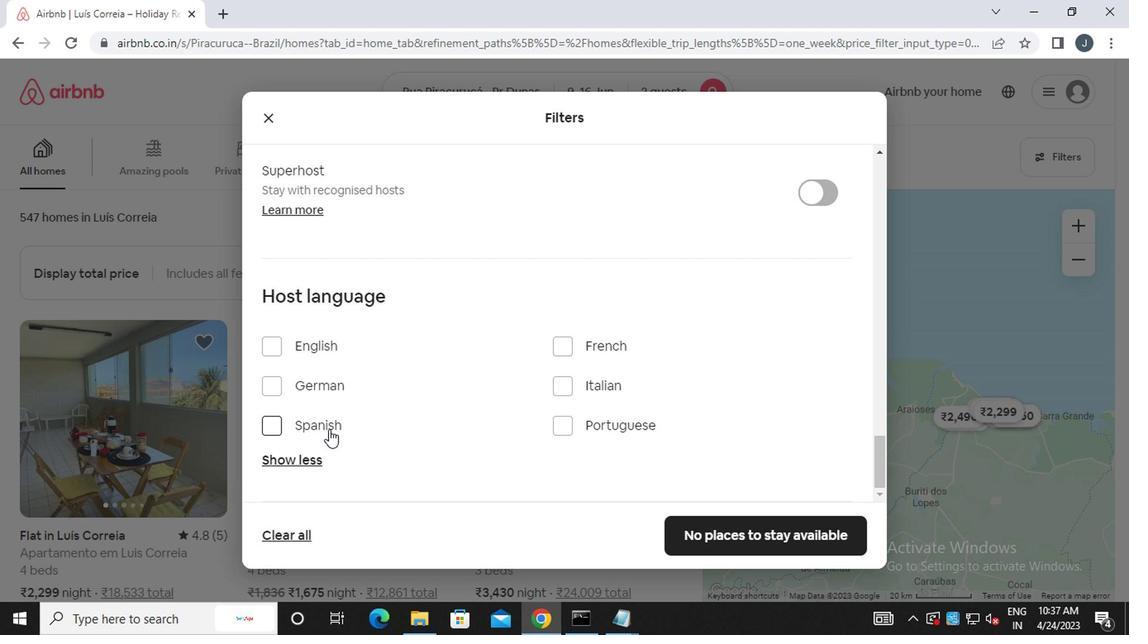 
Action: Mouse moved to (704, 534)
Screenshot: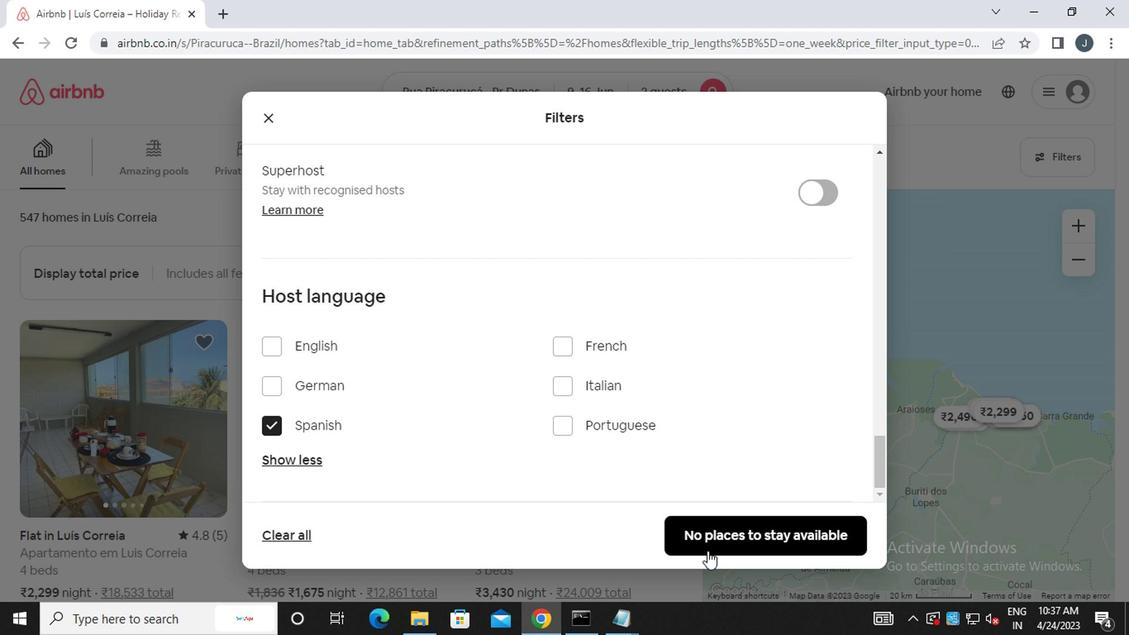 
Action: Mouse pressed left at (704, 534)
Screenshot: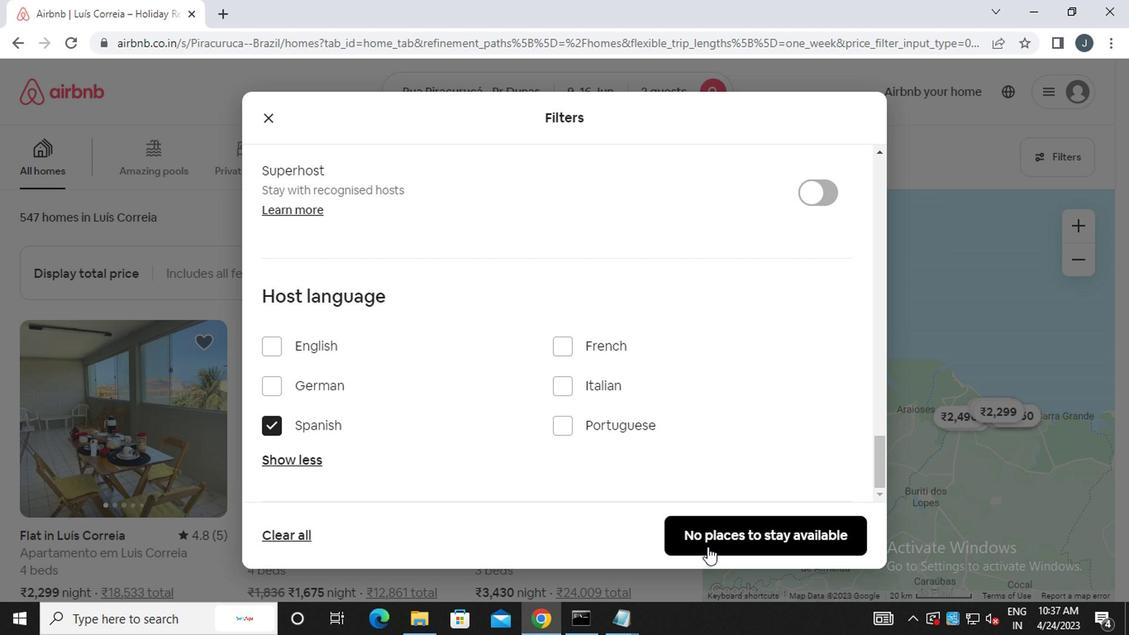 
Action: Mouse moved to (701, 532)
Screenshot: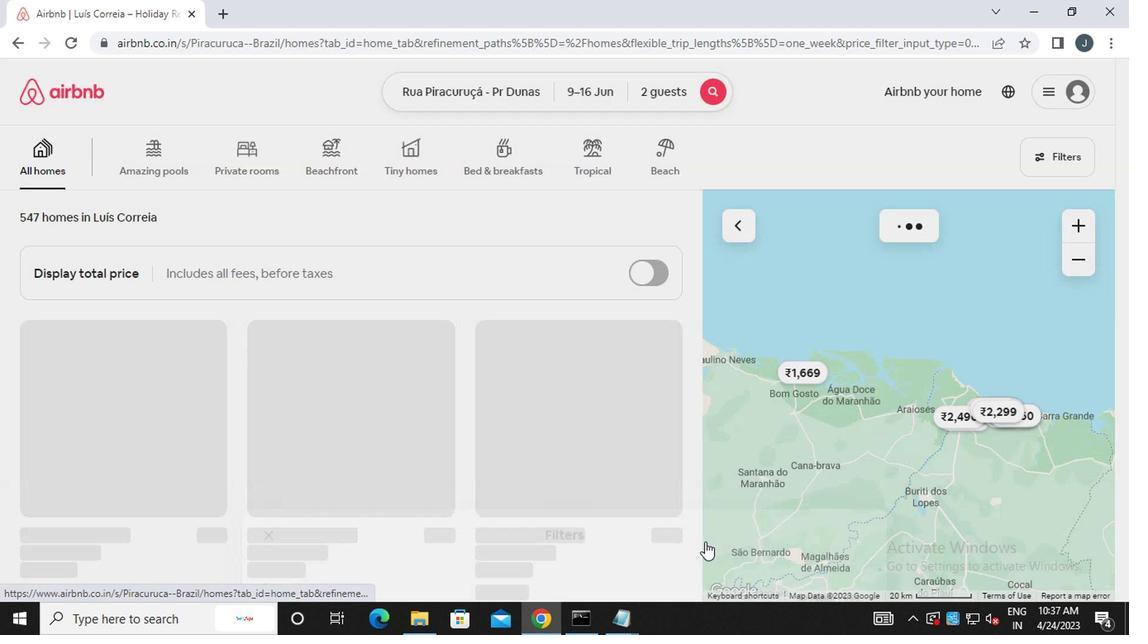 
